 Task: Find a private room in Santa Gertrudes, Brazil, for 2 guests from June 17 to June 21, with a price range of ₹4495 to ₹12000, 1 bedroom, 2 beds, 1 bathroom, and a Spanish-speaking host.
Action: Mouse moved to (414, 116)
Screenshot: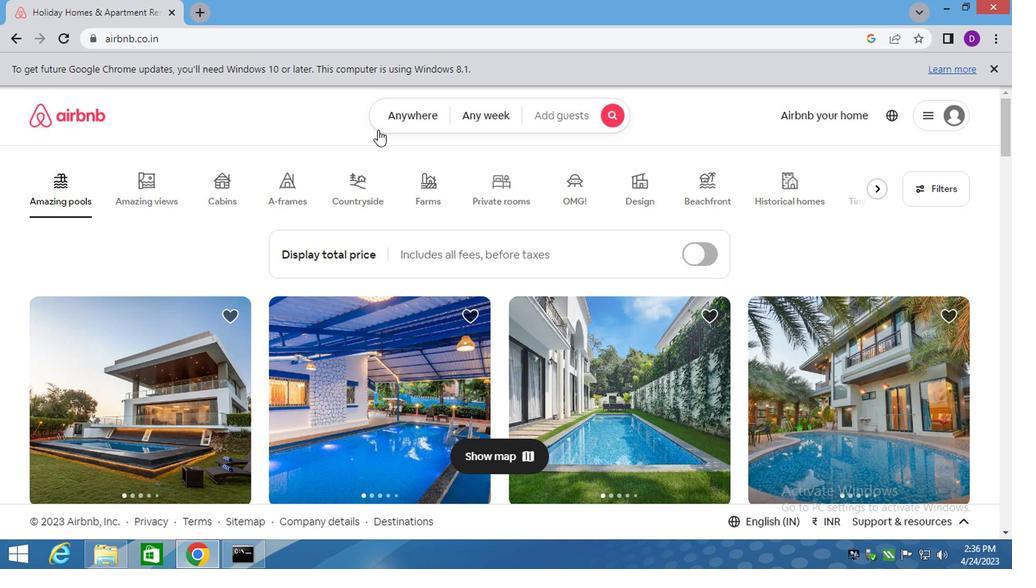 
Action: Mouse pressed left at (414, 116)
Screenshot: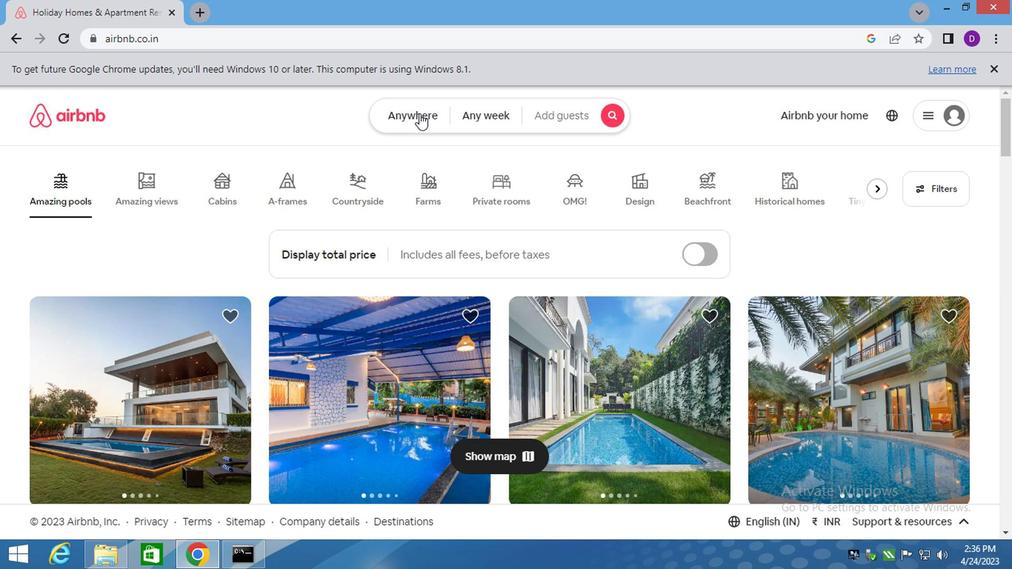 
Action: Mouse moved to (236, 177)
Screenshot: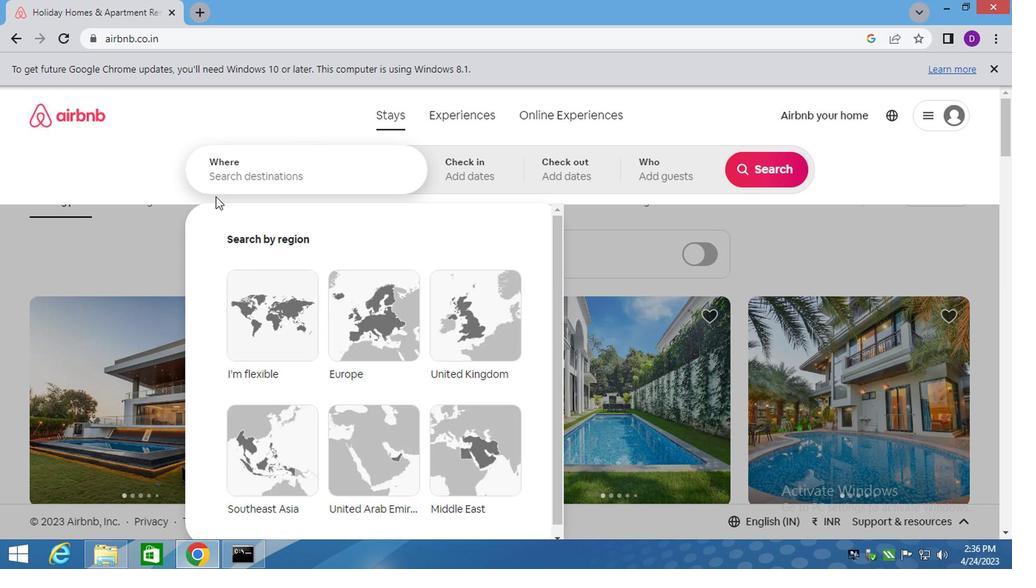 
Action: Mouse pressed left at (236, 177)
Screenshot: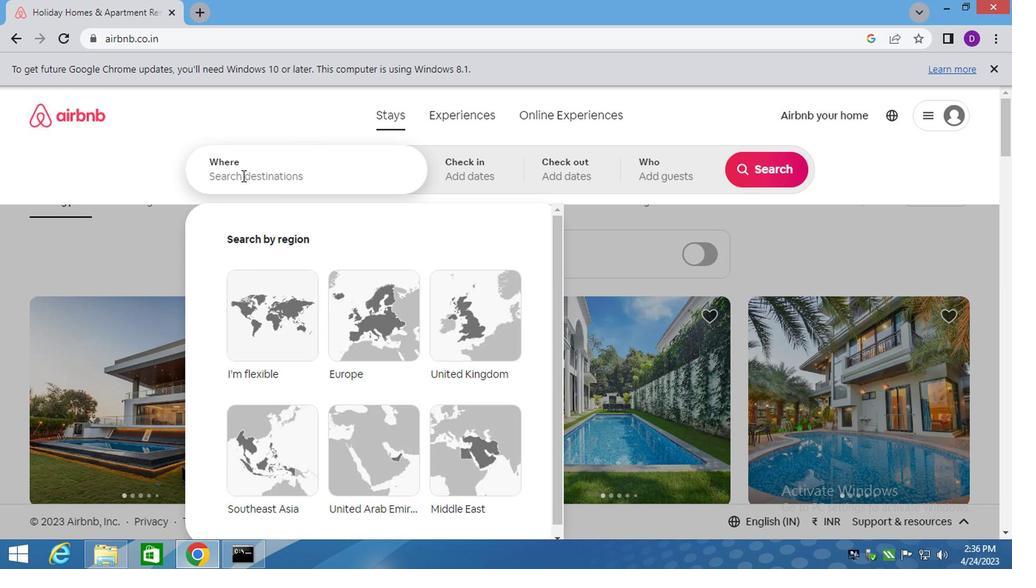 
Action: Mouse moved to (236, 178)
Screenshot: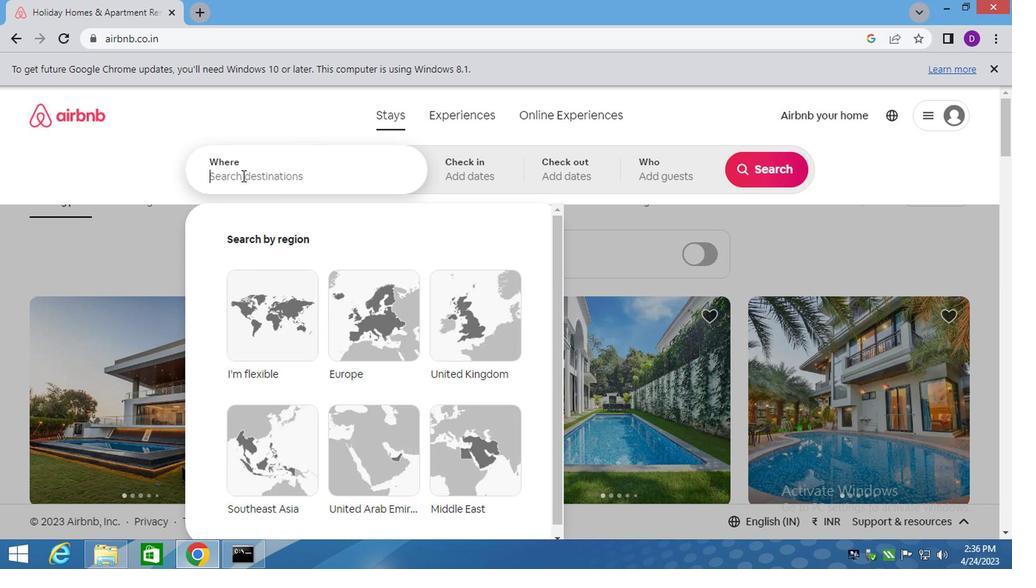 
Action: Key pressed <Key.shift>
Screenshot: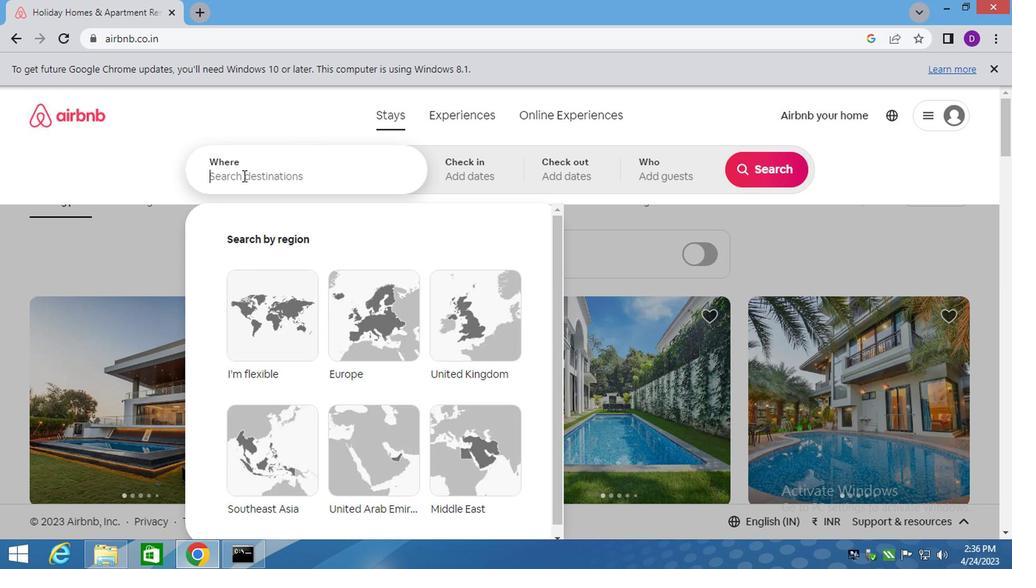 
Action: Mouse moved to (238, 187)
Screenshot: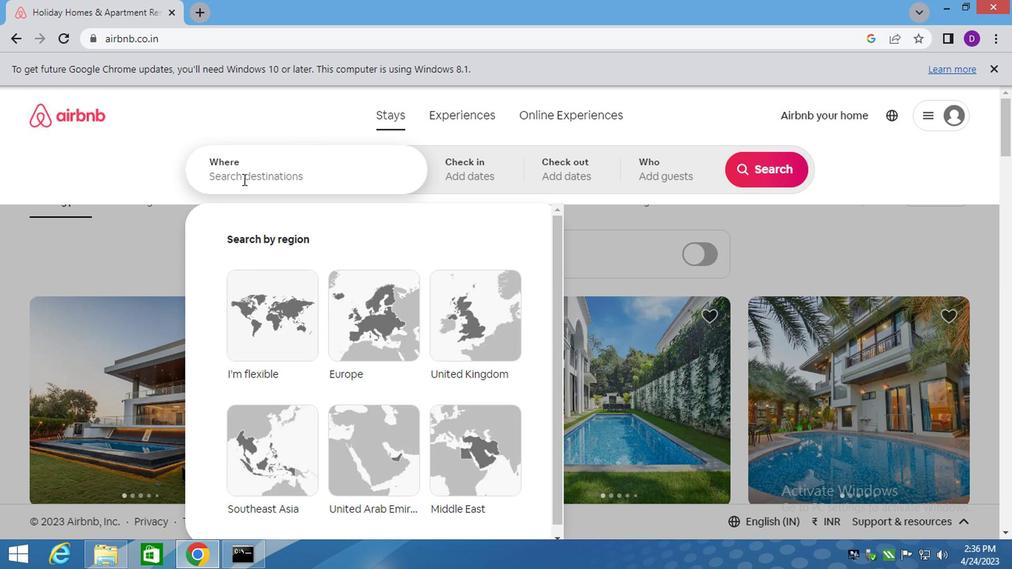 
Action: Key pressed <Key.shift>S
Screenshot: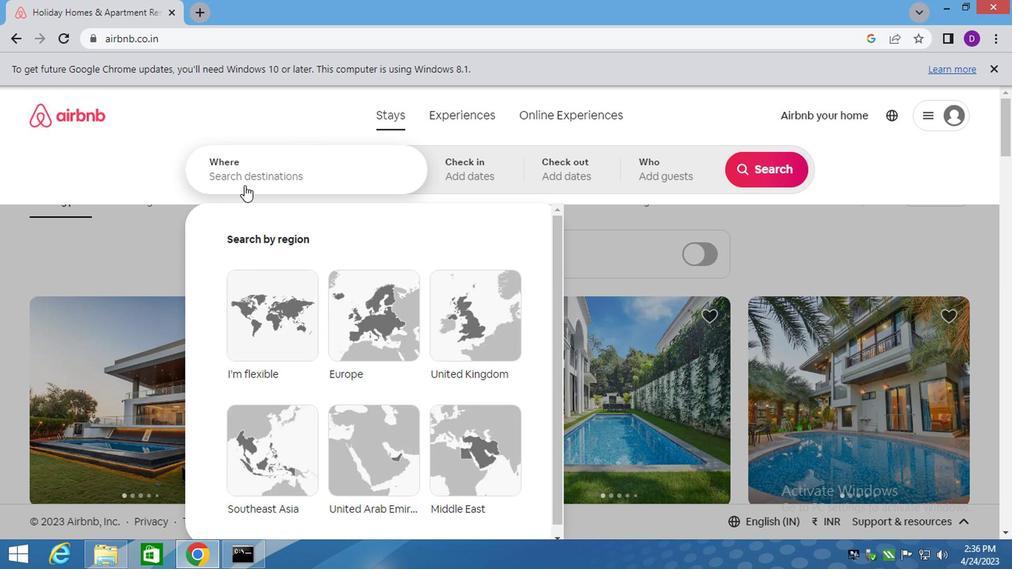 
Action: Mouse moved to (238, 188)
Screenshot: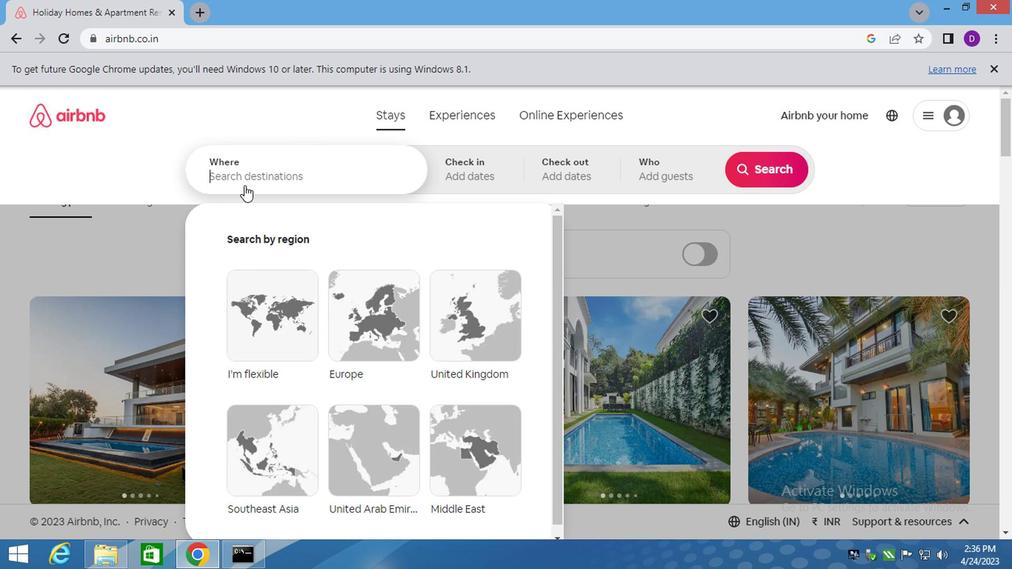 
Action: Key pressed A
Screenshot: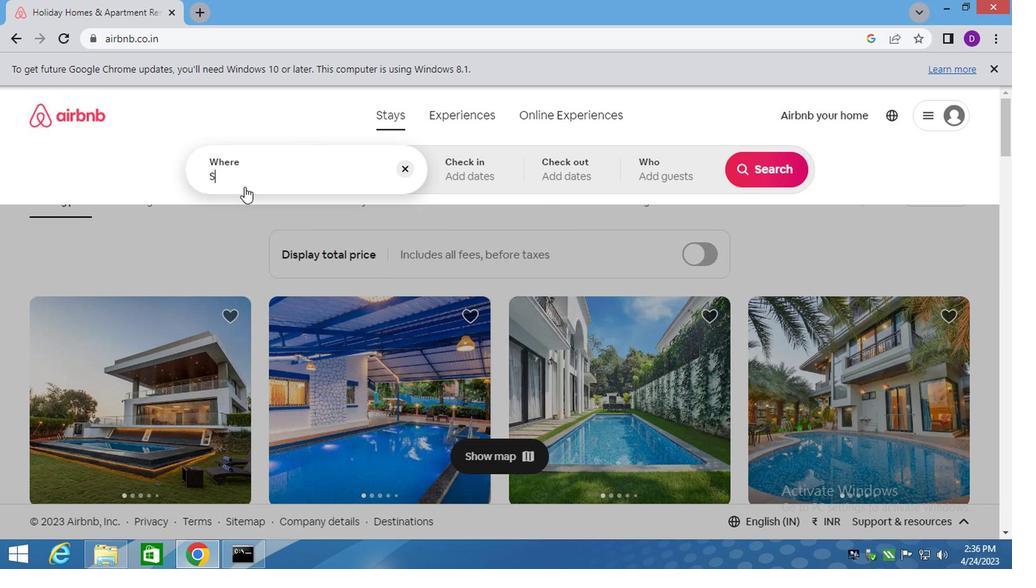 
Action: Mouse moved to (238, 191)
Screenshot: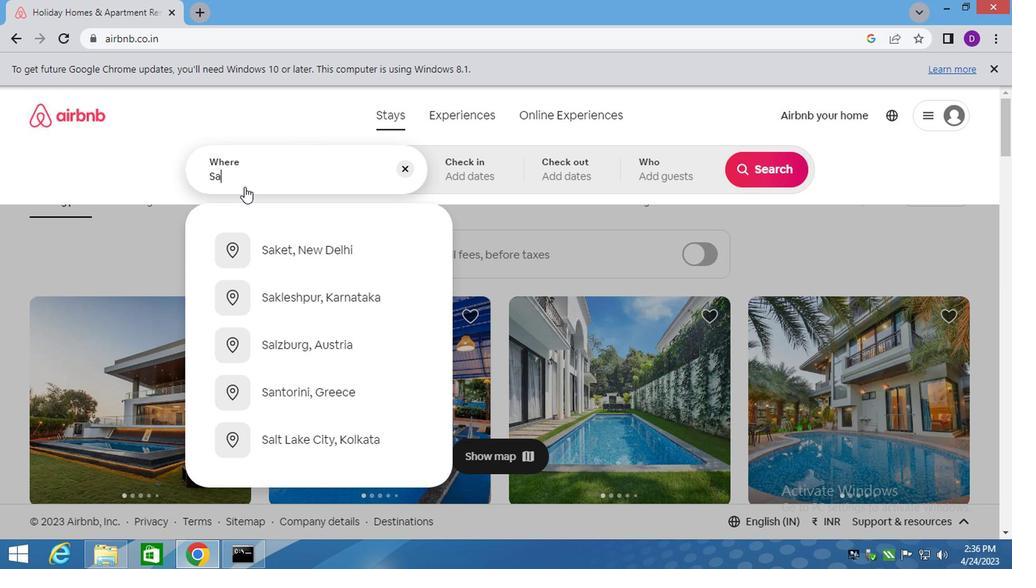 
Action: Key pressed N
Screenshot: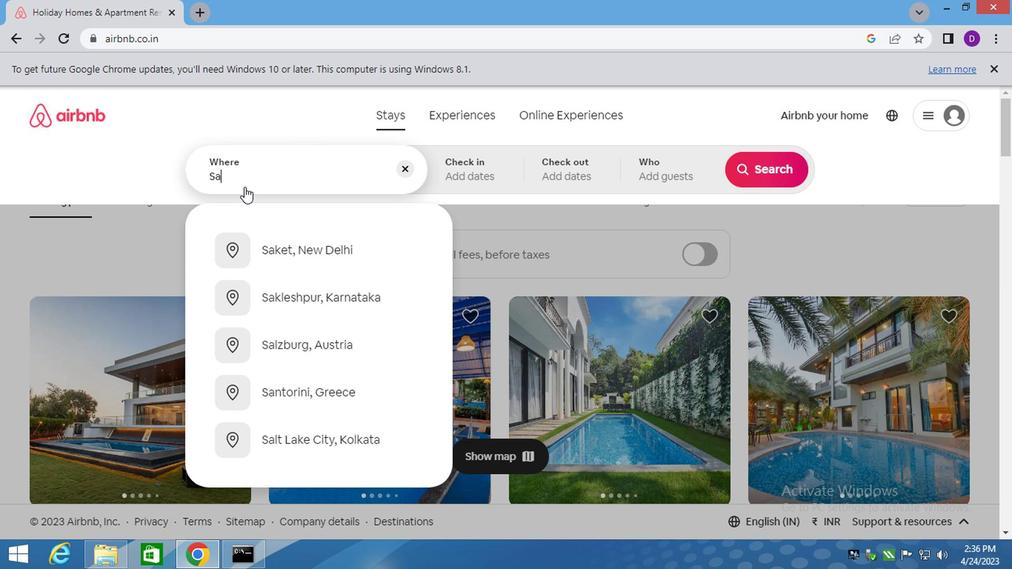 
Action: Mouse moved to (238, 195)
Screenshot: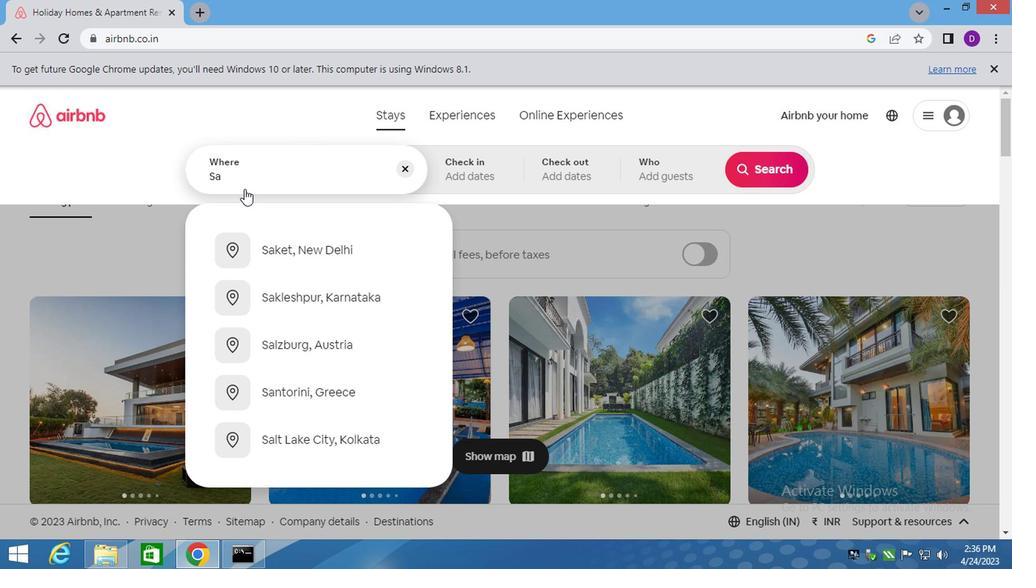 
Action: Key pressed T
Screenshot: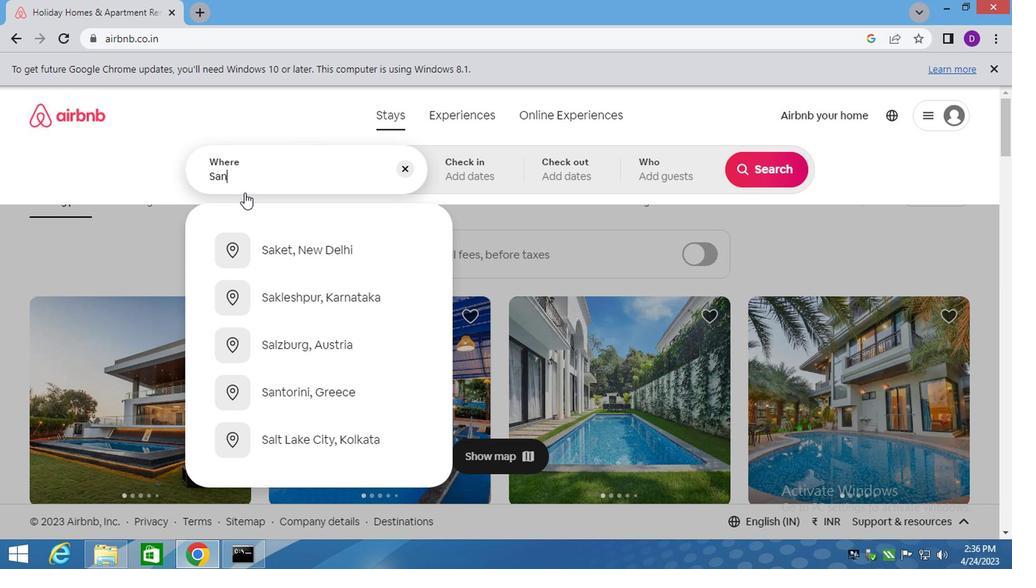 
Action: Mouse moved to (238, 199)
Screenshot: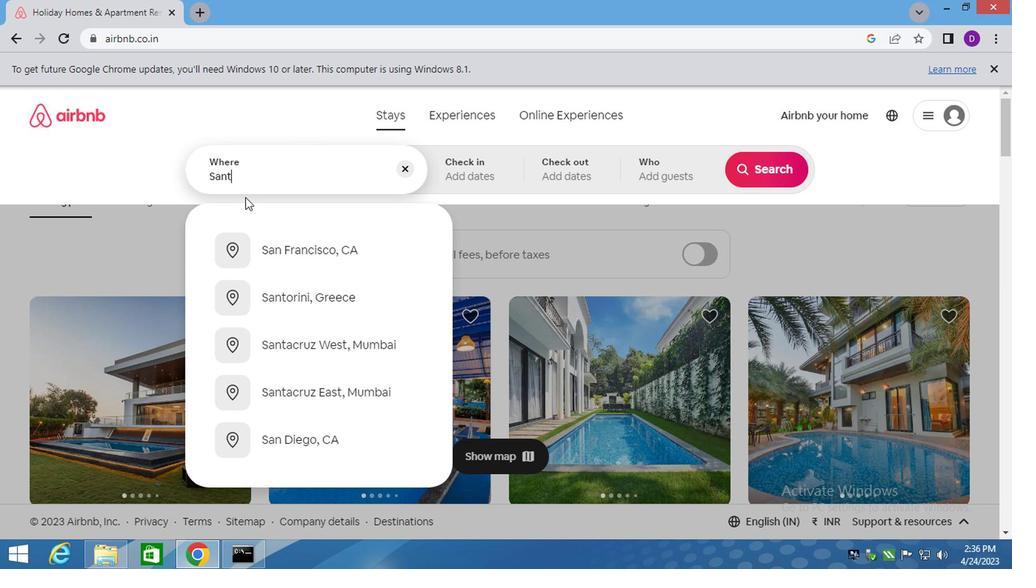 
Action: Key pressed A
Screenshot: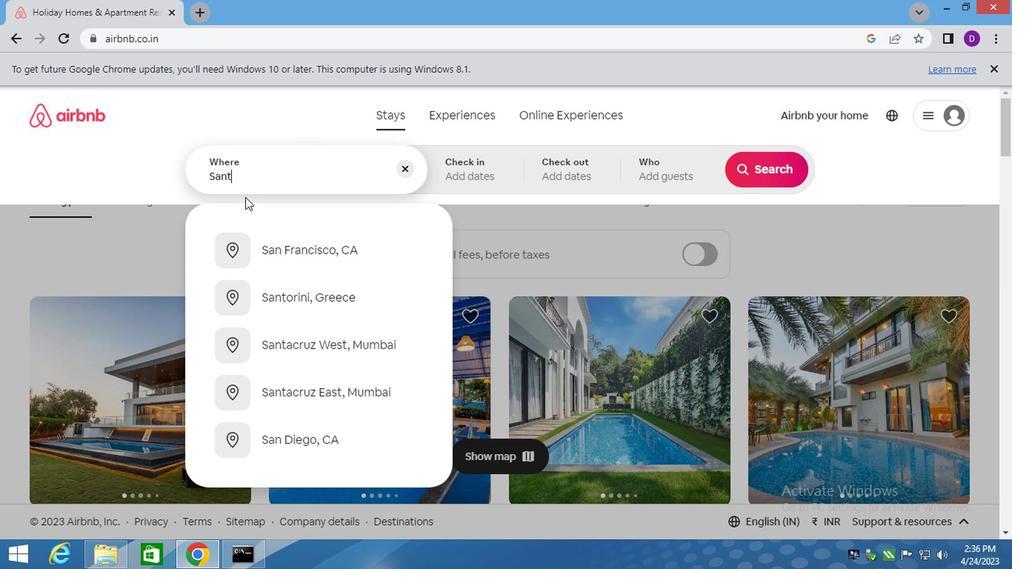
Action: Mouse moved to (241, 199)
Screenshot: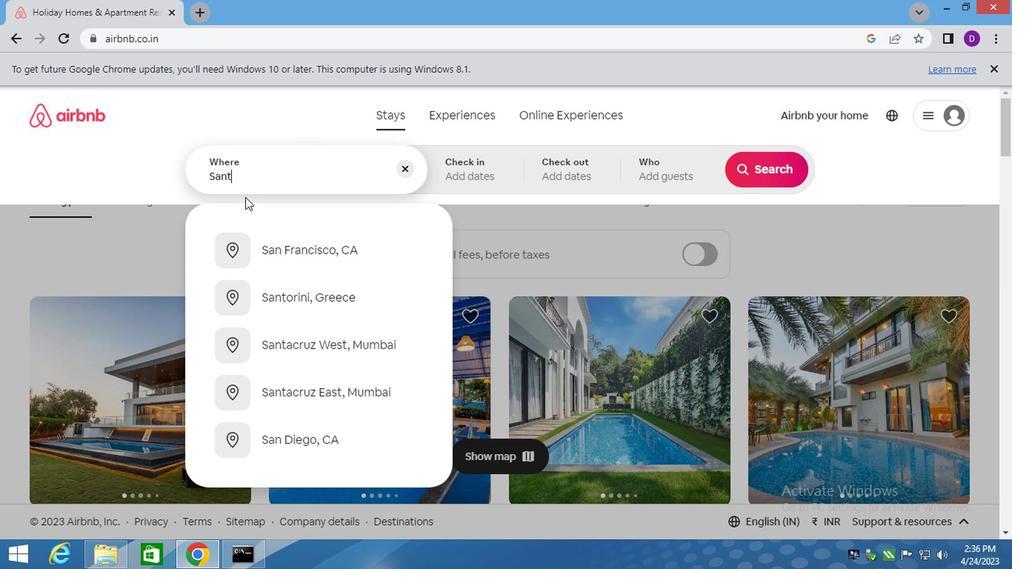 
Action: Key pressed <Key.space>GERTRUDES,<Key.space><Key.shift><Key.shift>BRAZIL<Key.enter>
Screenshot: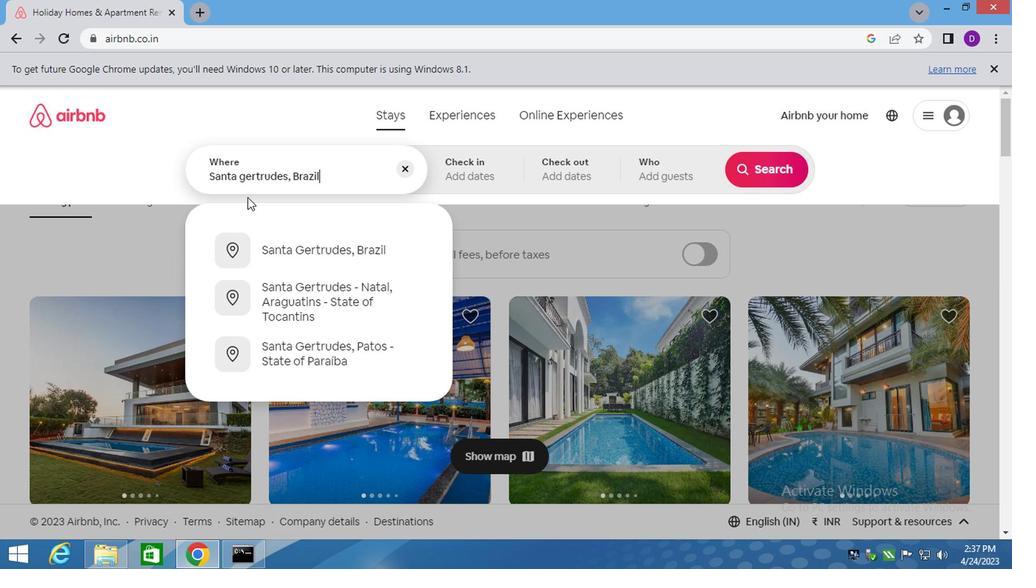 
Action: Mouse moved to (751, 295)
Screenshot: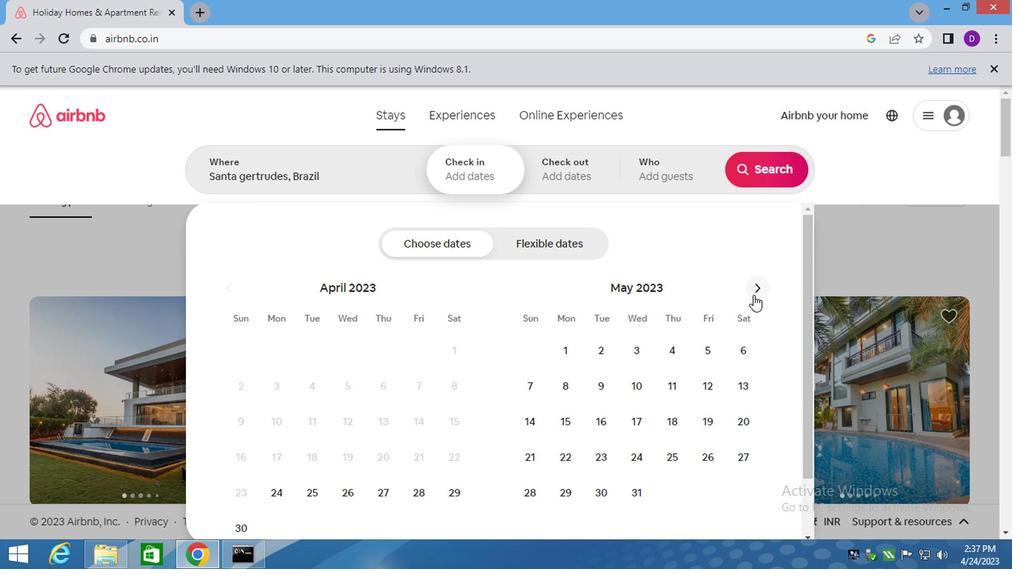 
Action: Mouse pressed left at (751, 295)
Screenshot: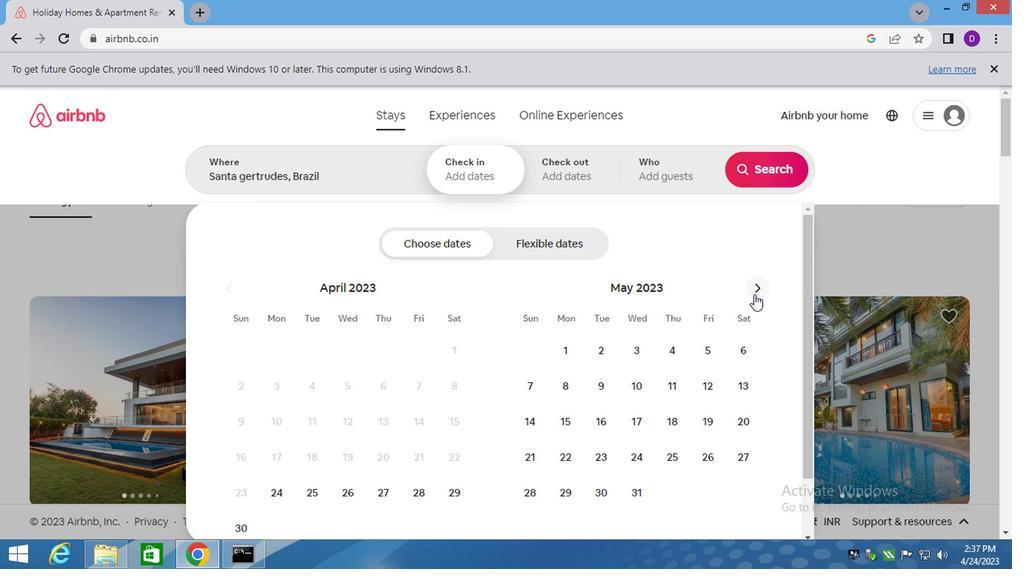 
Action: Mouse pressed left at (751, 295)
Screenshot: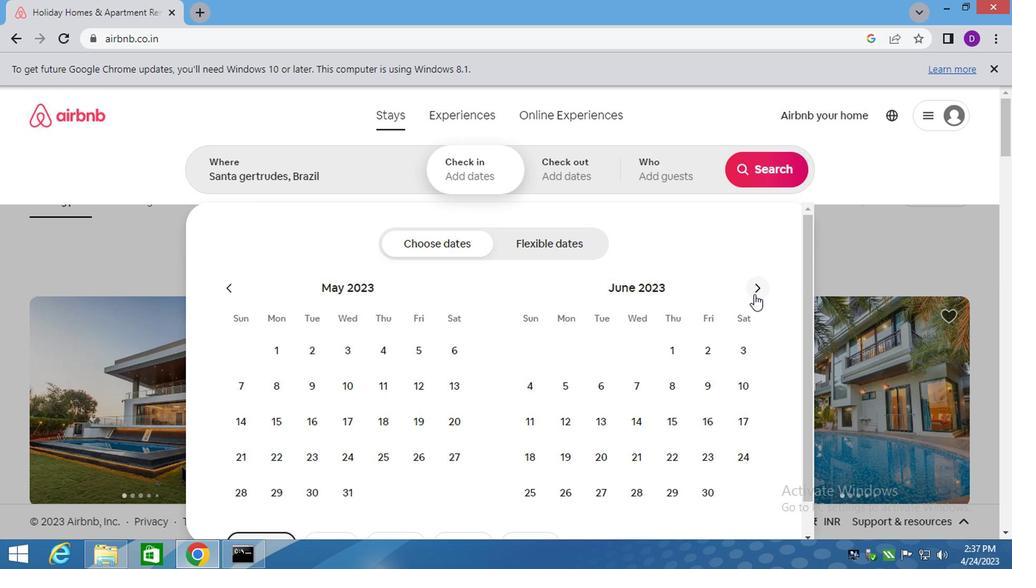 
Action: Mouse moved to (436, 416)
Screenshot: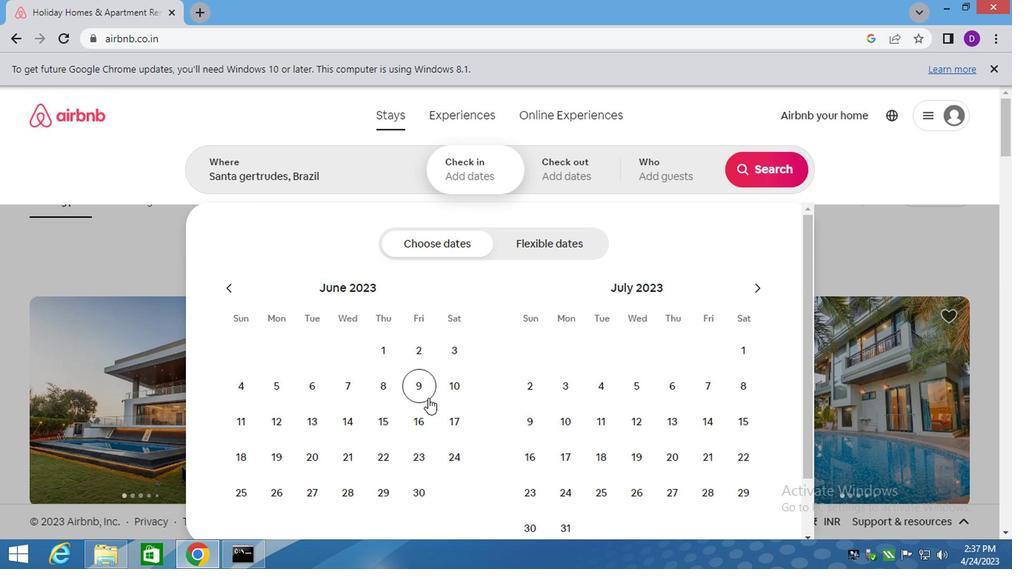 
Action: Mouse pressed left at (436, 416)
Screenshot: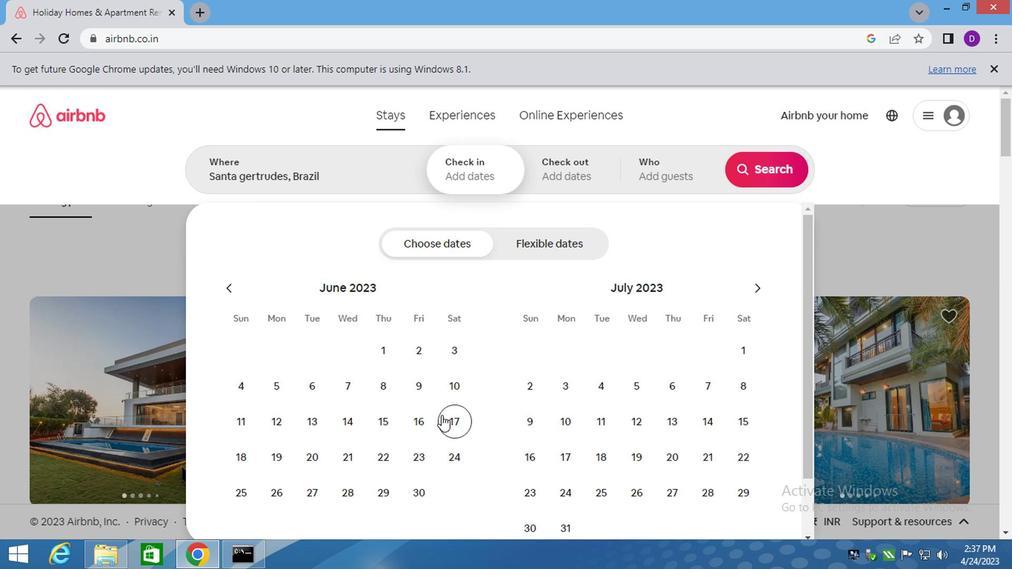 
Action: Mouse moved to (336, 456)
Screenshot: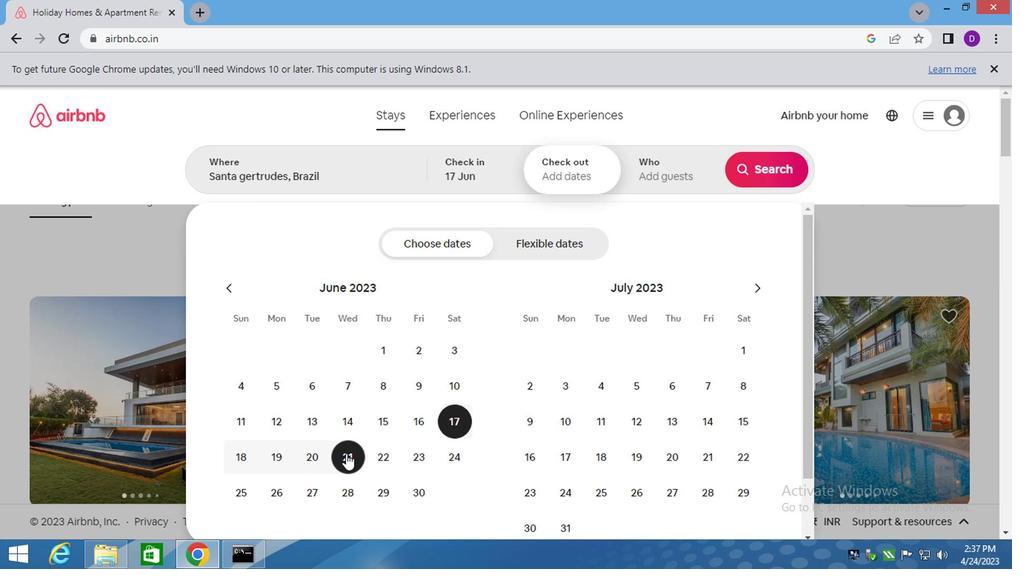 
Action: Mouse pressed left at (336, 456)
Screenshot: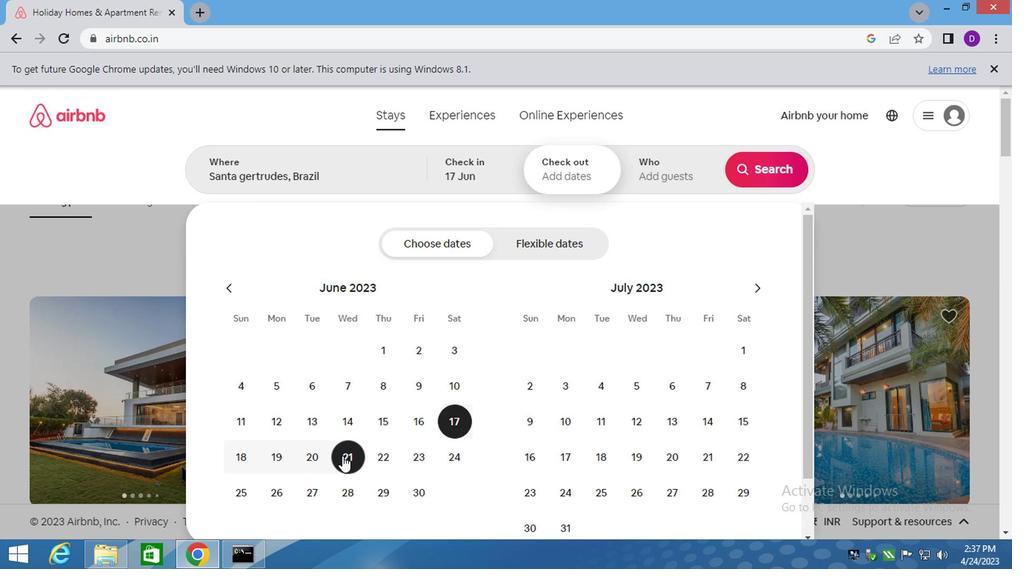 
Action: Mouse moved to (625, 177)
Screenshot: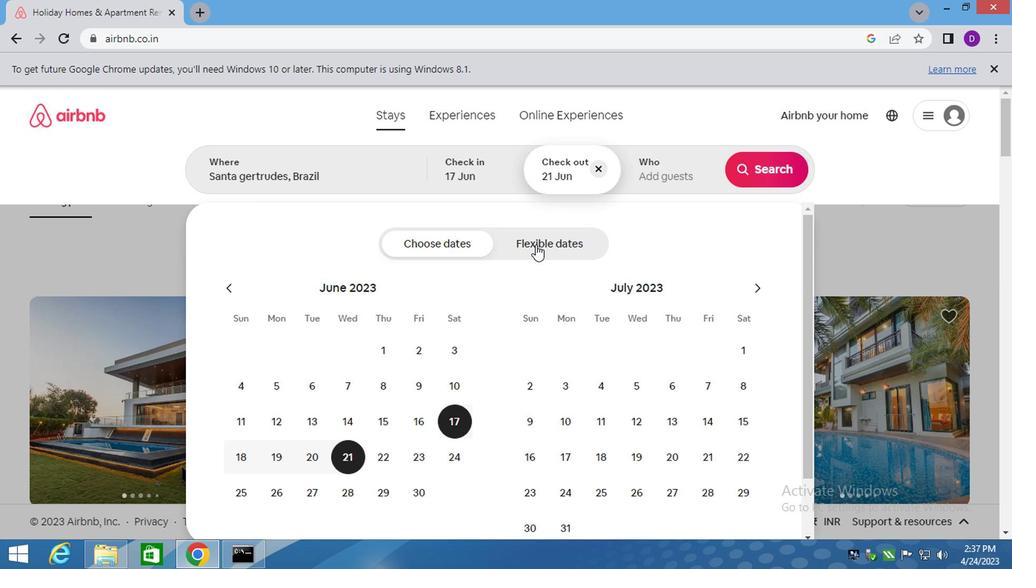 
Action: Mouse pressed left at (625, 177)
Screenshot: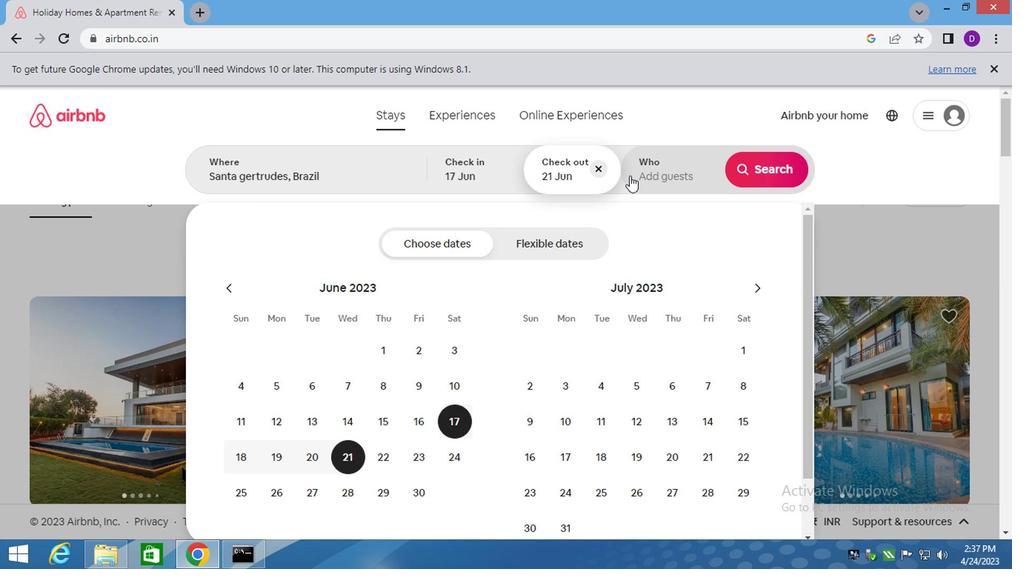 
Action: Mouse moved to (762, 249)
Screenshot: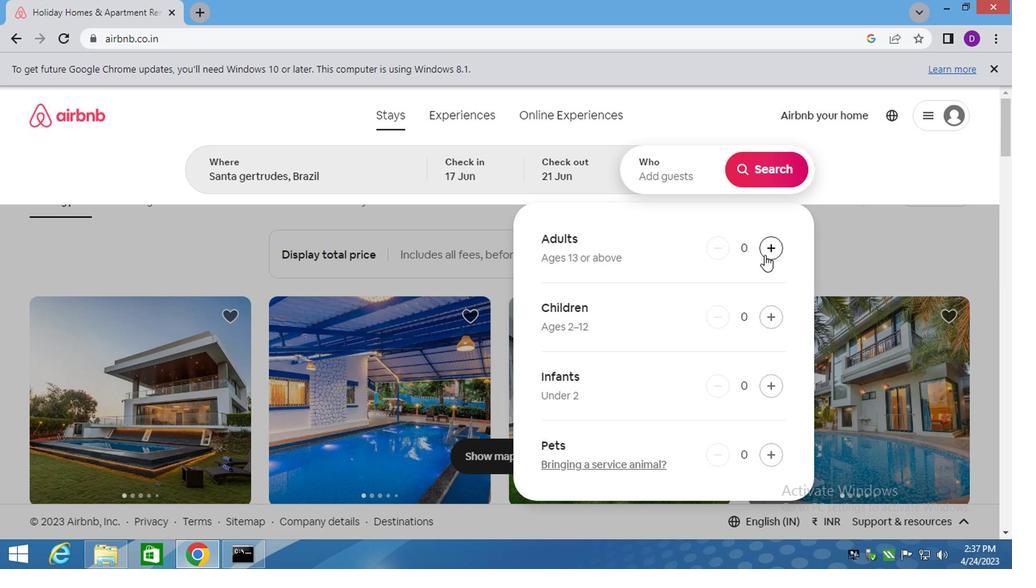
Action: Mouse pressed left at (762, 249)
Screenshot: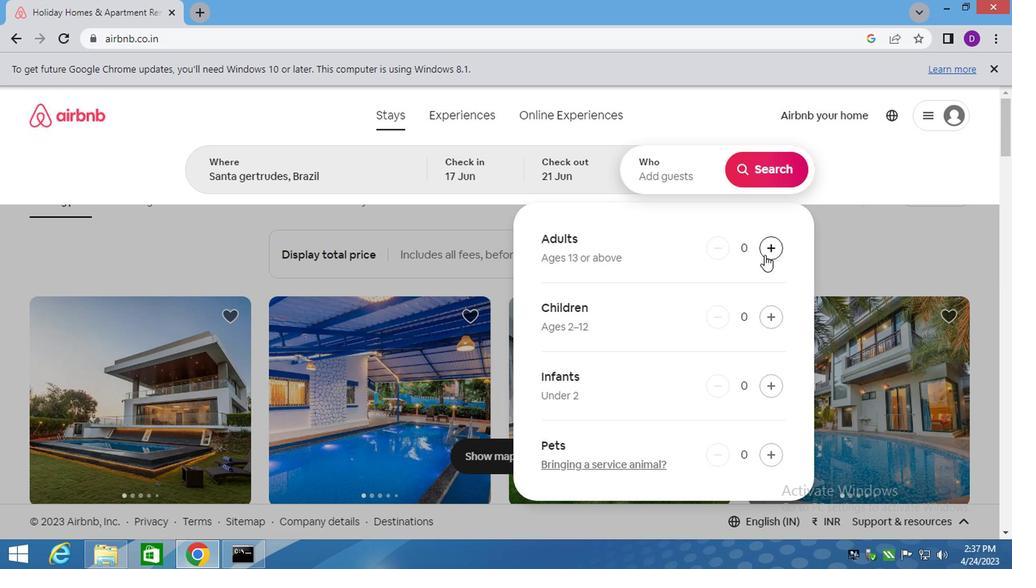 
Action: Mouse pressed left at (762, 249)
Screenshot: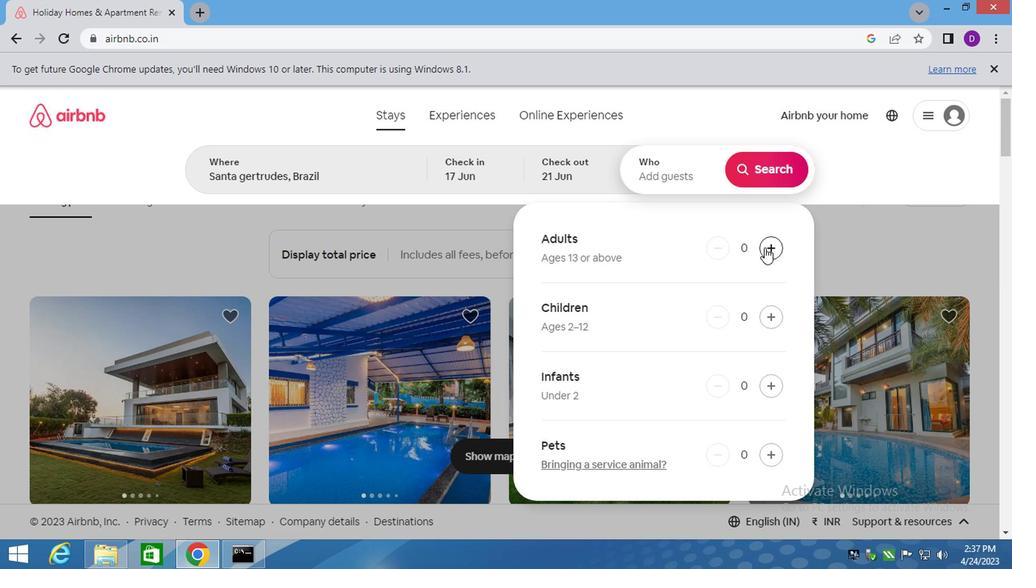 
Action: Mouse moved to (769, 173)
Screenshot: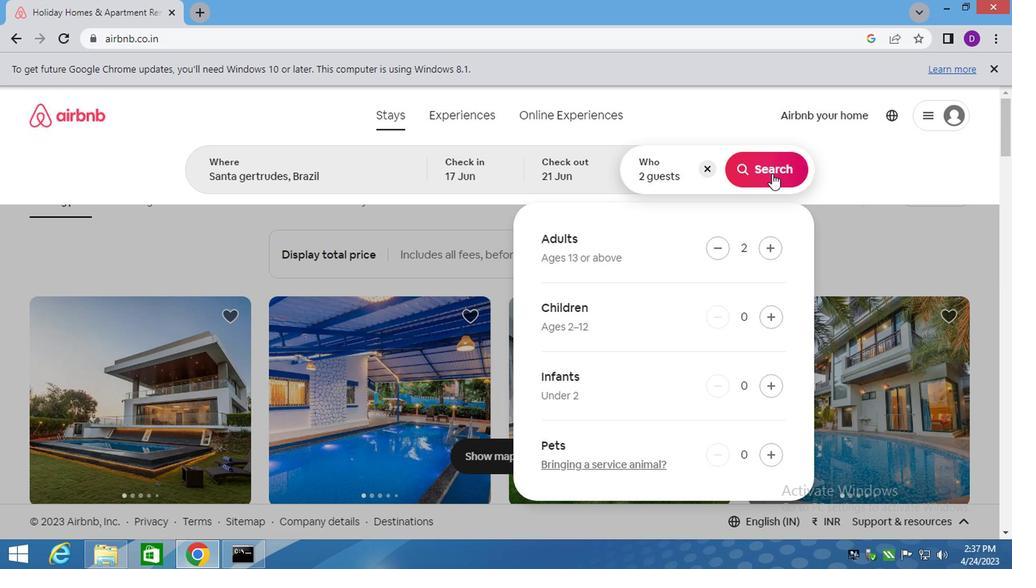 
Action: Mouse pressed left at (769, 173)
Screenshot: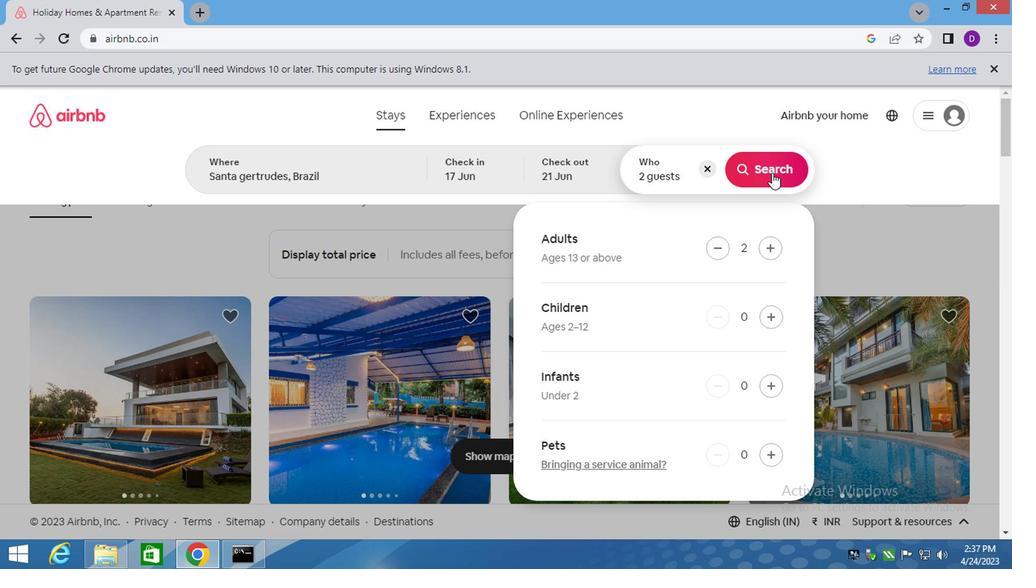 
Action: Mouse moved to (954, 164)
Screenshot: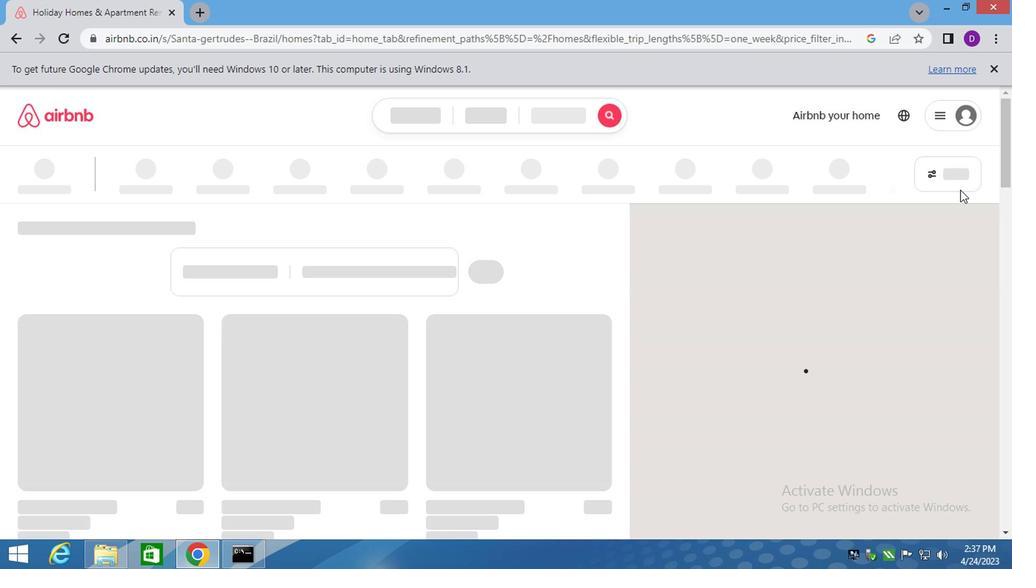 
Action: Mouse pressed left at (954, 164)
Screenshot: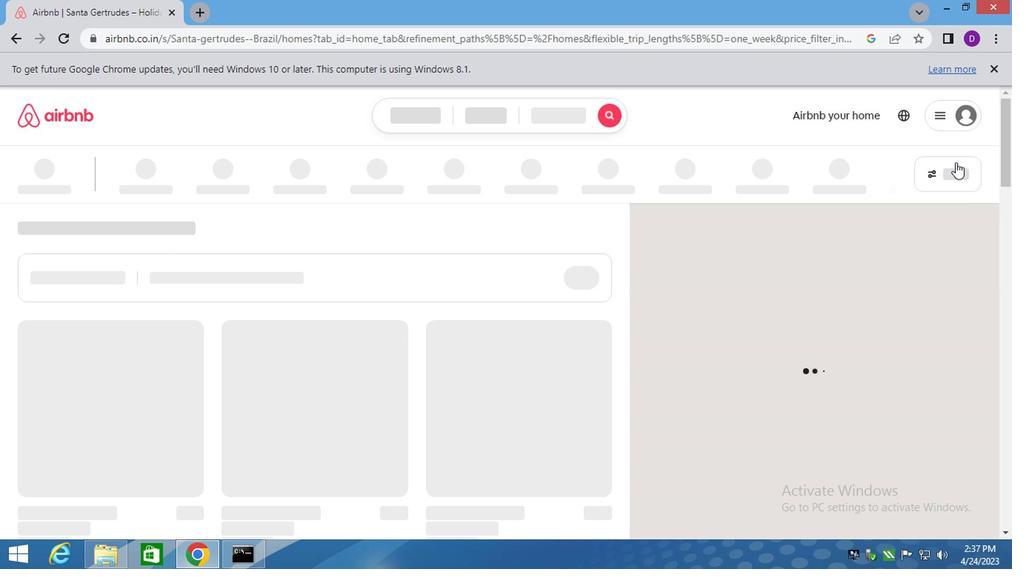 
Action: Mouse moved to (293, 360)
Screenshot: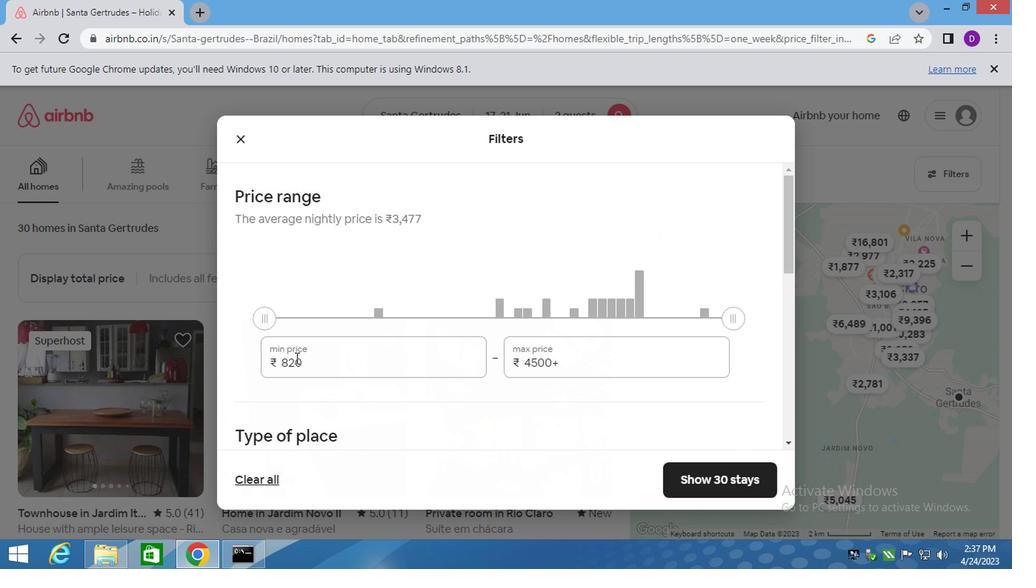 
Action: Mouse pressed left at (293, 360)
Screenshot: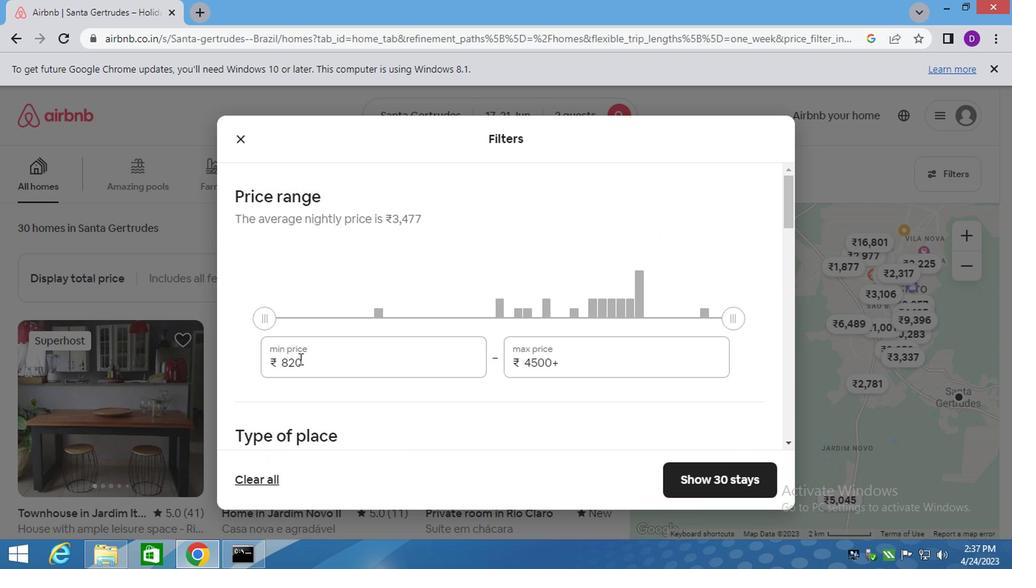 
Action: Mouse pressed left at (293, 360)
Screenshot: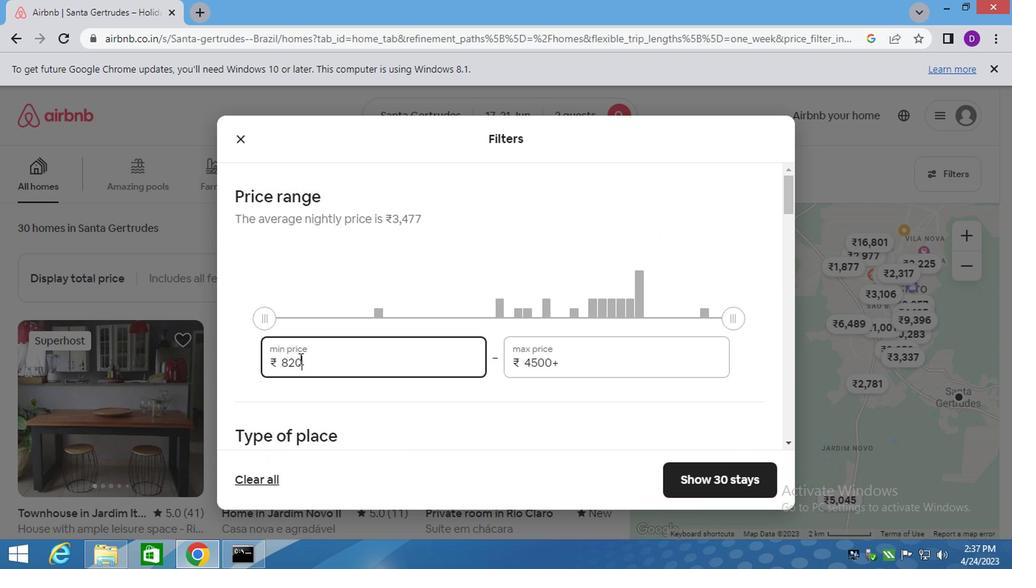 
Action: Mouse pressed left at (293, 360)
Screenshot: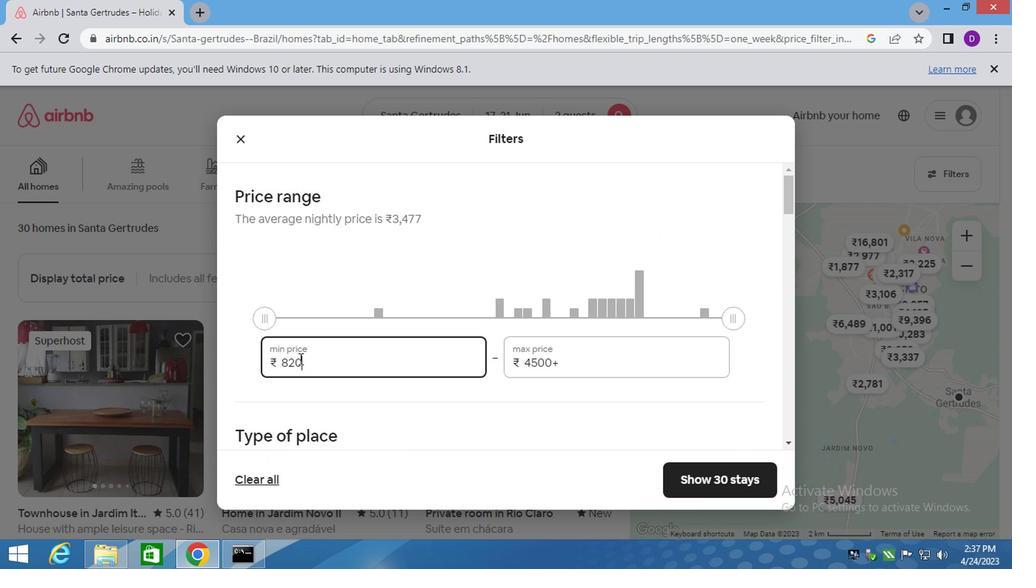 
Action: Key pressed 70
Screenshot: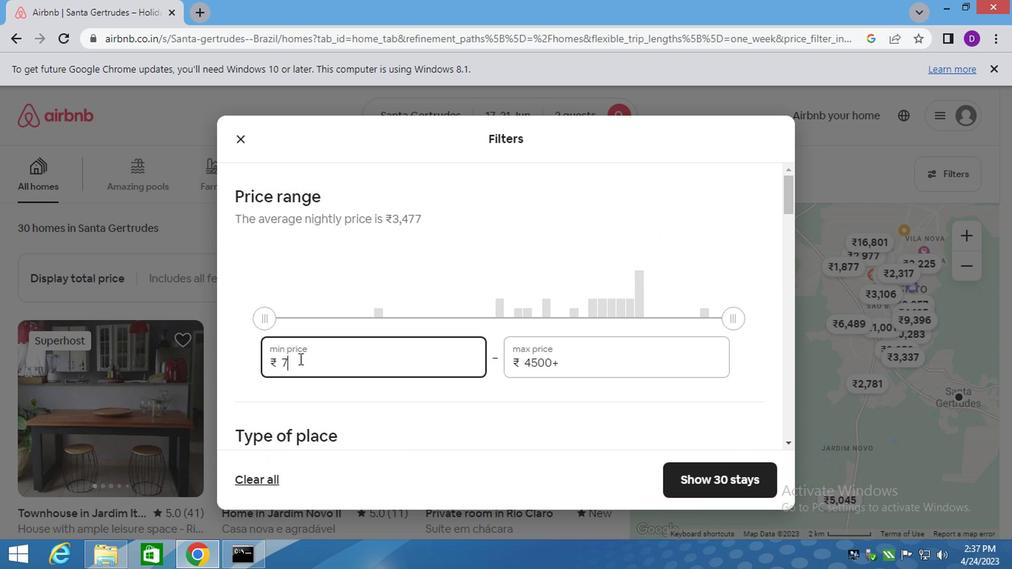 
Action: Mouse moved to (305, 360)
Screenshot: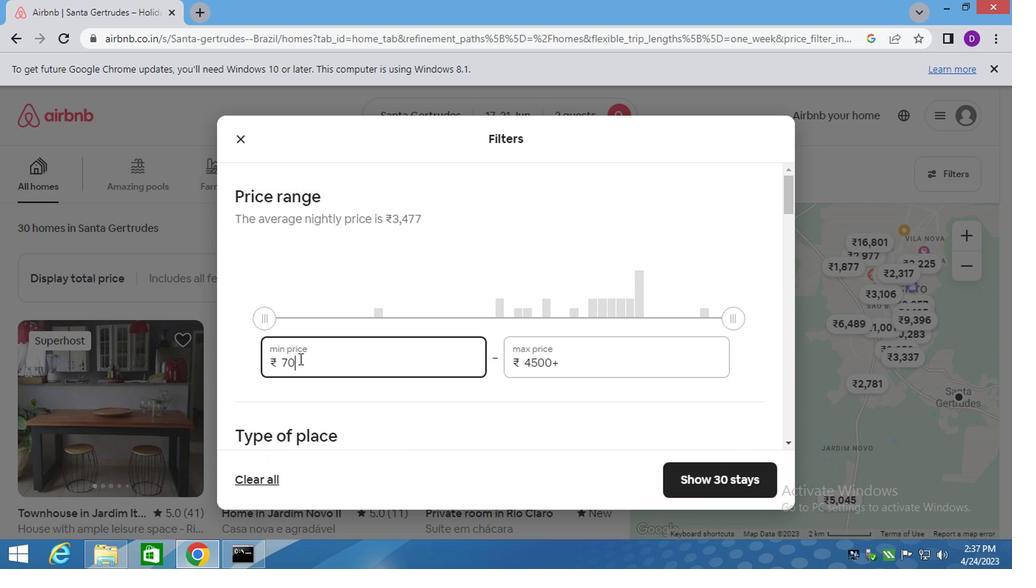 
Action: Key pressed 0
Screenshot: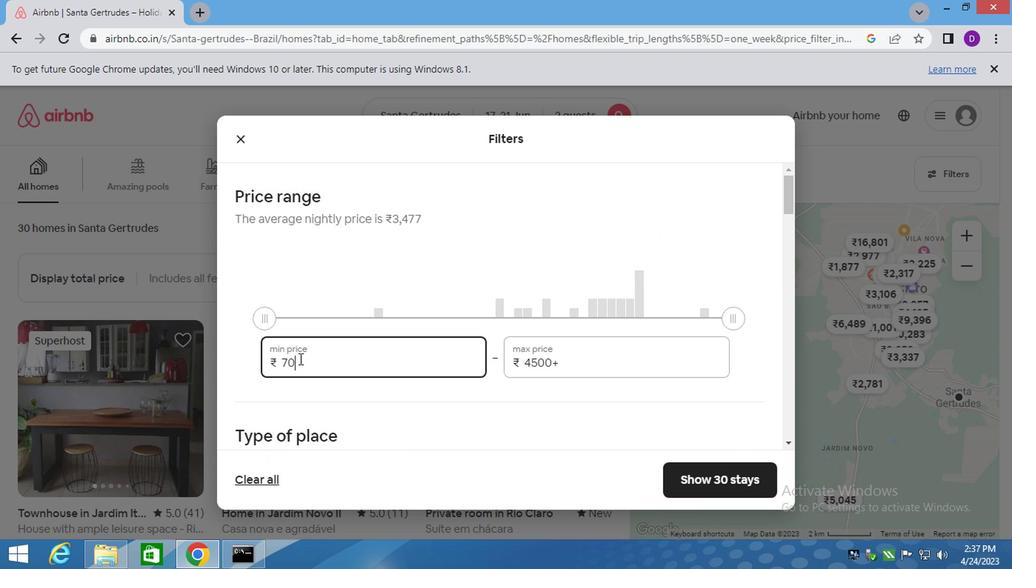 
Action: Mouse moved to (436, 365)
Screenshot: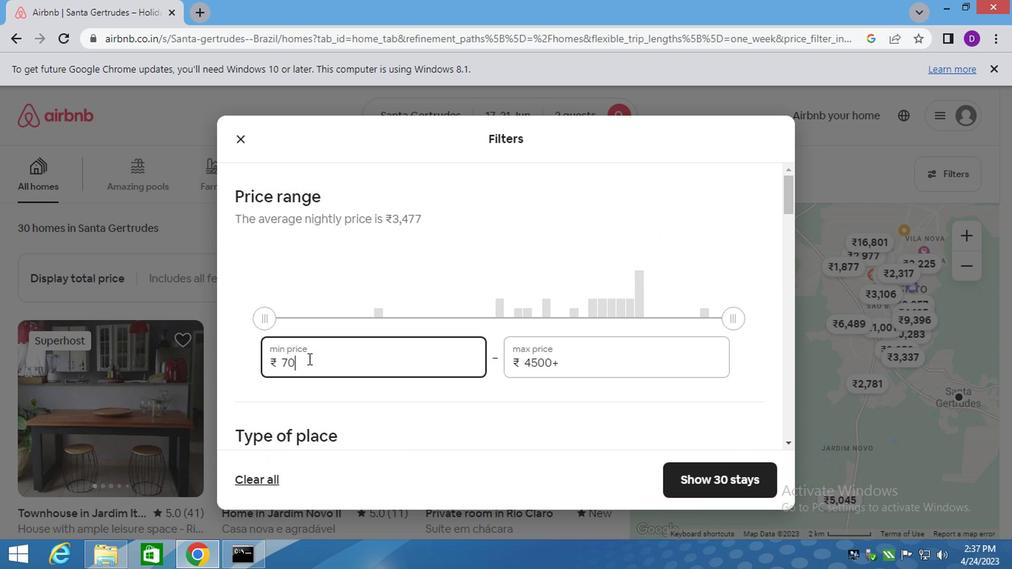 
Action: Key pressed 0
Screenshot: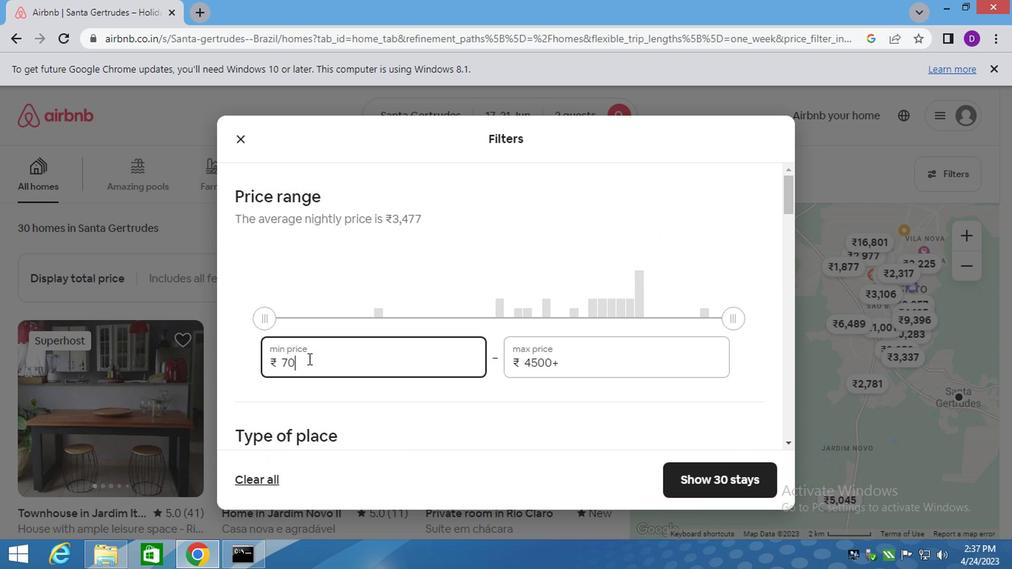
Action: Mouse moved to (524, 357)
Screenshot: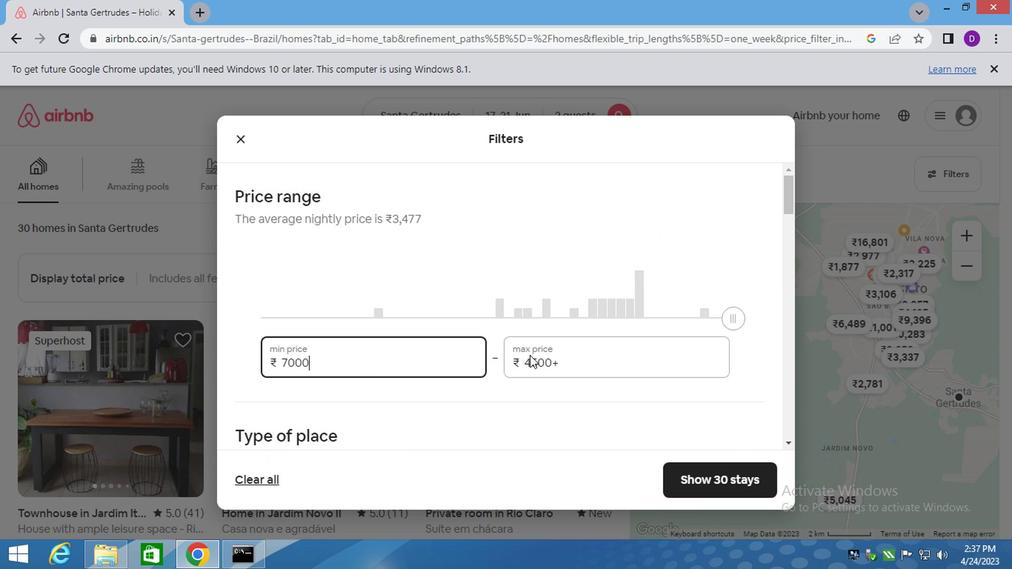 
Action: Mouse pressed left at (524, 357)
Screenshot: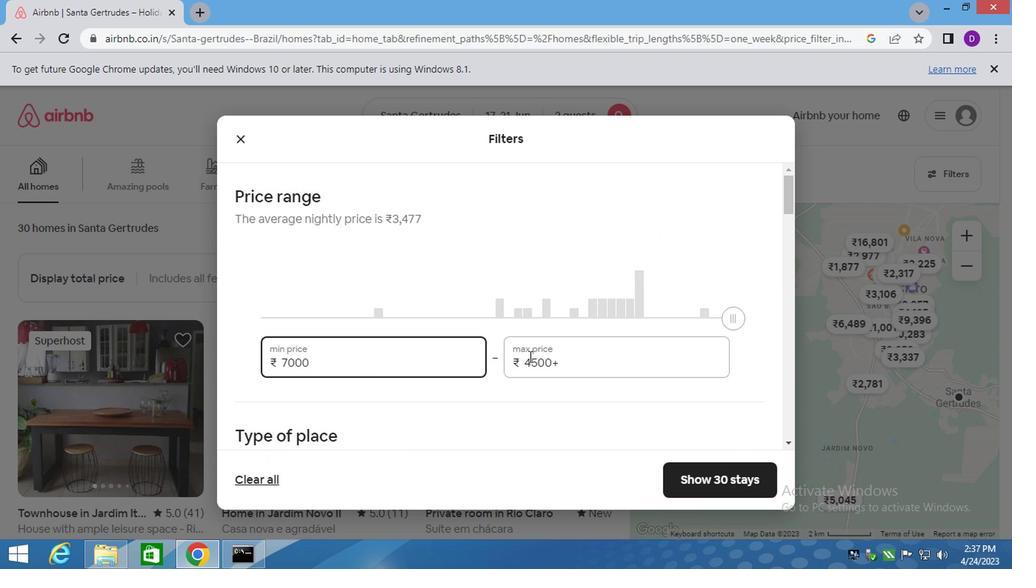 
Action: Mouse pressed left at (524, 357)
Screenshot: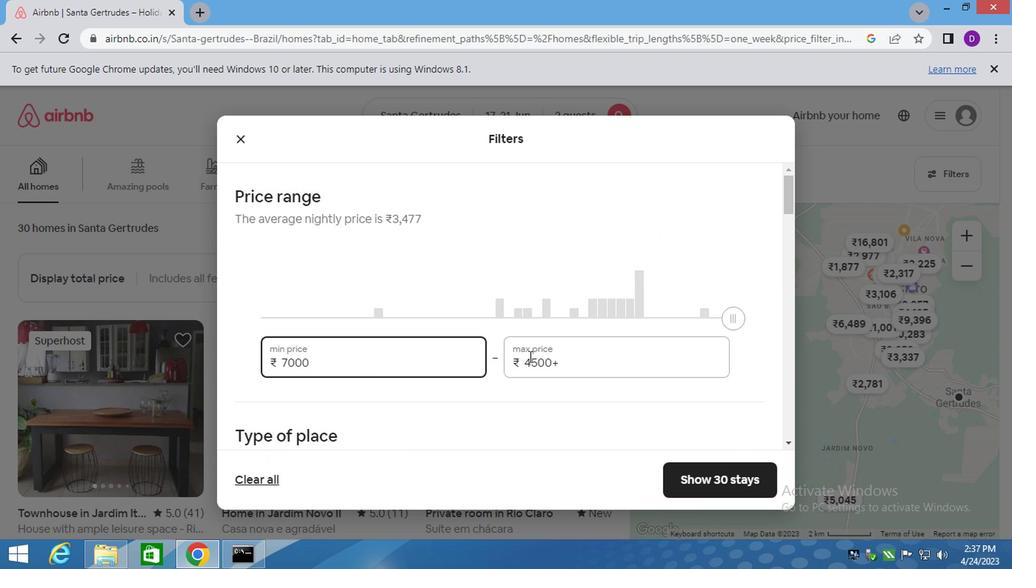 
Action: Mouse pressed left at (524, 357)
Screenshot: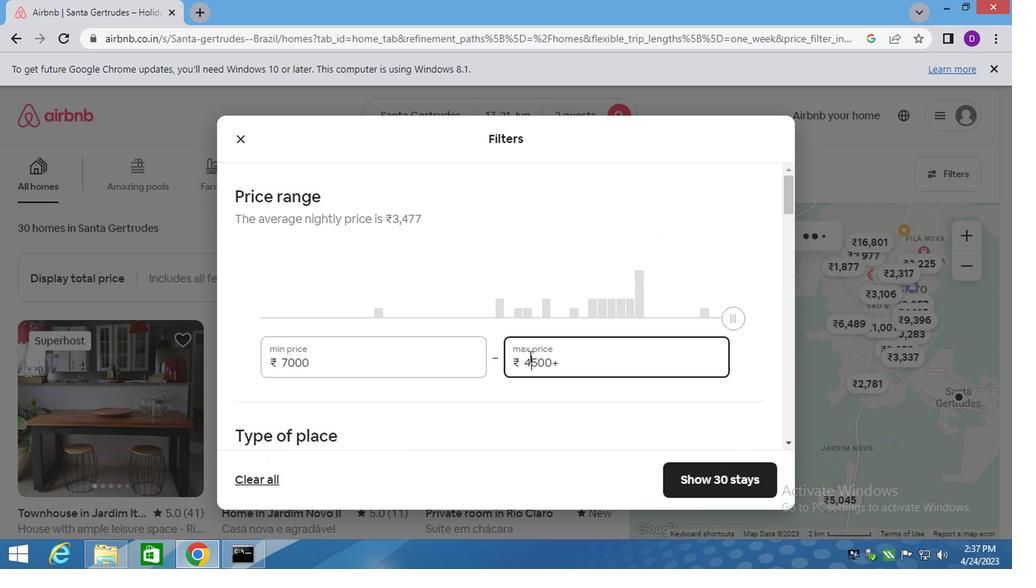 
Action: Key pressed 1200
Screenshot: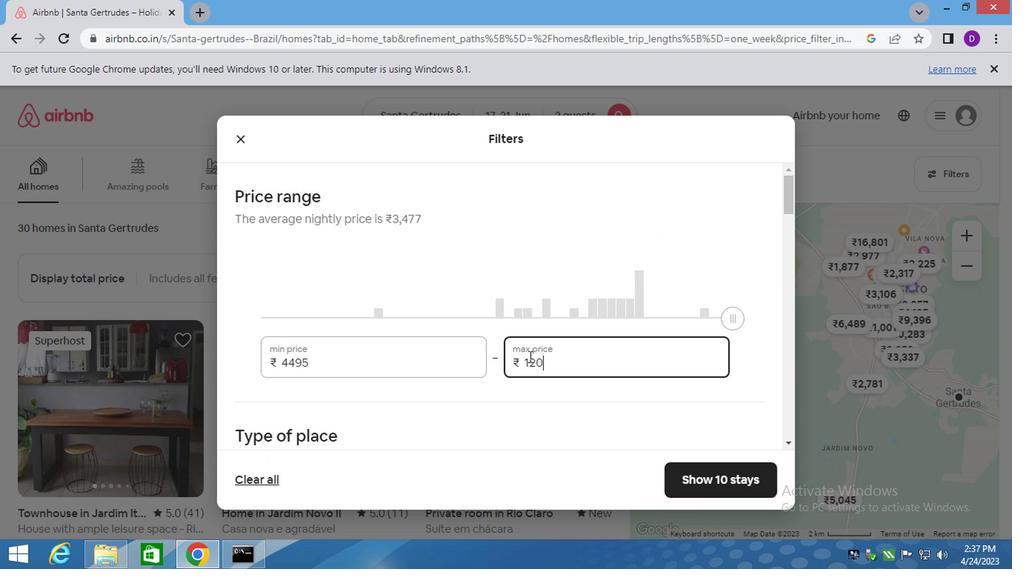 
Action: Mouse moved to (522, 360)
Screenshot: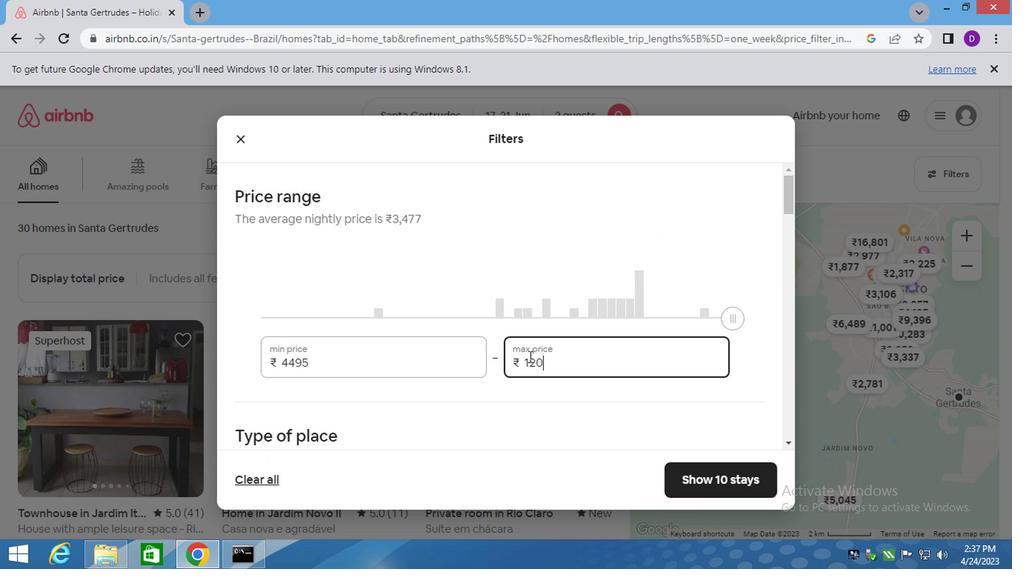 
Action: Key pressed 0
Screenshot: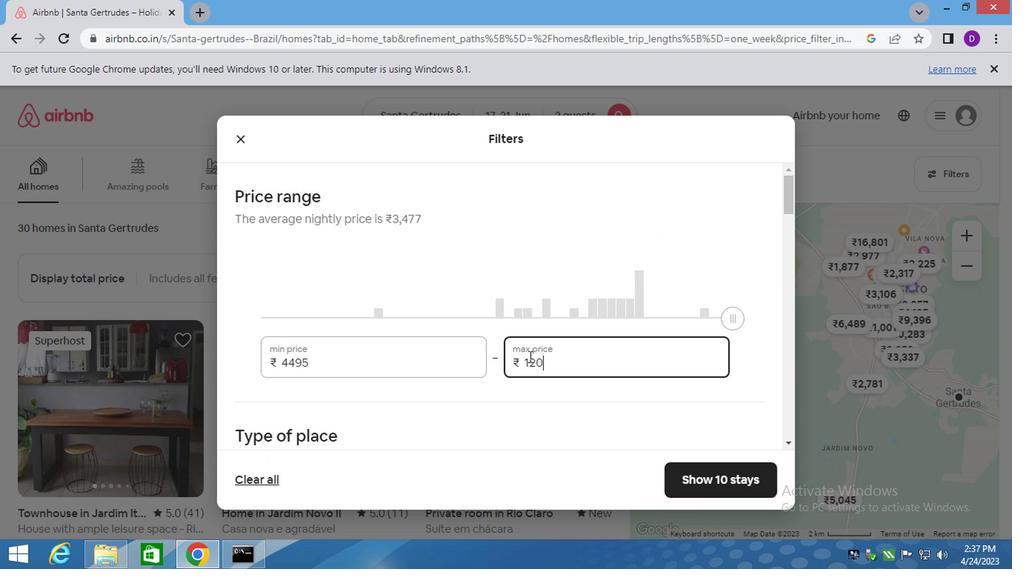 
Action: Mouse moved to (516, 373)
Screenshot: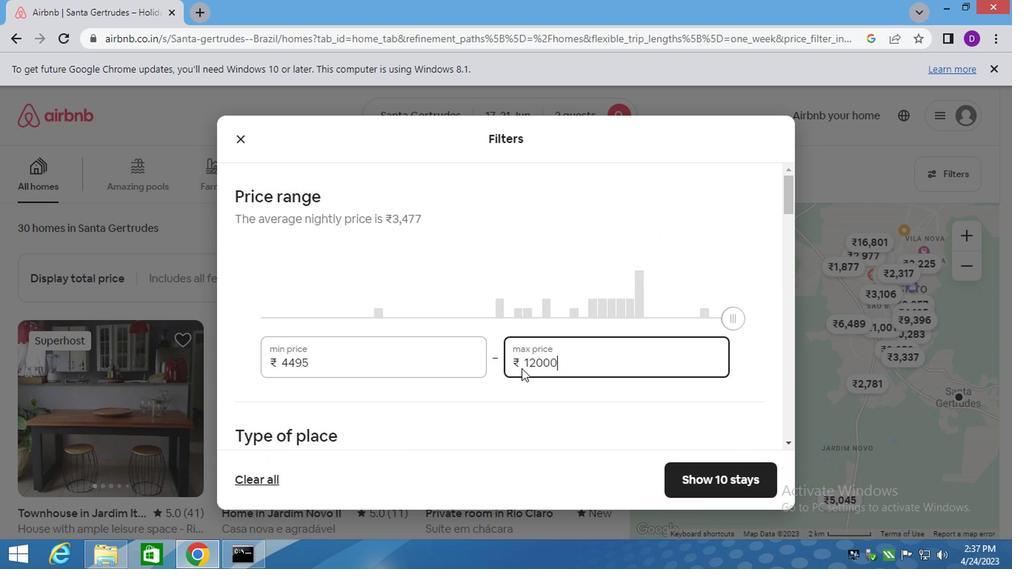
Action: Mouse scrolled (516, 372) with delta (0, -1)
Screenshot: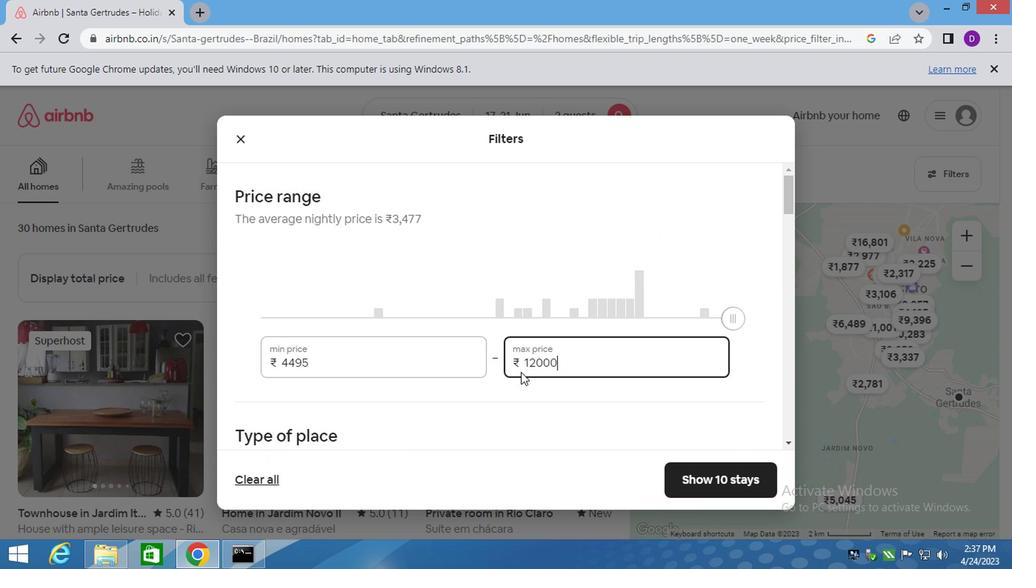 
Action: Mouse moved to (305, 409)
Screenshot: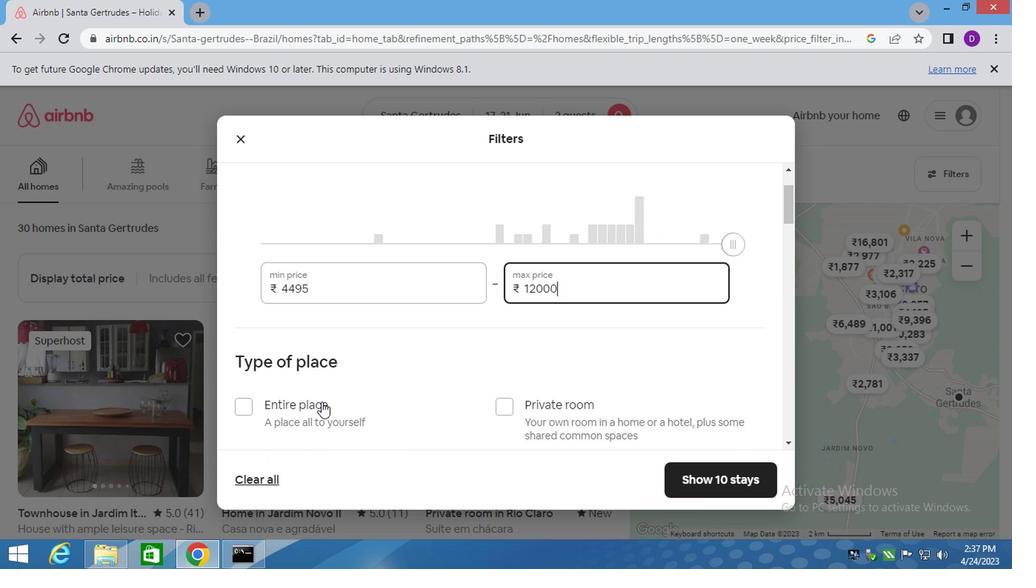 
Action: Mouse pressed left at (305, 409)
Screenshot: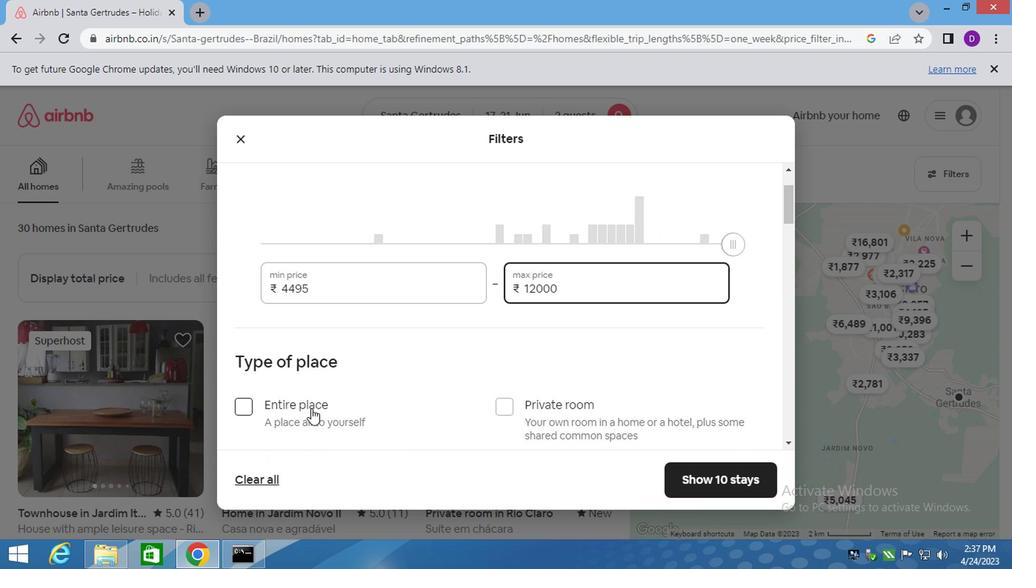 
Action: Mouse moved to (567, 407)
Screenshot: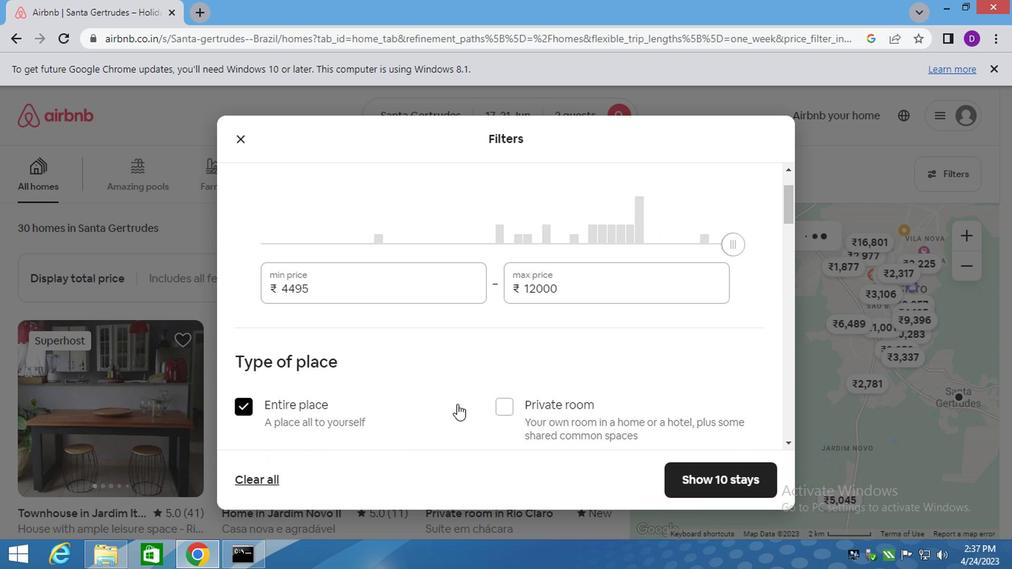 
Action: Mouse pressed left at (567, 407)
Screenshot: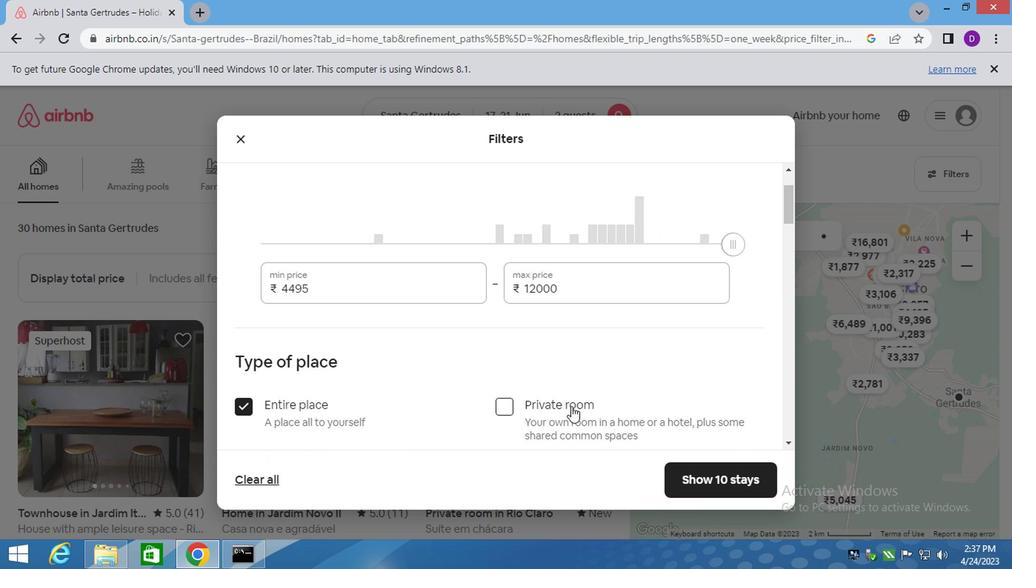 
Action: Mouse moved to (297, 408)
Screenshot: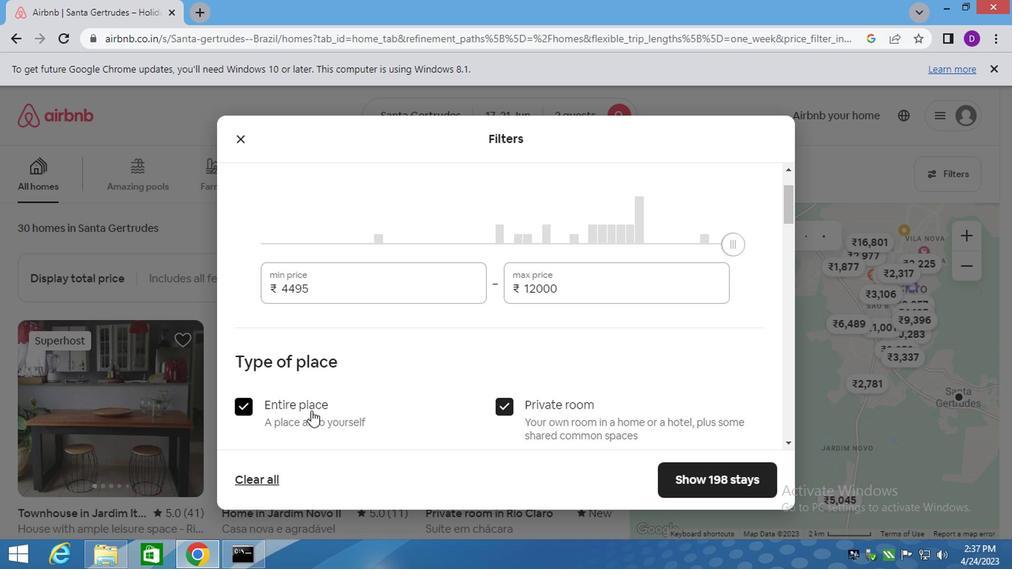 
Action: Mouse pressed left at (297, 408)
Screenshot: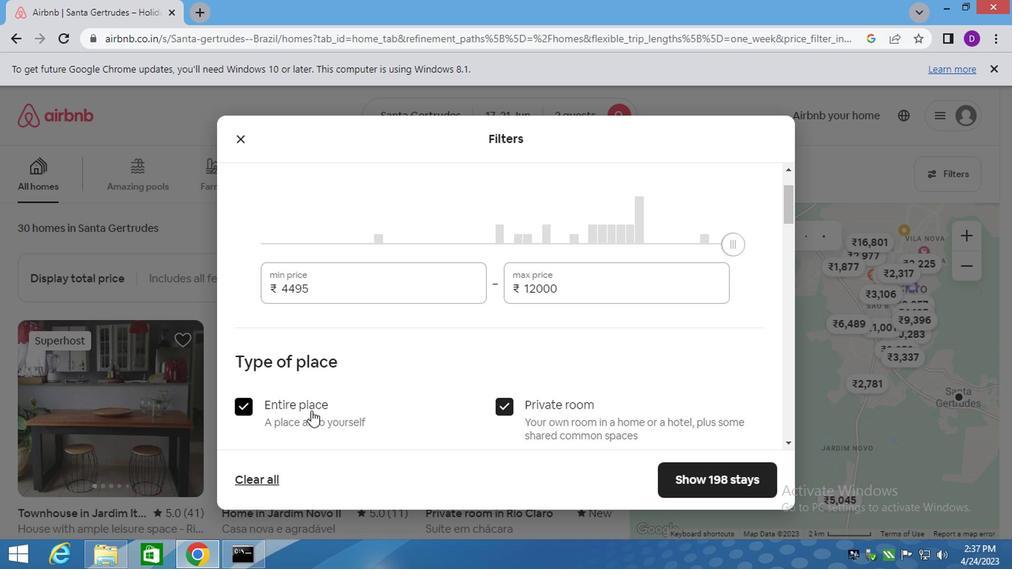 
Action: Mouse moved to (365, 354)
Screenshot: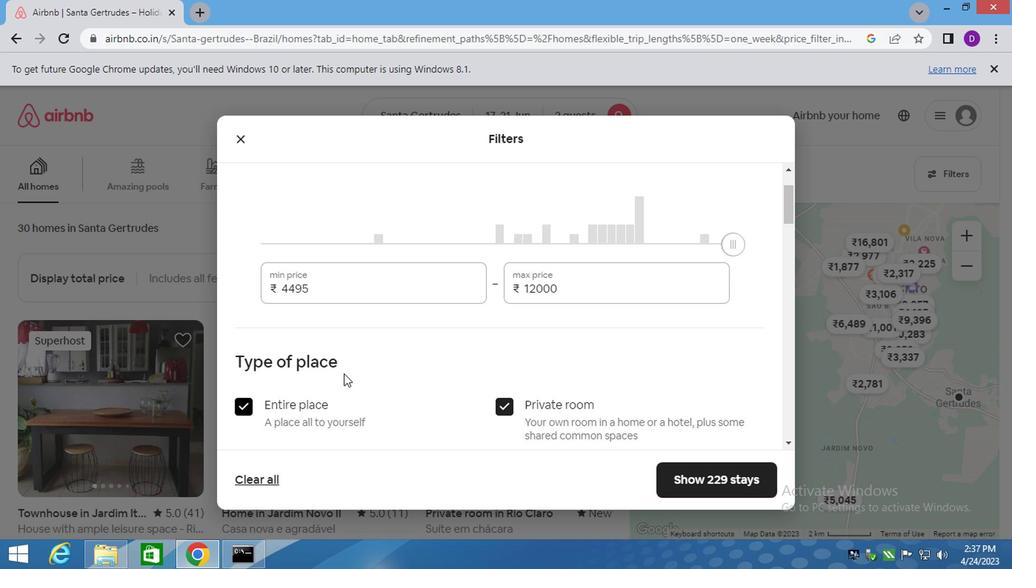 
Action: Mouse scrolled (363, 355) with delta (0, -1)
Screenshot: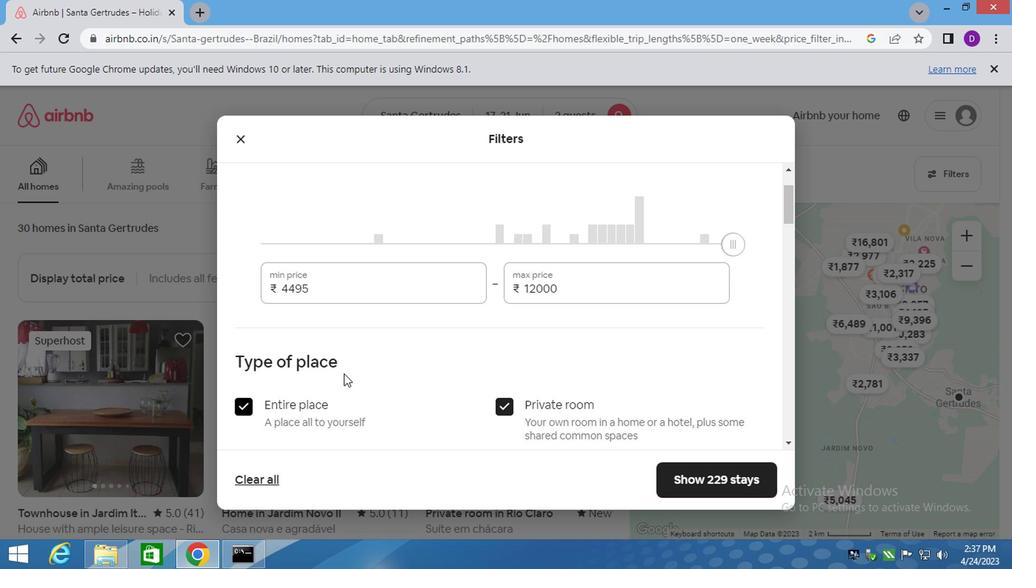 
Action: Mouse moved to (368, 352)
Screenshot: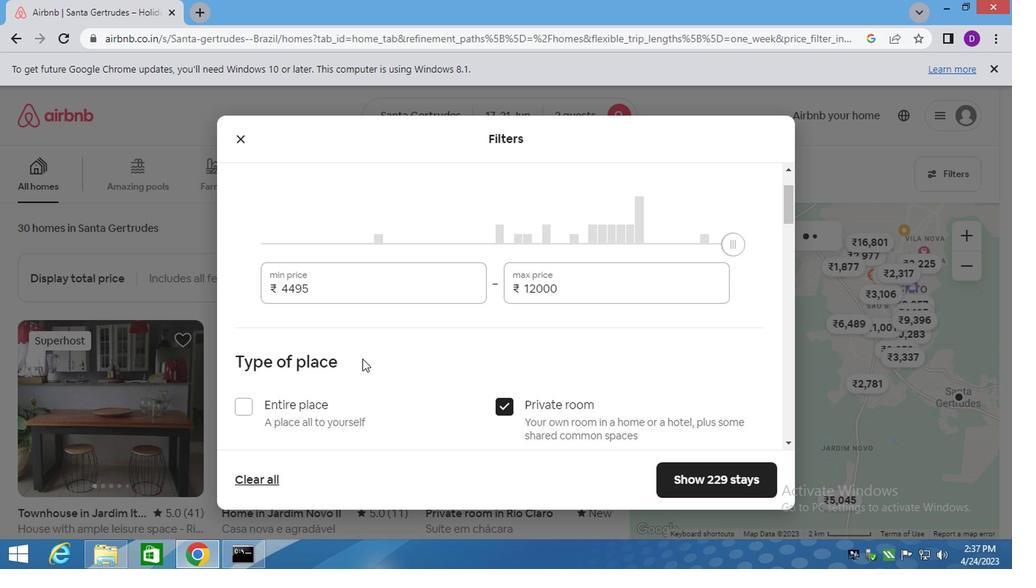 
Action: Mouse scrolled (368, 351) with delta (0, -1)
Screenshot: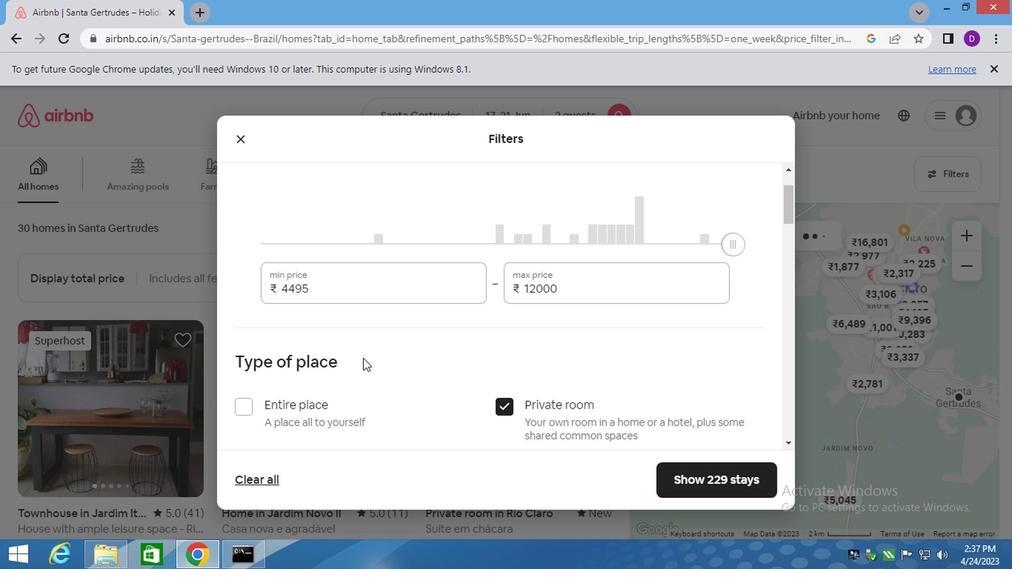 
Action: Mouse moved to (369, 352)
Screenshot: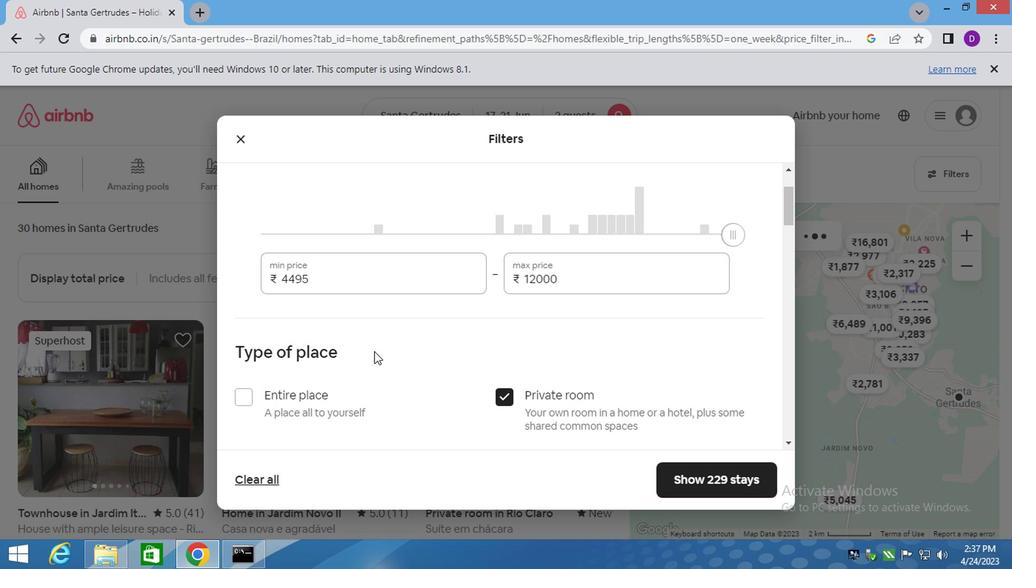 
Action: Mouse scrolled (369, 351) with delta (0, -1)
Screenshot: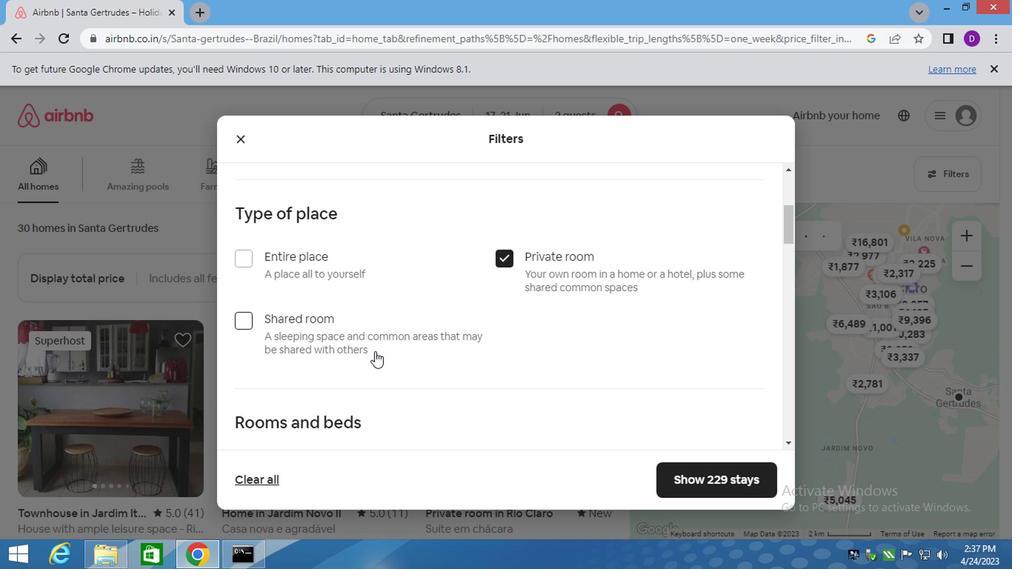
Action: Mouse scrolled (369, 351) with delta (0, -1)
Screenshot: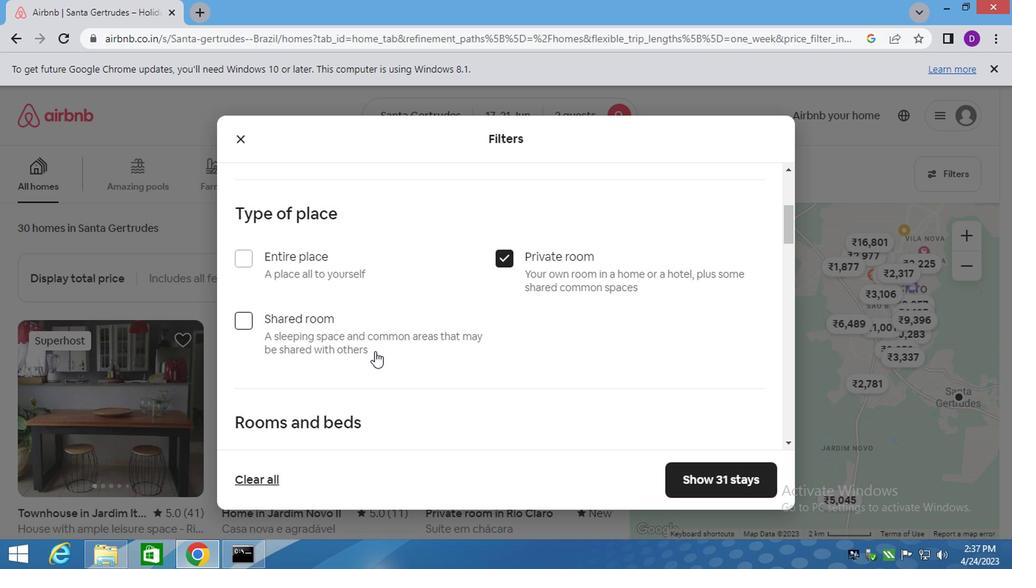 
Action: Mouse moved to (420, 354)
Screenshot: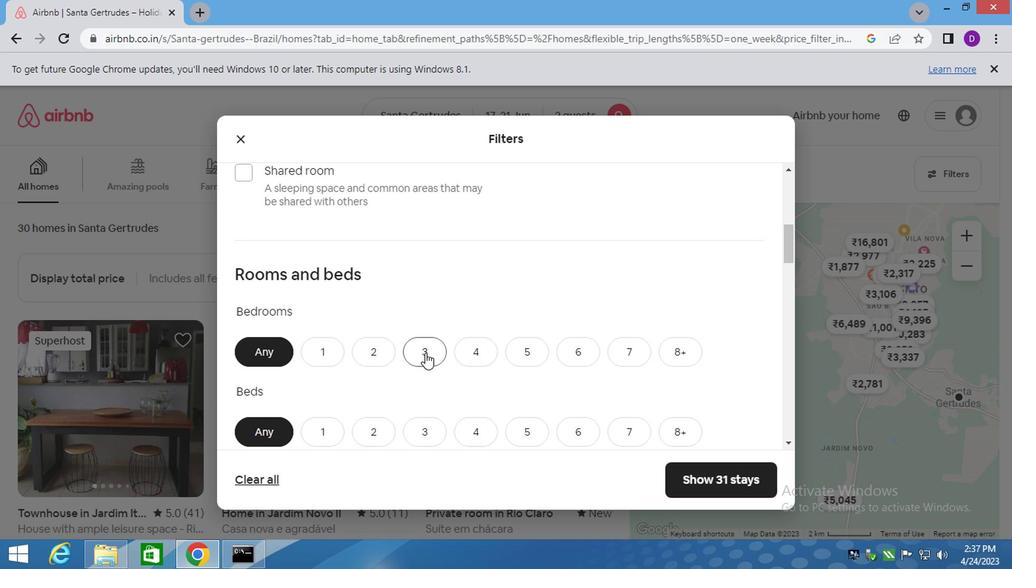 
Action: Mouse scrolled (420, 353) with delta (0, -1)
Screenshot: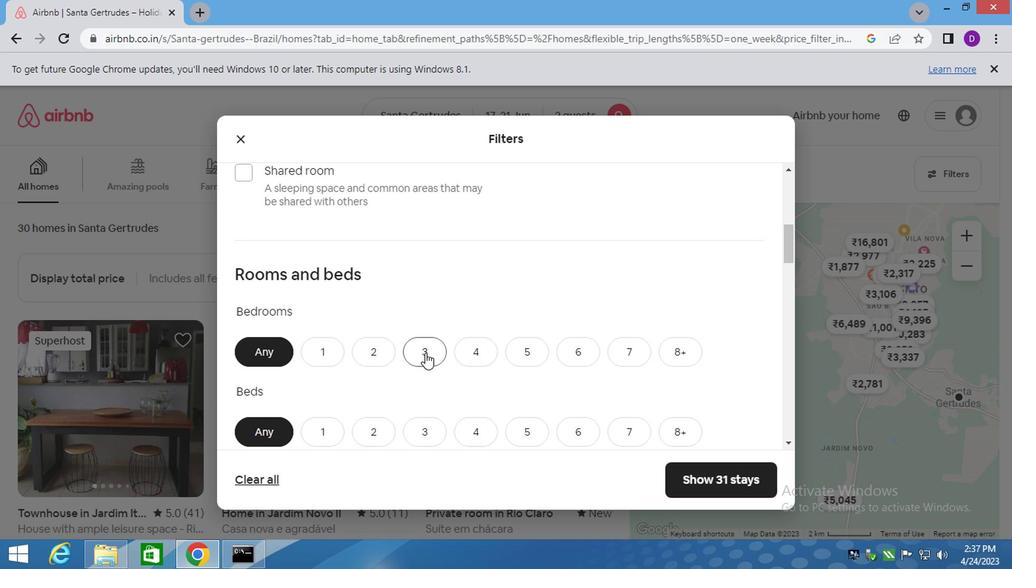 
Action: Mouse moved to (324, 281)
Screenshot: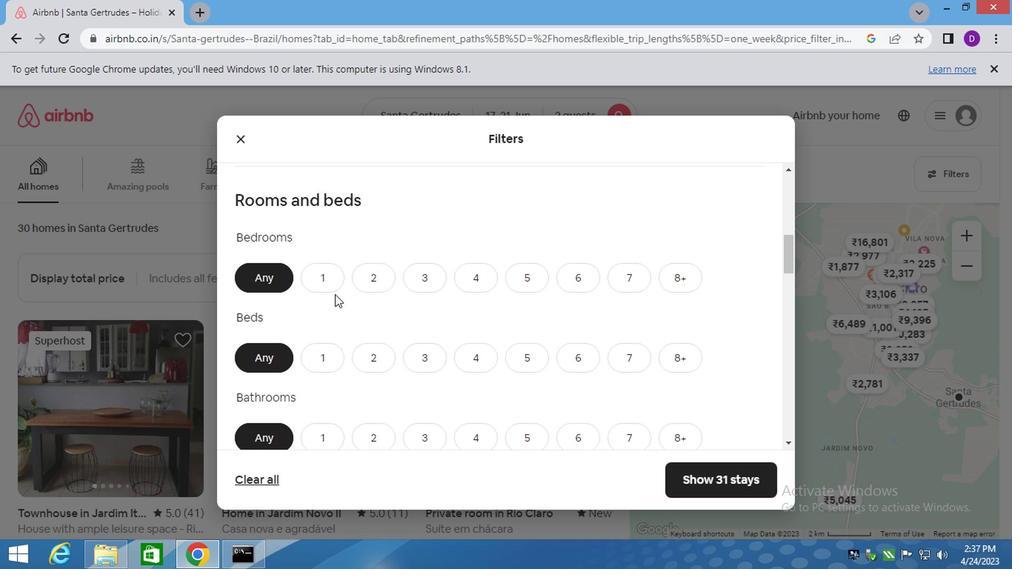 
Action: Mouse pressed left at (324, 281)
Screenshot: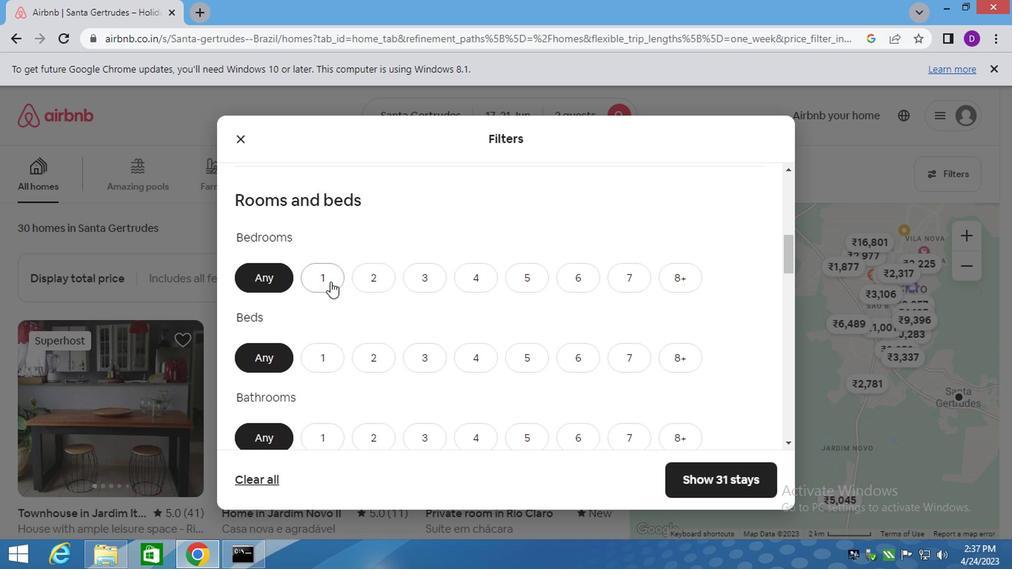 
Action: Mouse moved to (342, 325)
Screenshot: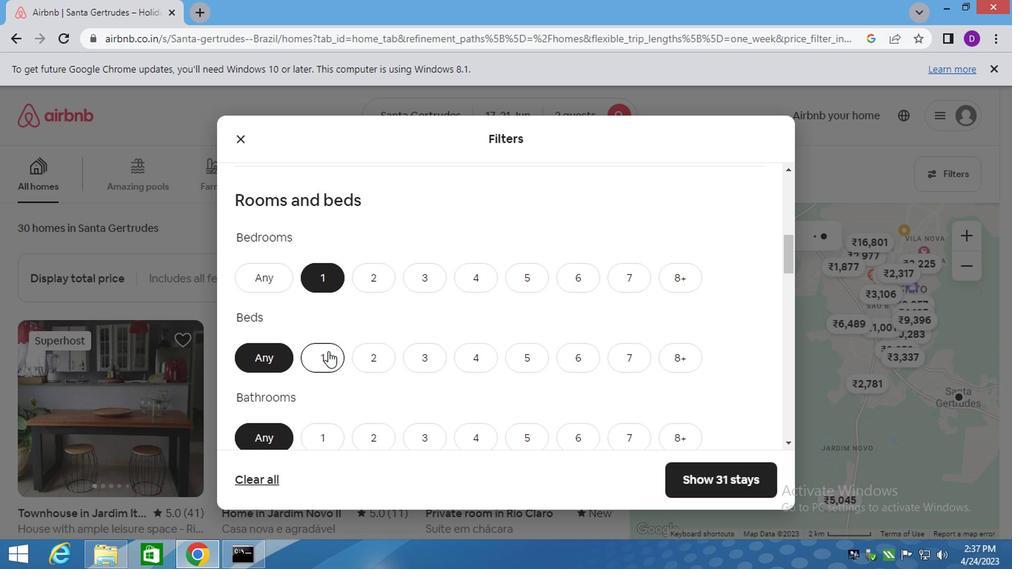 
Action: Mouse scrolled (342, 325) with delta (0, 0)
Screenshot: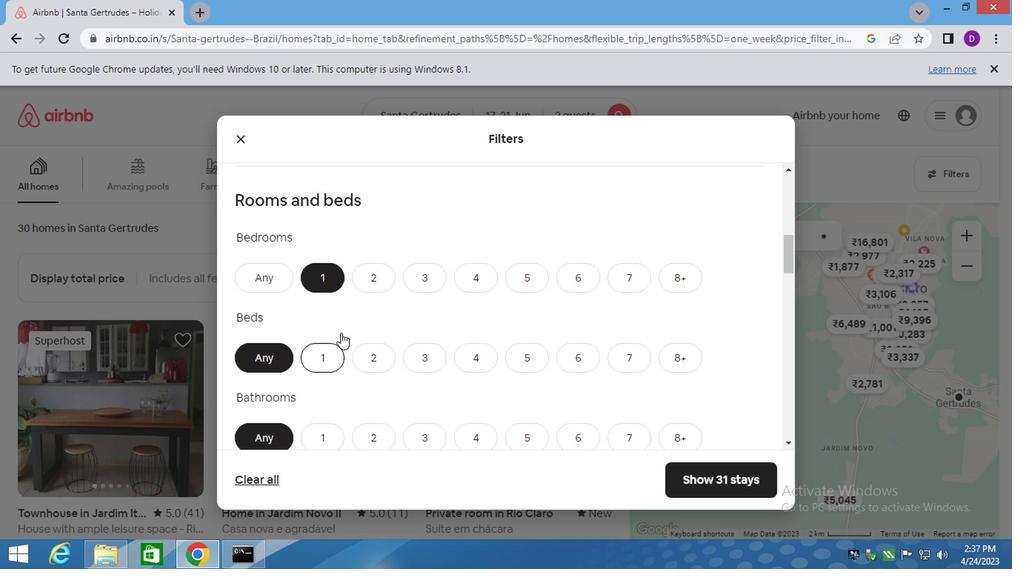 
Action: Mouse moved to (365, 283)
Screenshot: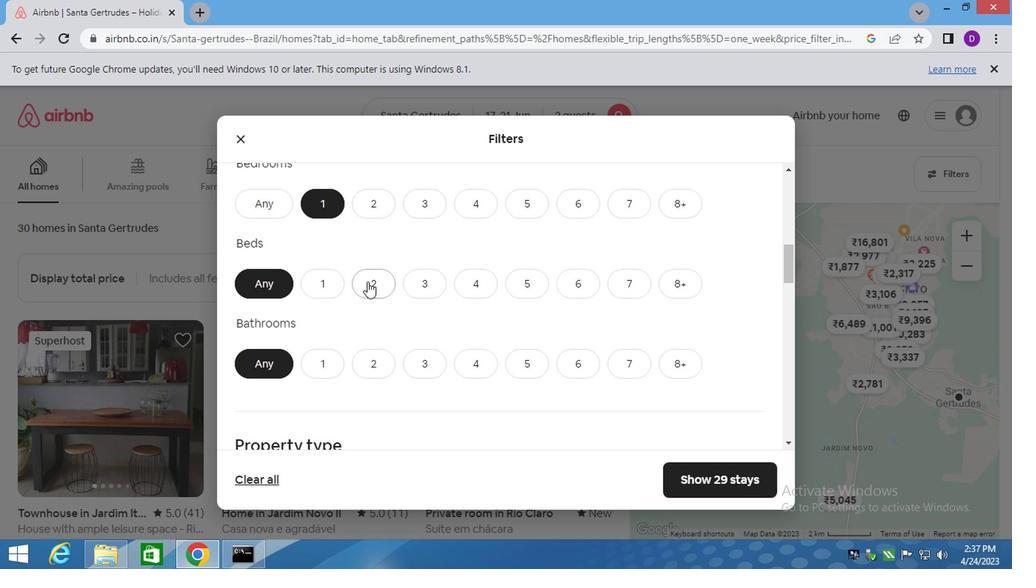 
Action: Mouse pressed left at (365, 283)
Screenshot: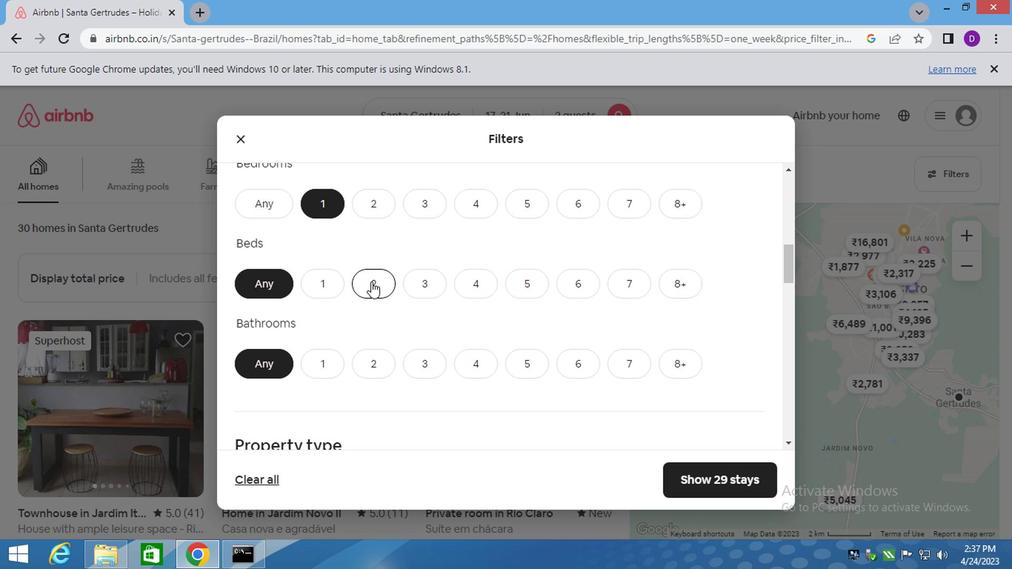 
Action: Mouse moved to (324, 368)
Screenshot: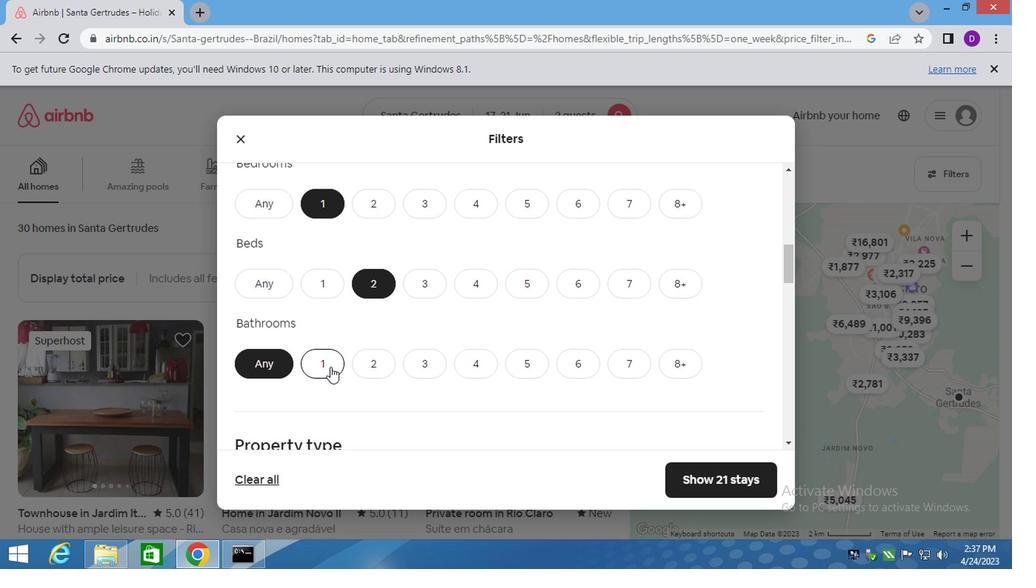 
Action: Mouse pressed left at (324, 368)
Screenshot: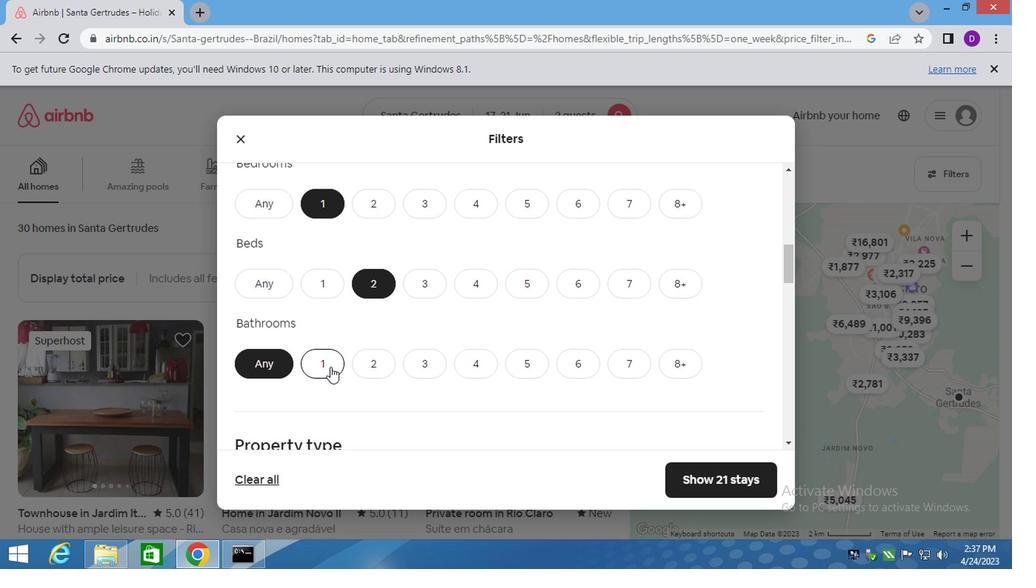 
Action: Mouse moved to (445, 381)
Screenshot: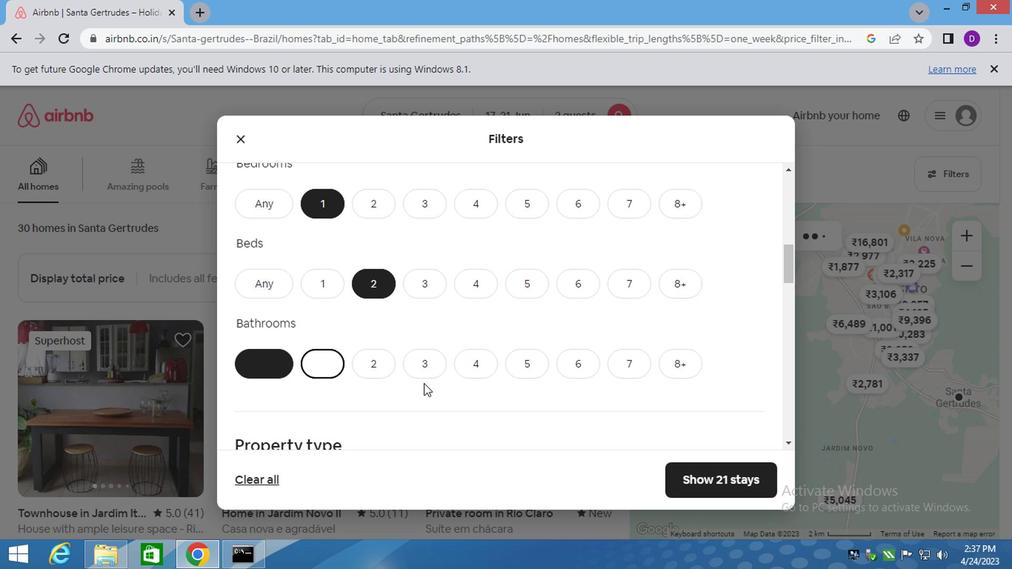 
Action: Mouse scrolled (445, 381) with delta (0, 0)
Screenshot: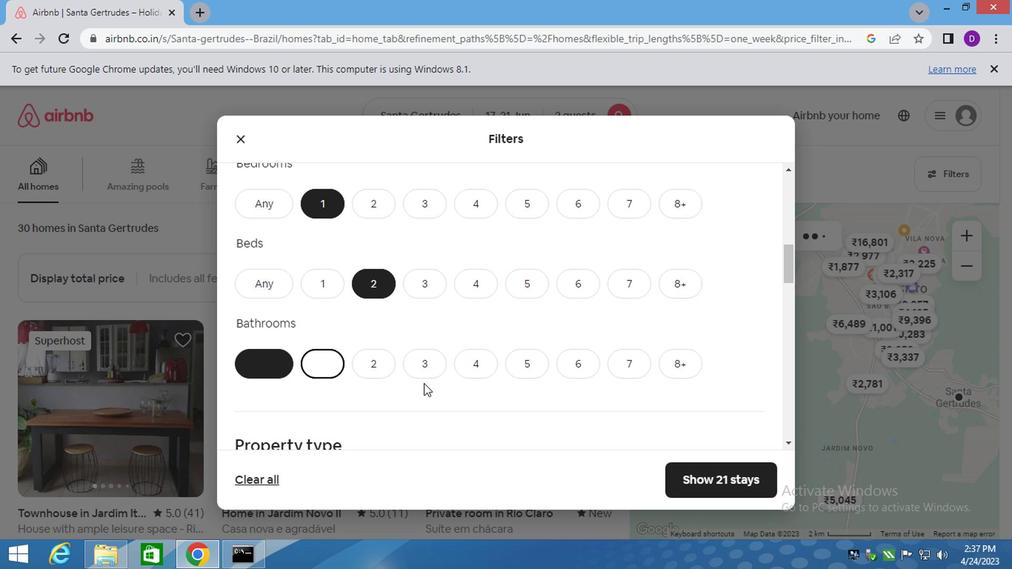 
Action: Mouse moved to (454, 377)
Screenshot: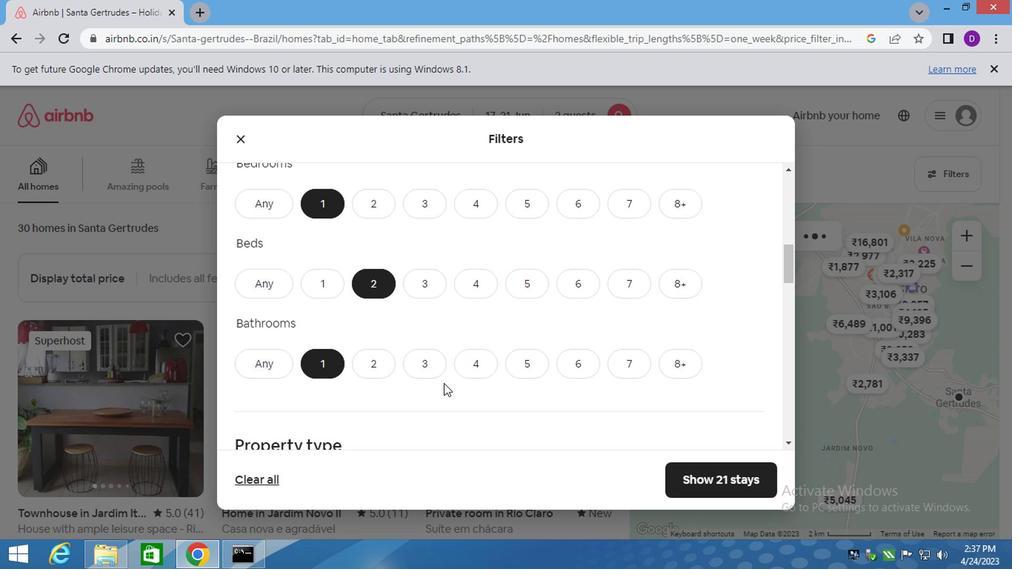 
Action: Mouse scrolled (454, 375) with delta (0, -1)
Screenshot: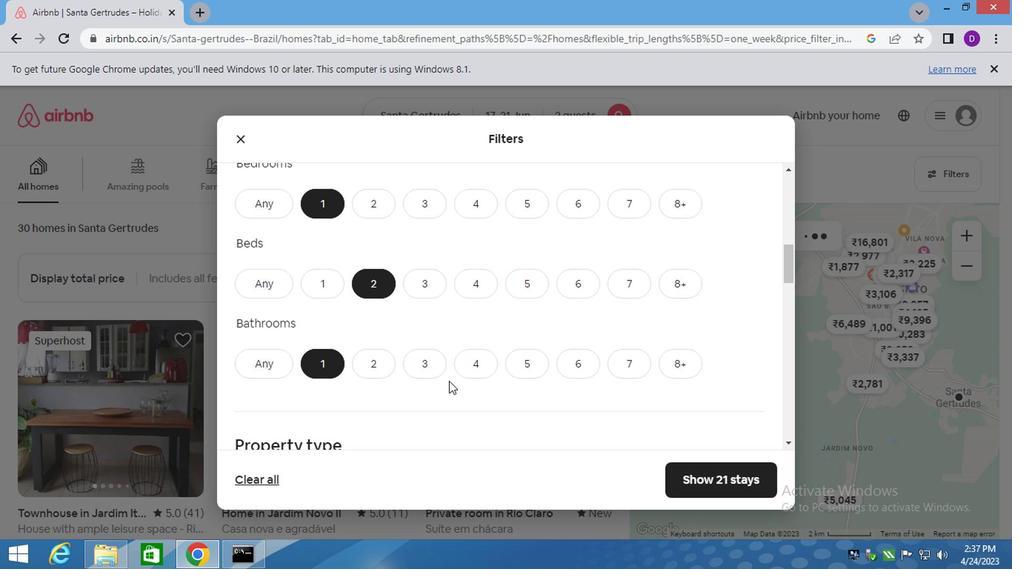 
Action: Mouse moved to (301, 372)
Screenshot: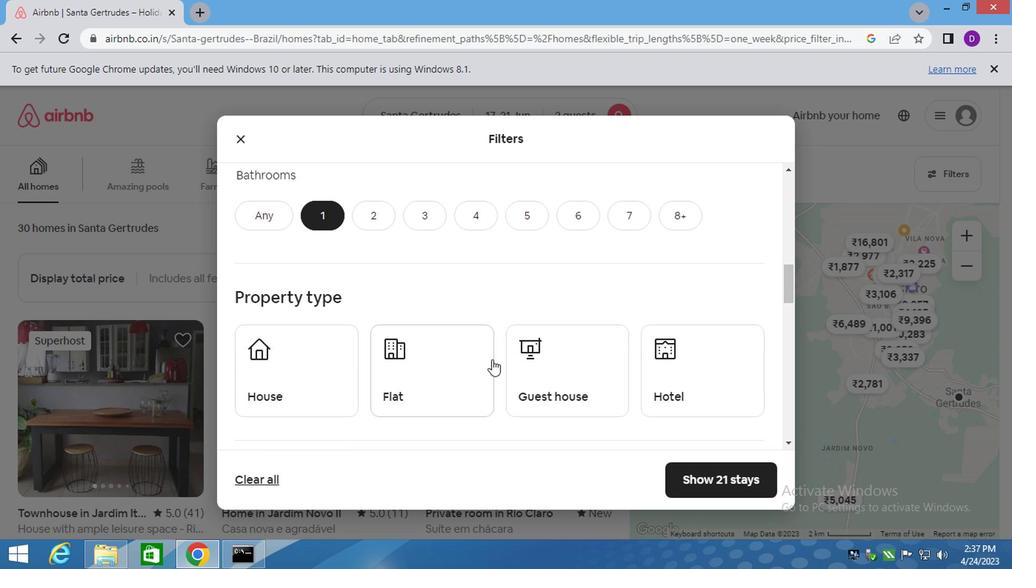 
Action: Mouse pressed left at (301, 372)
Screenshot: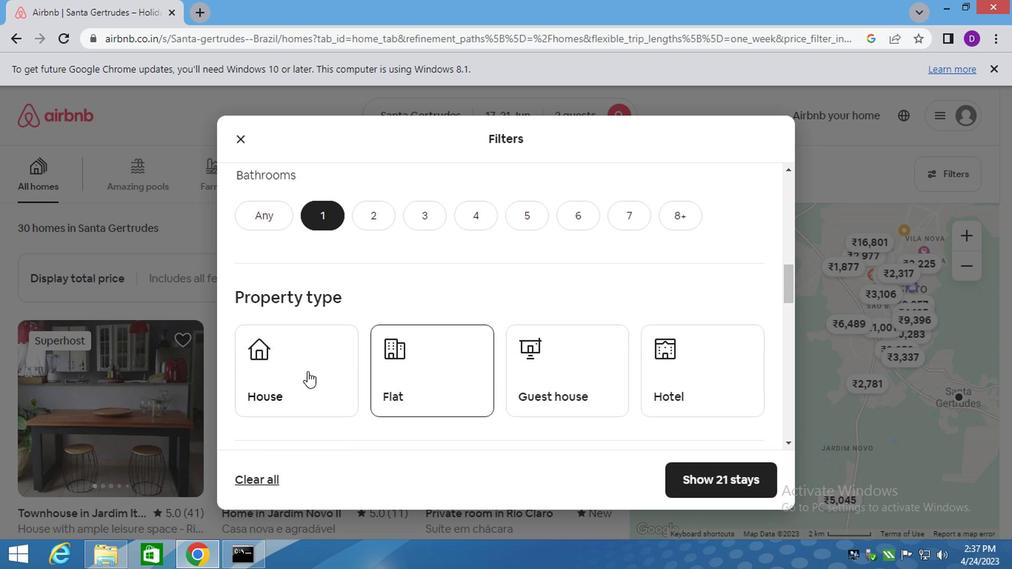 
Action: Mouse moved to (432, 372)
Screenshot: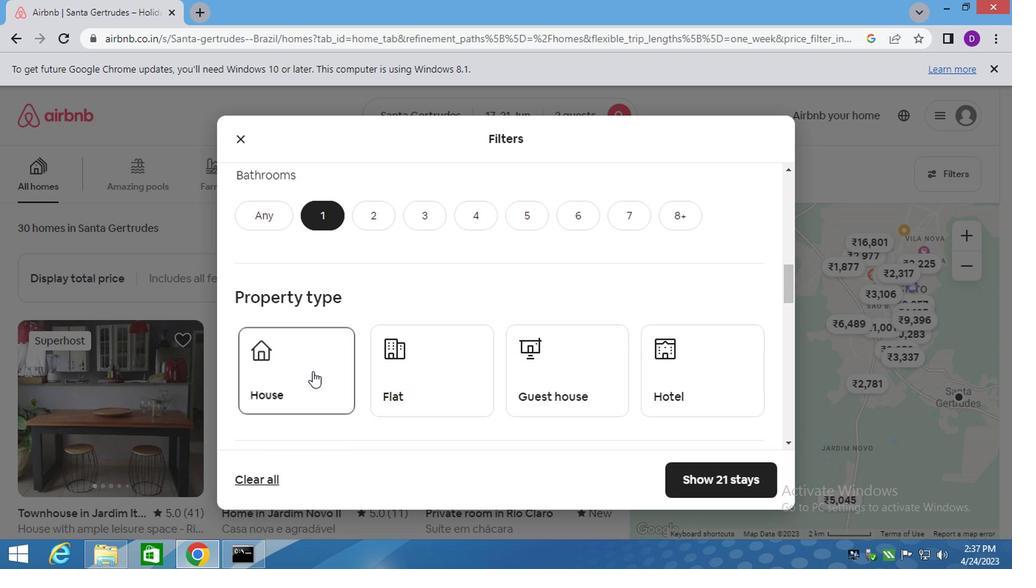 
Action: Mouse pressed left at (432, 372)
Screenshot: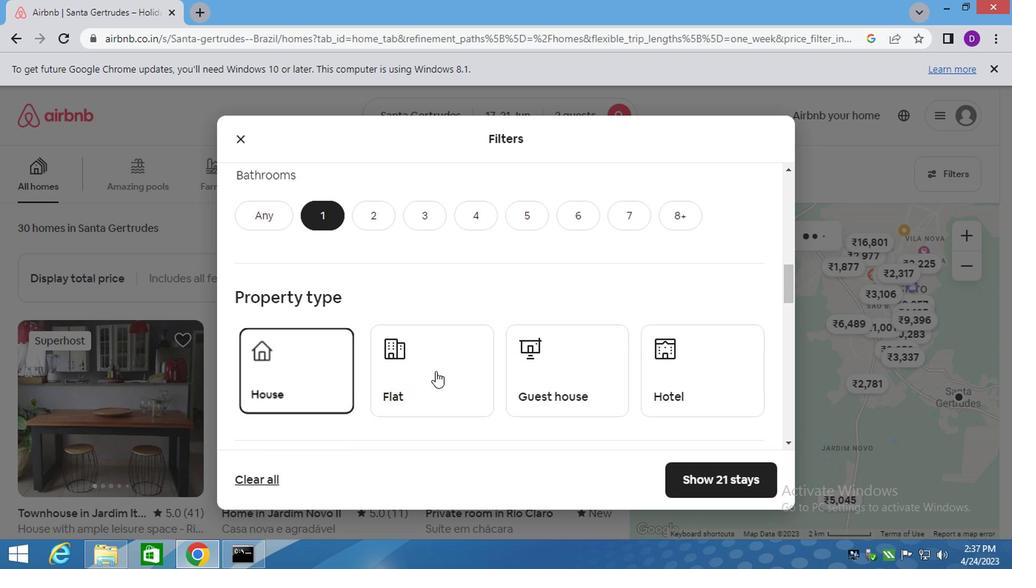 
Action: Mouse moved to (531, 375)
Screenshot: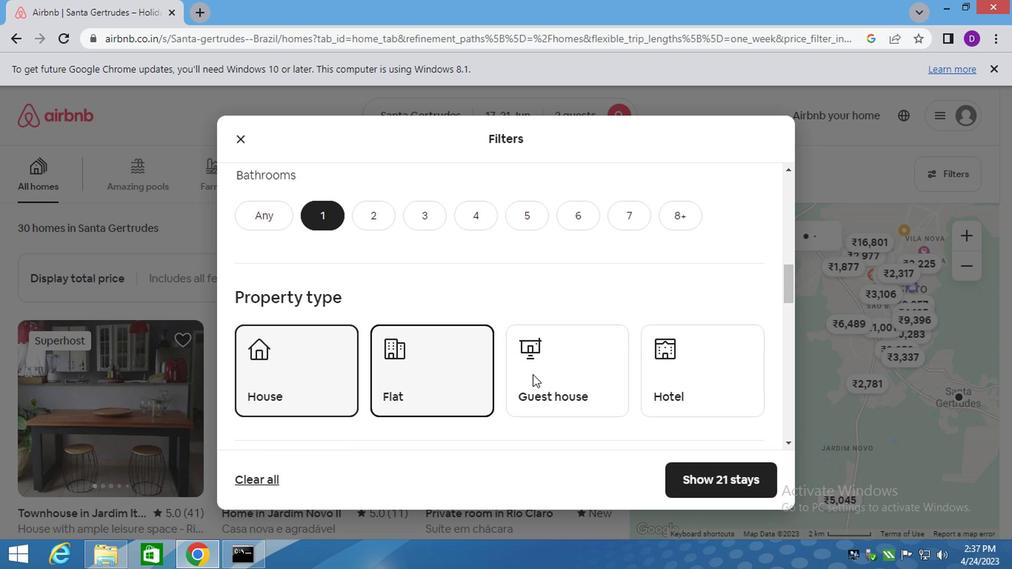 
Action: Mouse pressed left at (531, 375)
Screenshot: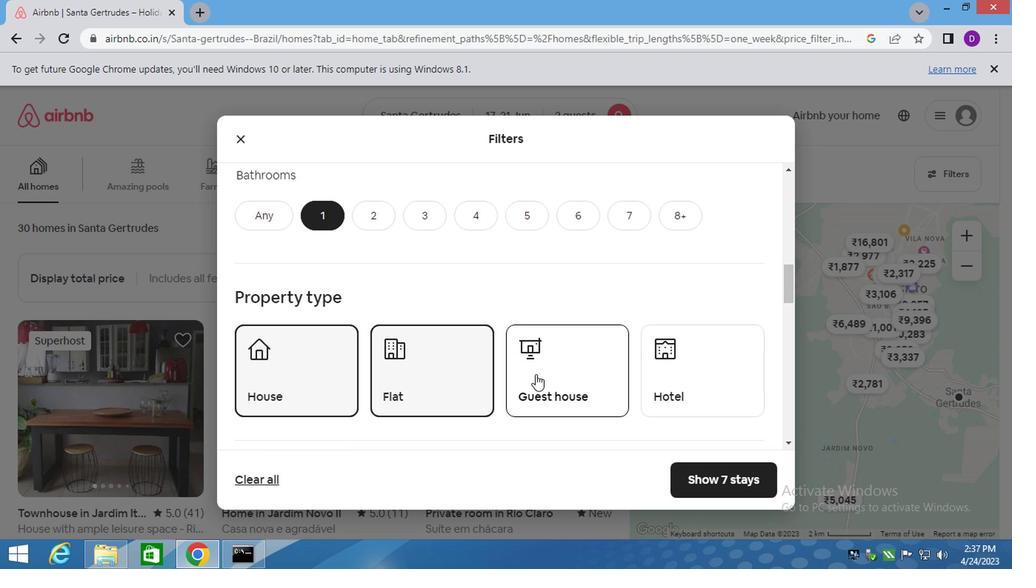 
Action: Mouse scrolled (531, 374) with delta (0, -1)
Screenshot: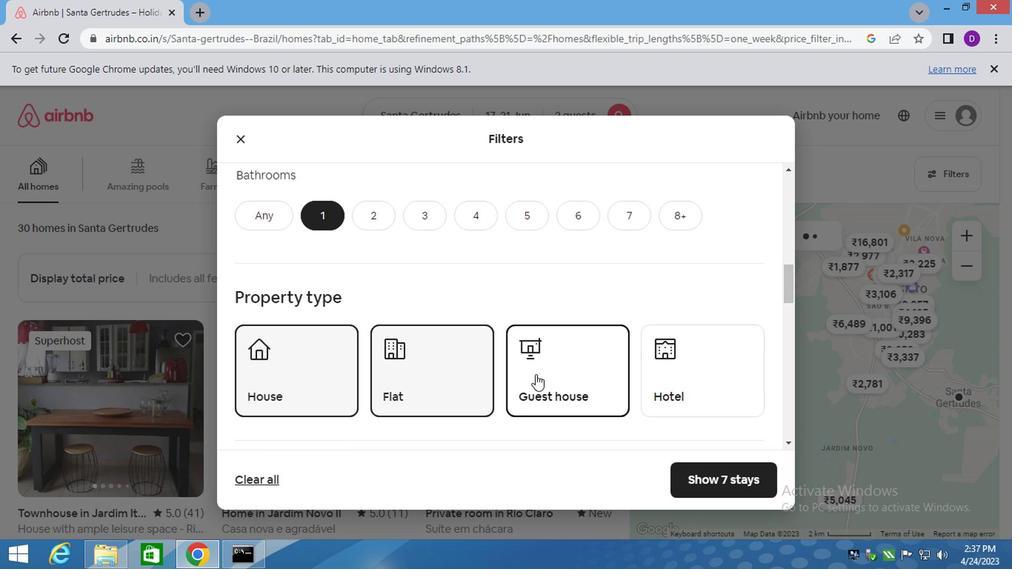 
Action: Mouse moved to (538, 374)
Screenshot: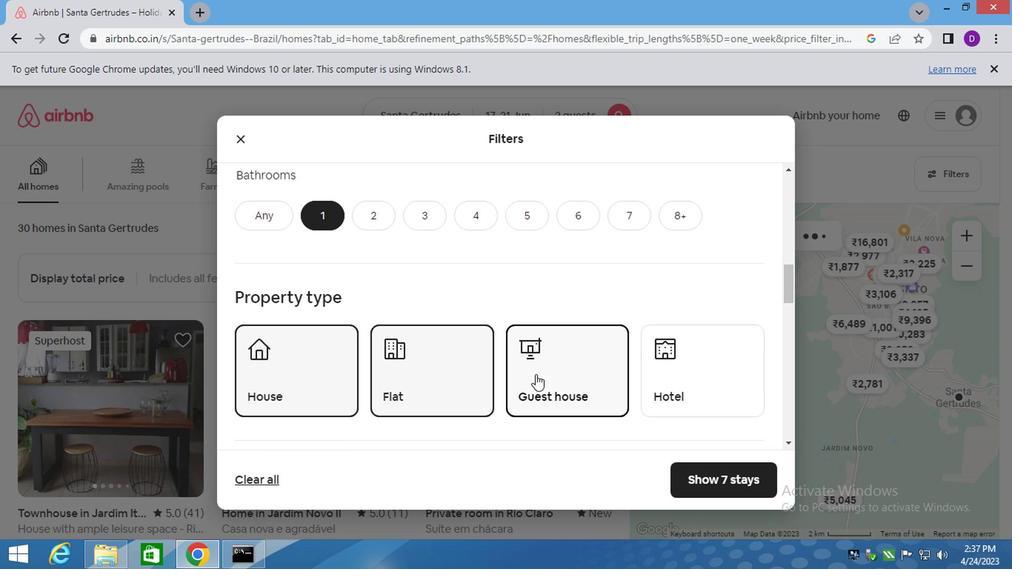 
Action: Mouse scrolled (534, 373) with delta (0, 0)
Screenshot: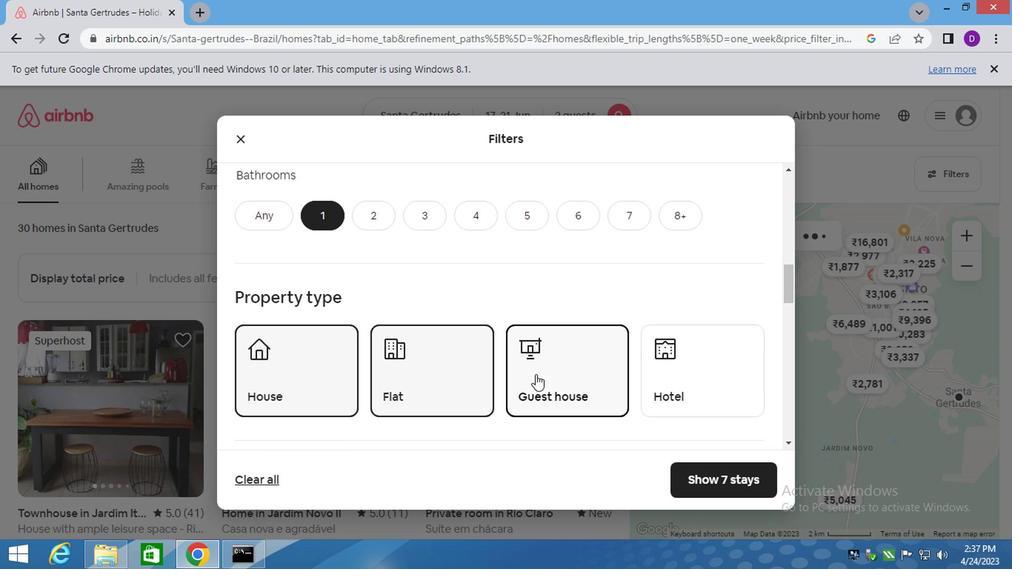 
Action: Mouse moved to (544, 372)
Screenshot: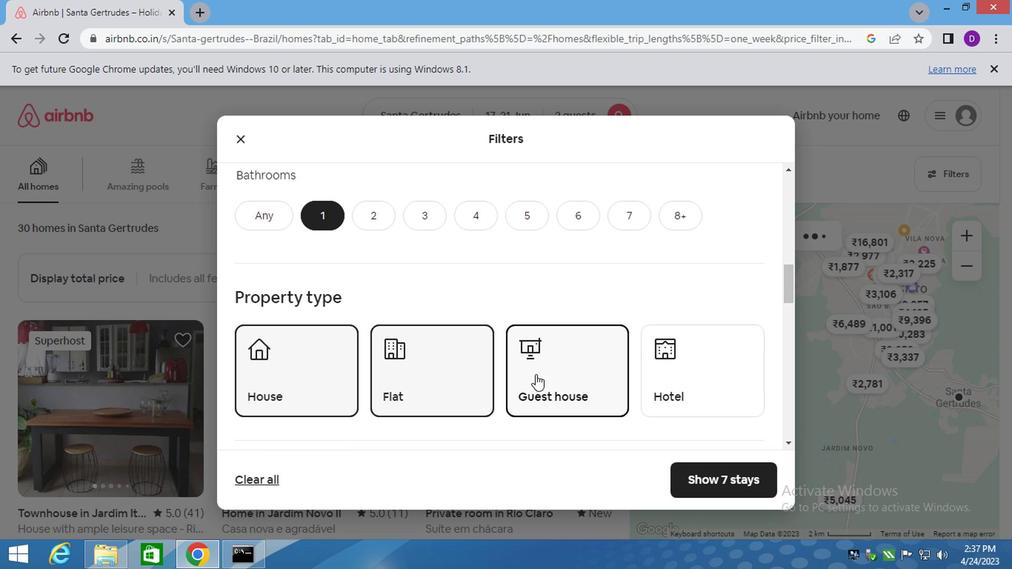 
Action: Mouse scrolled (544, 371) with delta (0, 0)
Screenshot: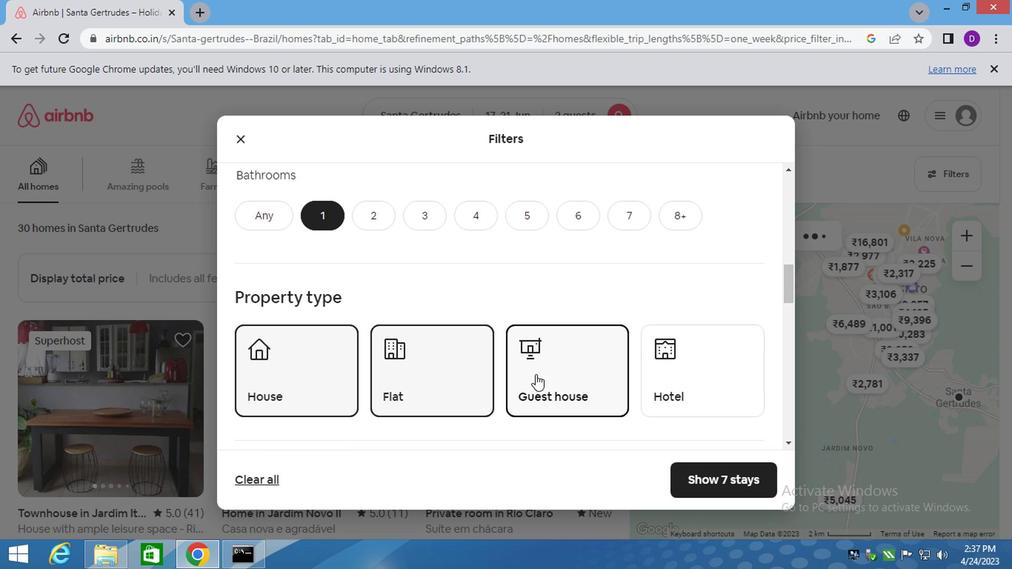 
Action: Mouse moved to (696, 384)
Screenshot: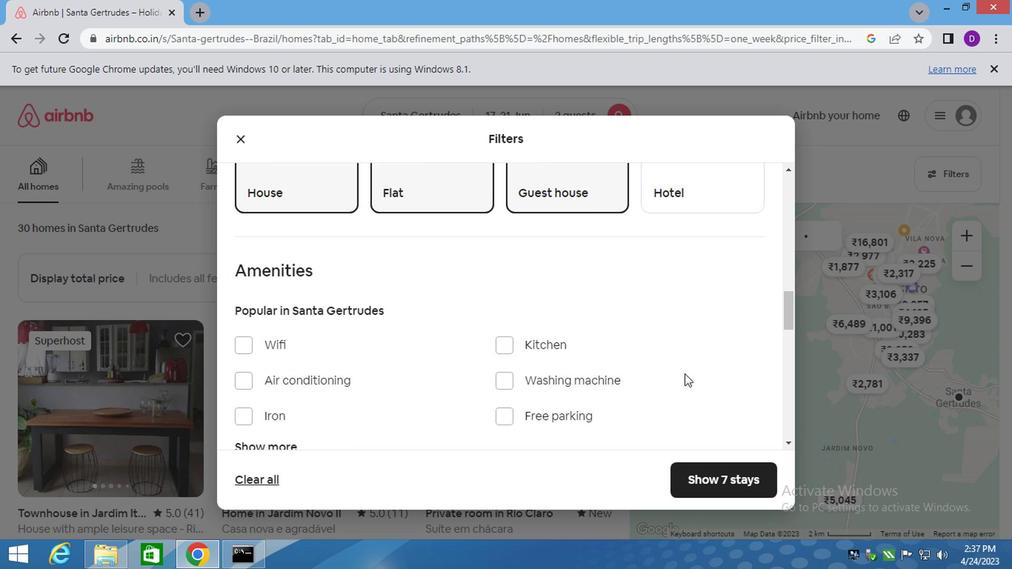 
Action: Mouse scrolled (696, 383) with delta (0, -1)
Screenshot: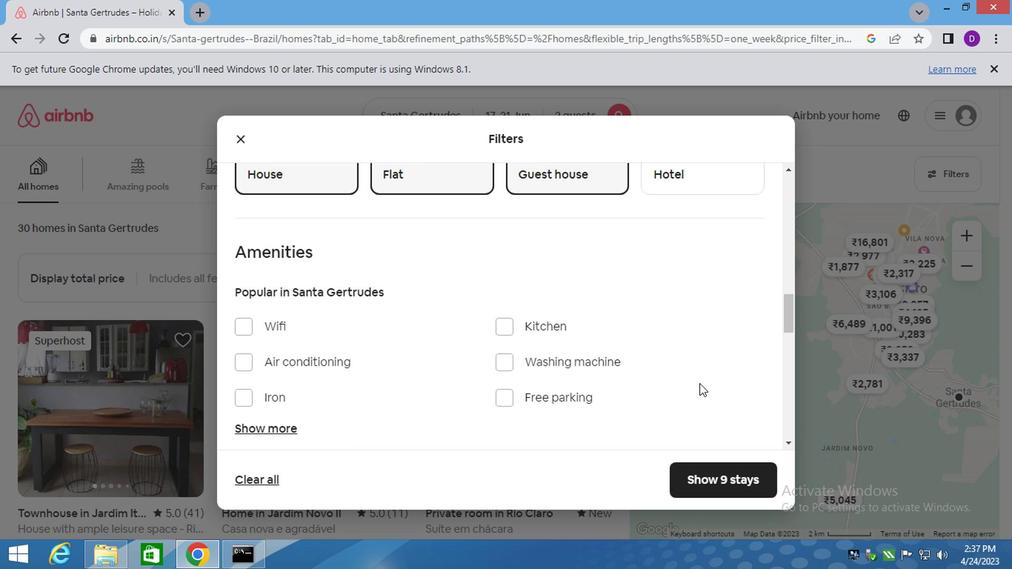
Action: Mouse moved to (685, 380)
Screenshot: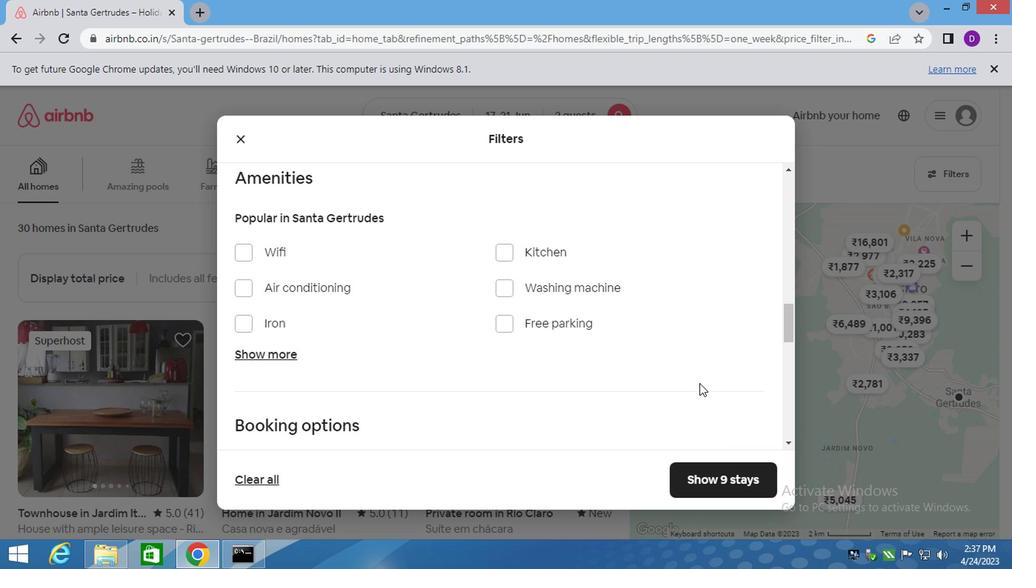 
Action: Mouse scrolled (685, 379) with delta (0, -1)
Screenshot: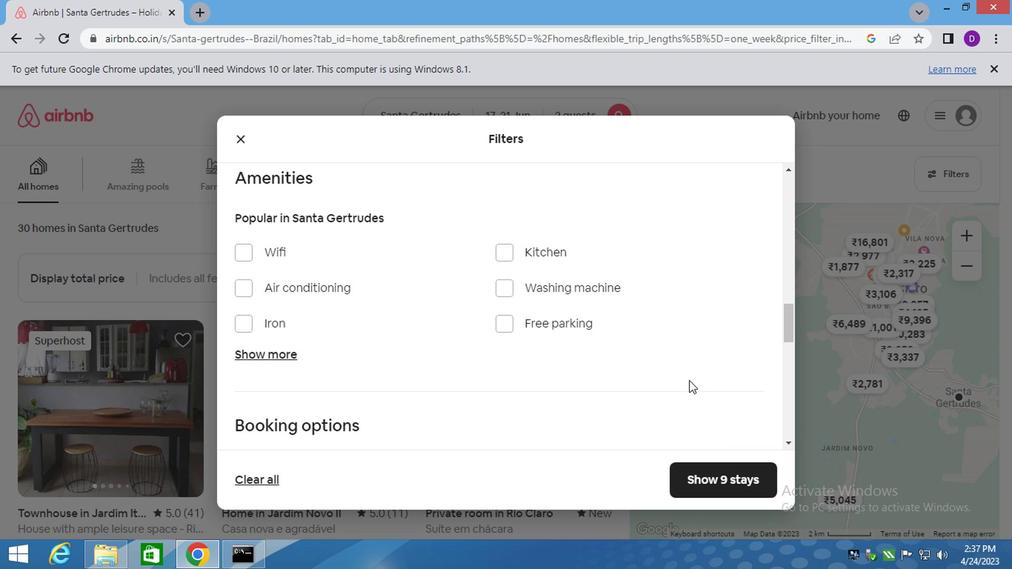 
Action: Mouse scrolled (685, 379) with delta (0, -1)
Screenshot: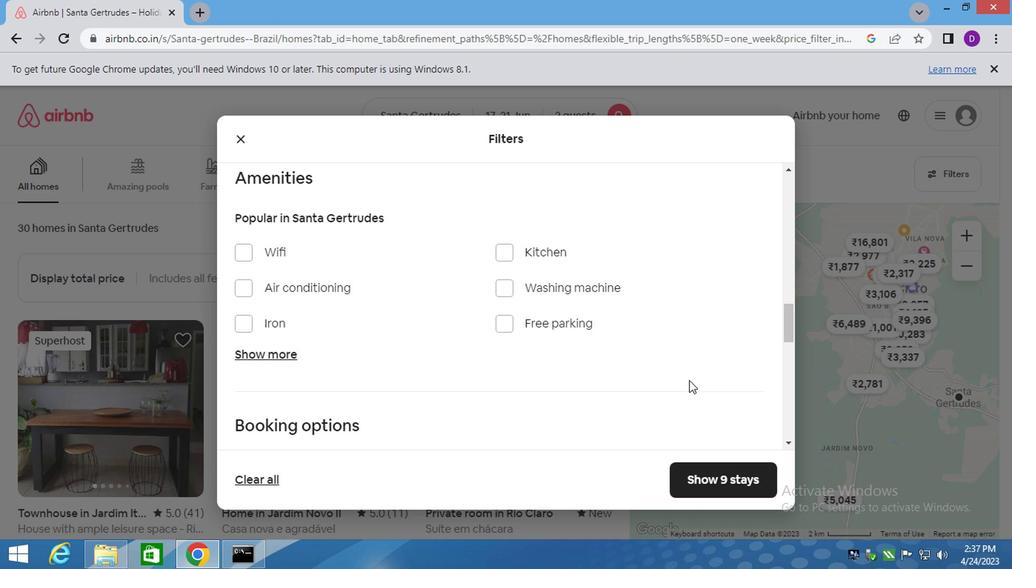 
Action: Mouse scrolled (685, 379) with delta (0, -1)
Screenshot: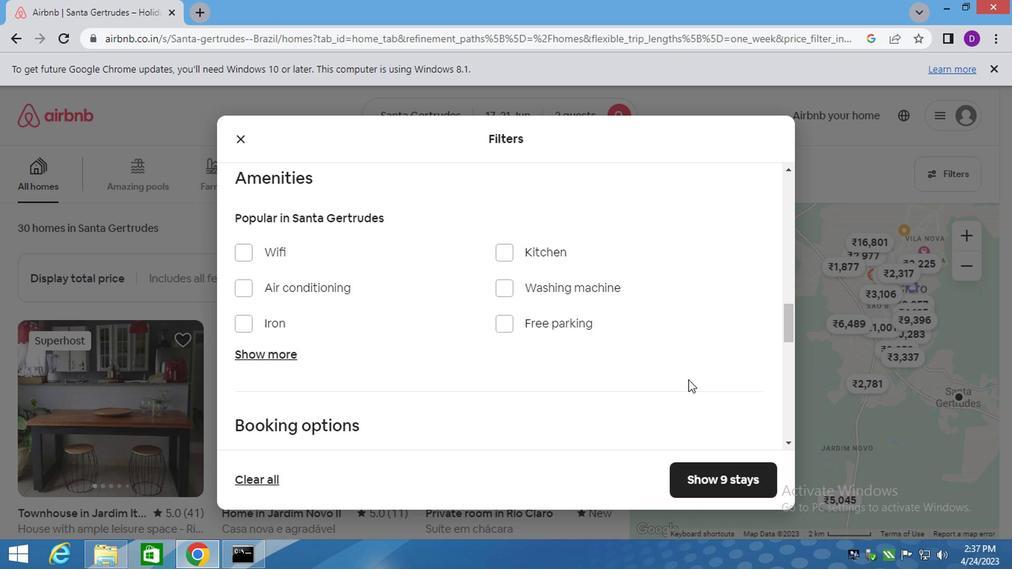 
Action: Mouse moved to (717, 306)
Screenshot: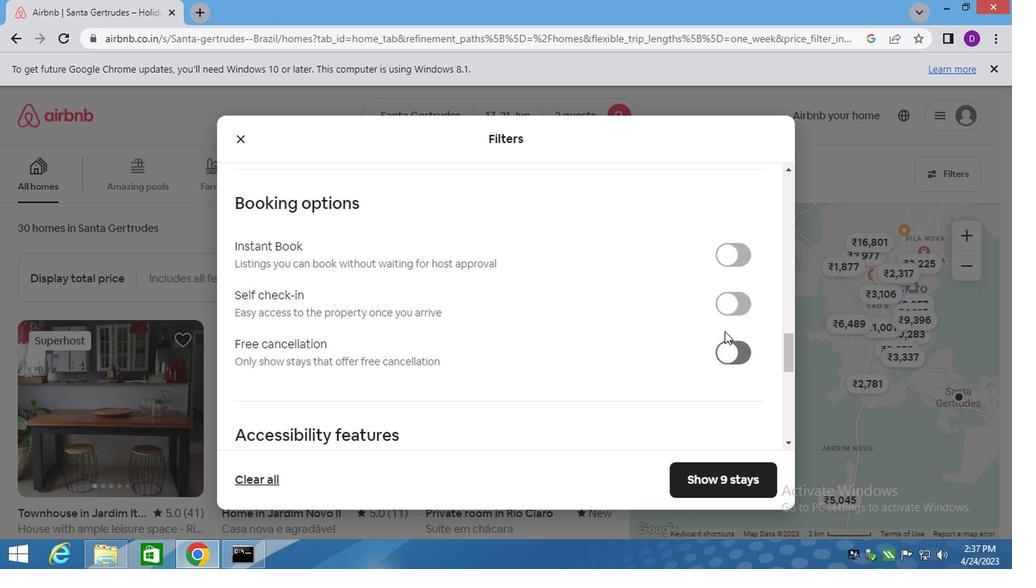 
Action: Mouse pressed left at (717, 306)
Screenshot: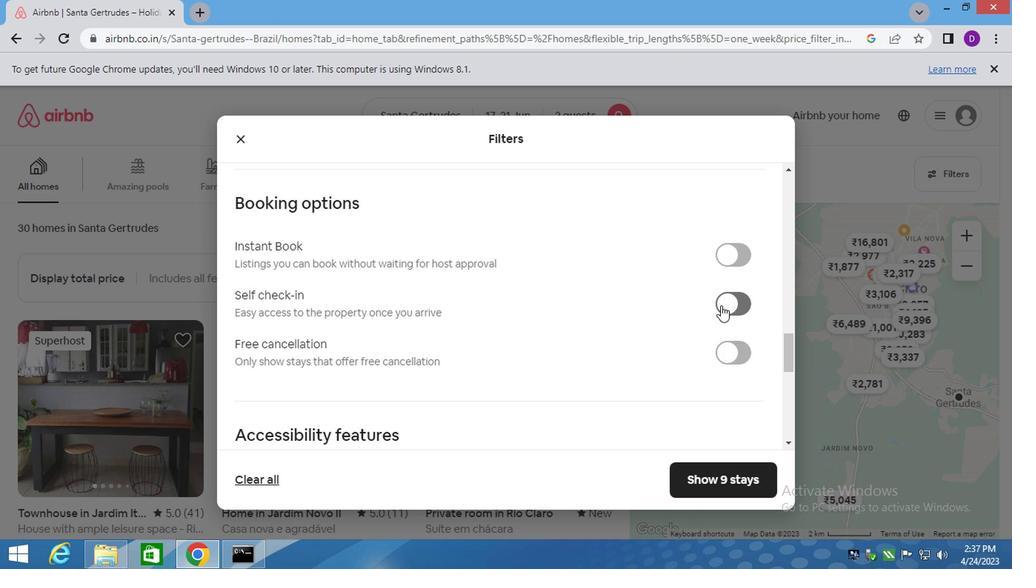 
Action: Mouse moved to (483, 359)
Screenshot: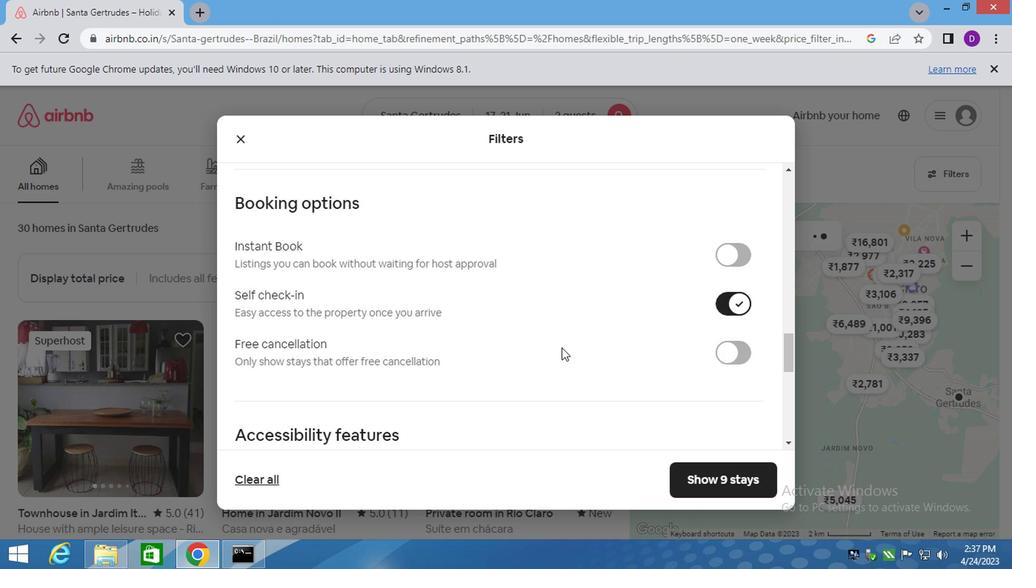 
Action: Mouse scrolled (483, 358) with delta (0, 0)
Screenshot: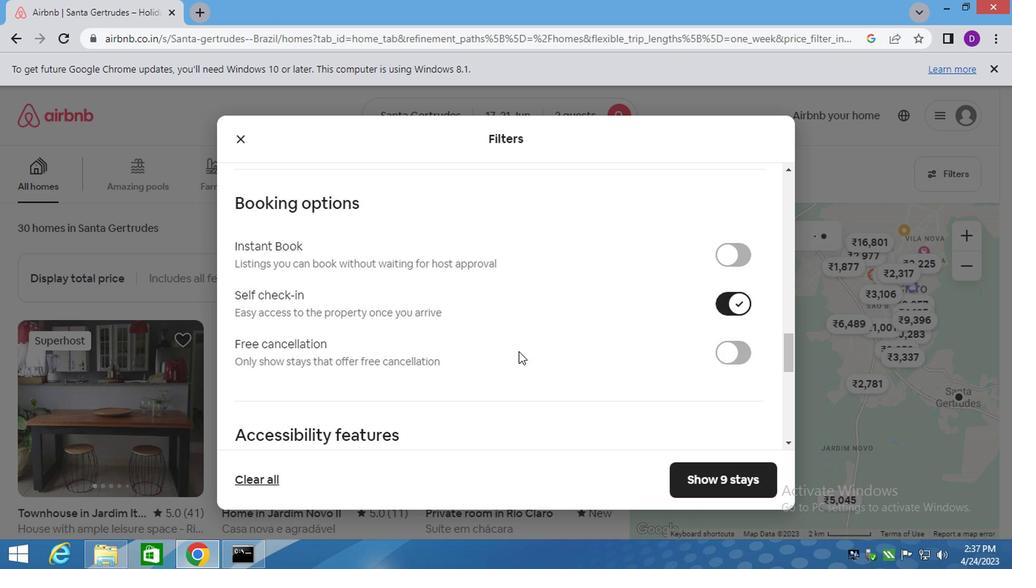 
Action: Mouse moved to (474, 364)
Screenshot: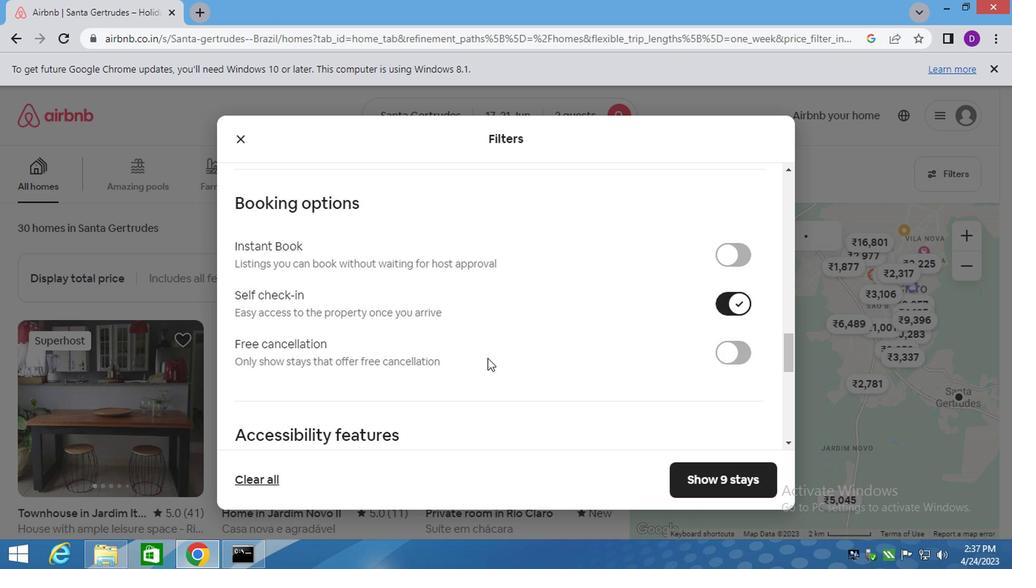 
Action: Mouse scrolled (480, 359) with delta (0, -1)
Screenshot: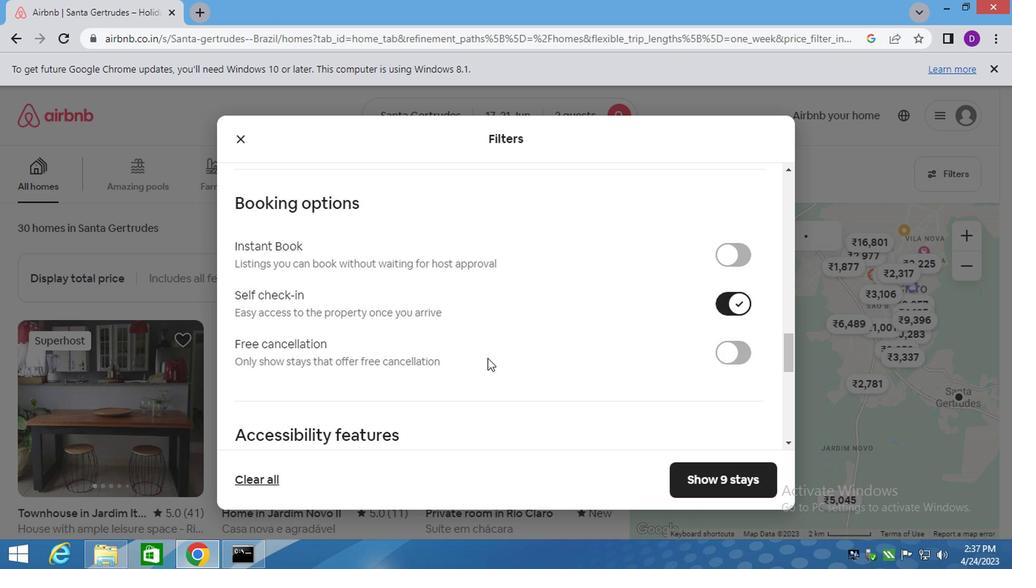 
Action: Mouse moved to (454, 373)
Screenshot: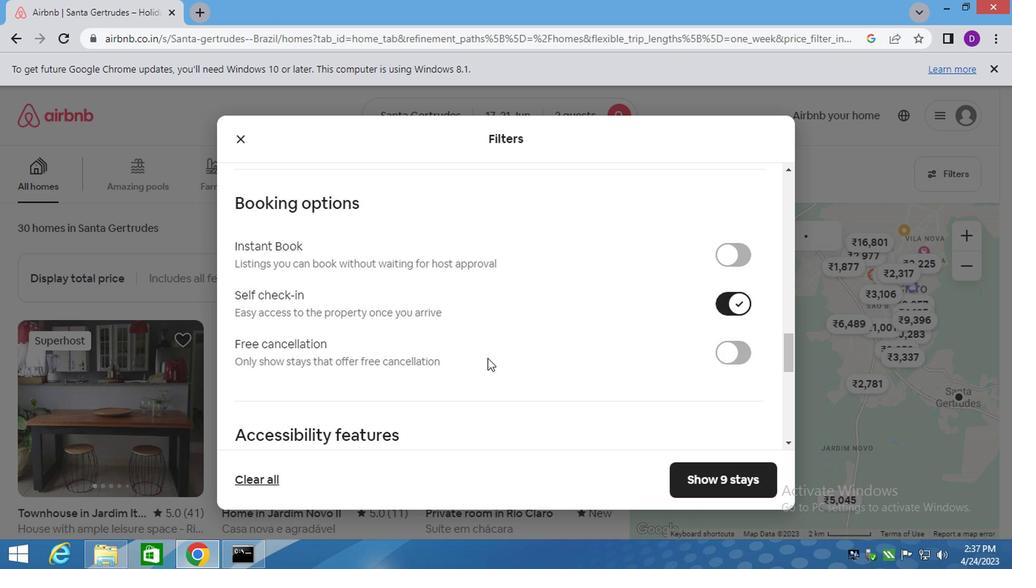 
Action: Mouse scrolled (480, 359) with delta (0, -1)
Screenshot: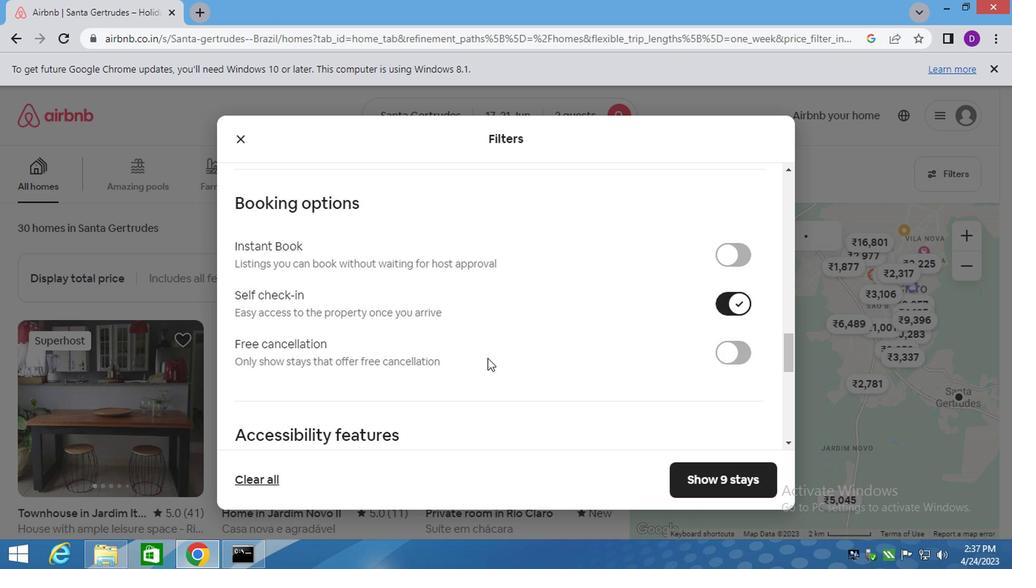 
Action: Mouse moved to (297, 420)
Screenshot: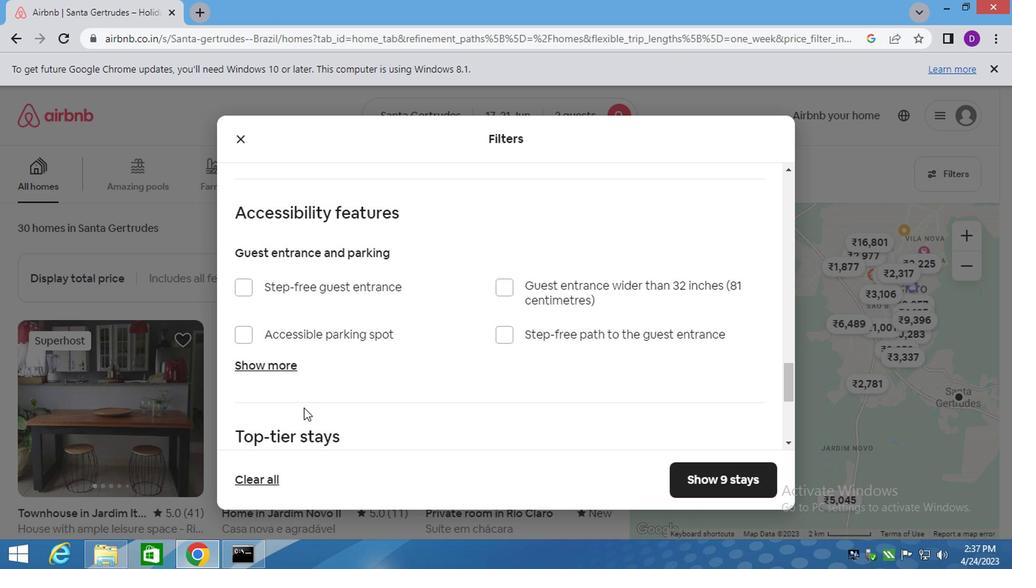
Action: Mouse scrolled (297, 419) with delta (0, 0)
Screenshot: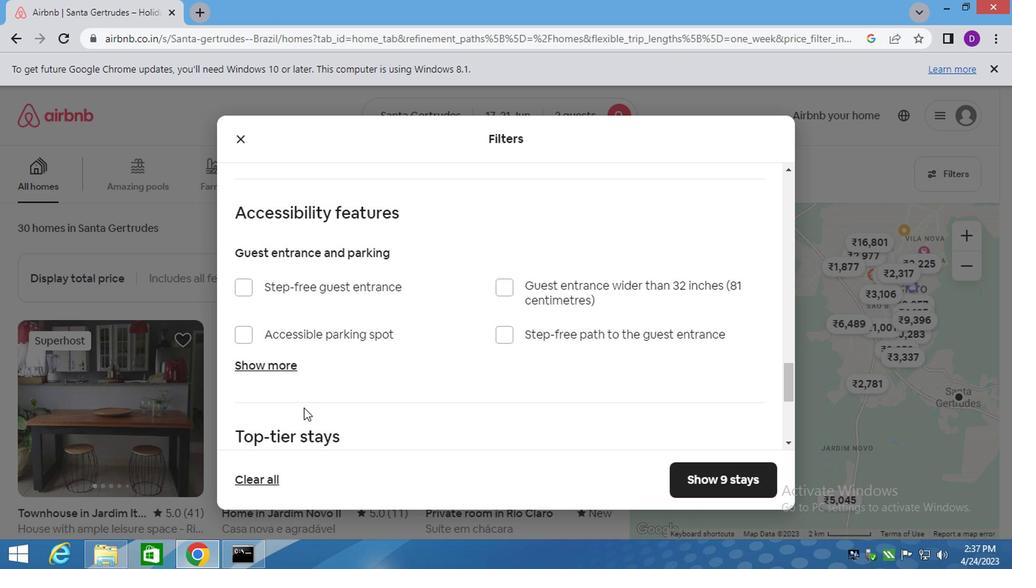
Action: Mouse scrolled (297, 419) with delta (0, 0)
Screenshot: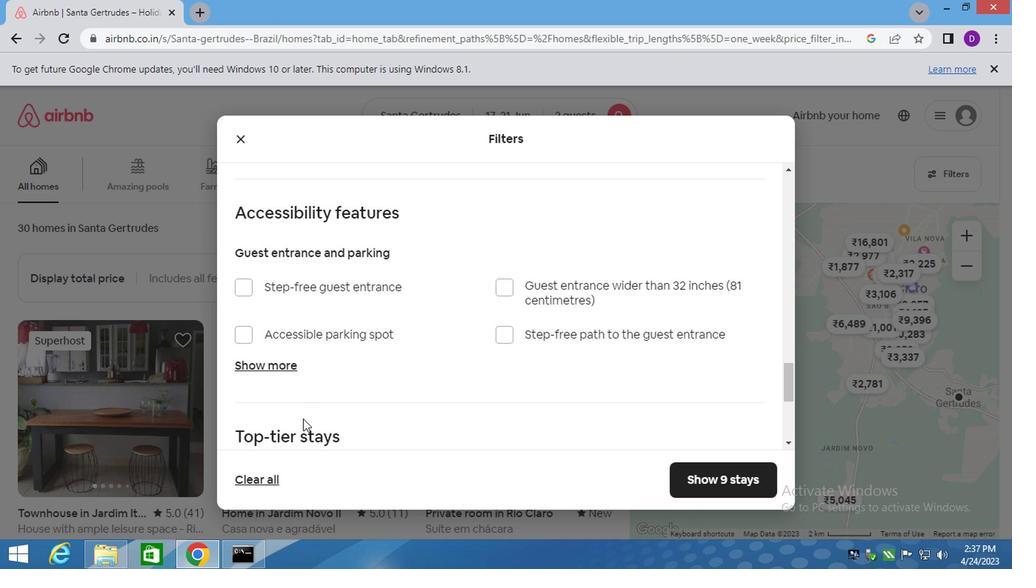 
Action: Mouse scrolled (297, 419) with delta (0, 0)
Screenshot: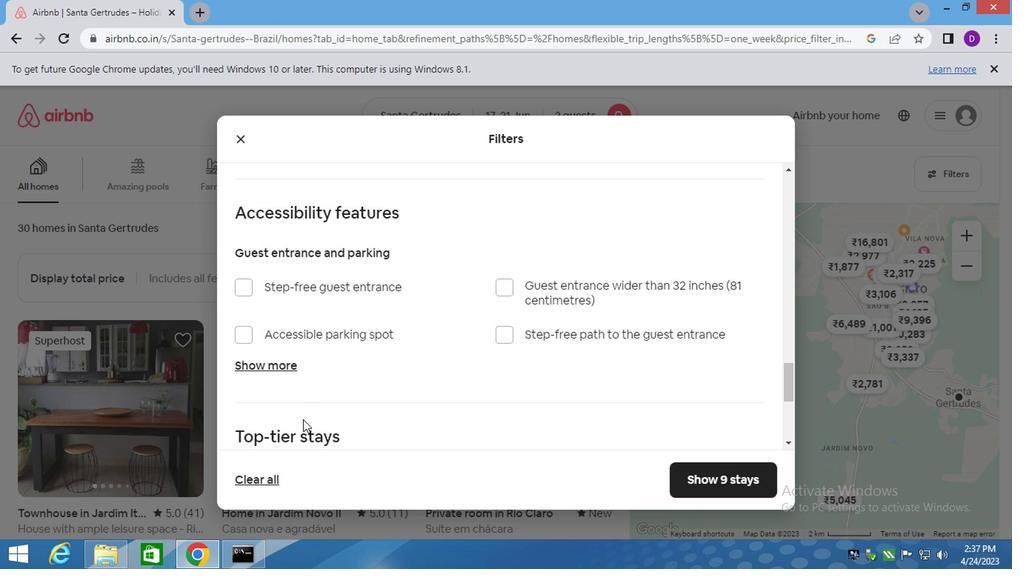 
Action: Mouse moved to (294, 405)
Screenshot: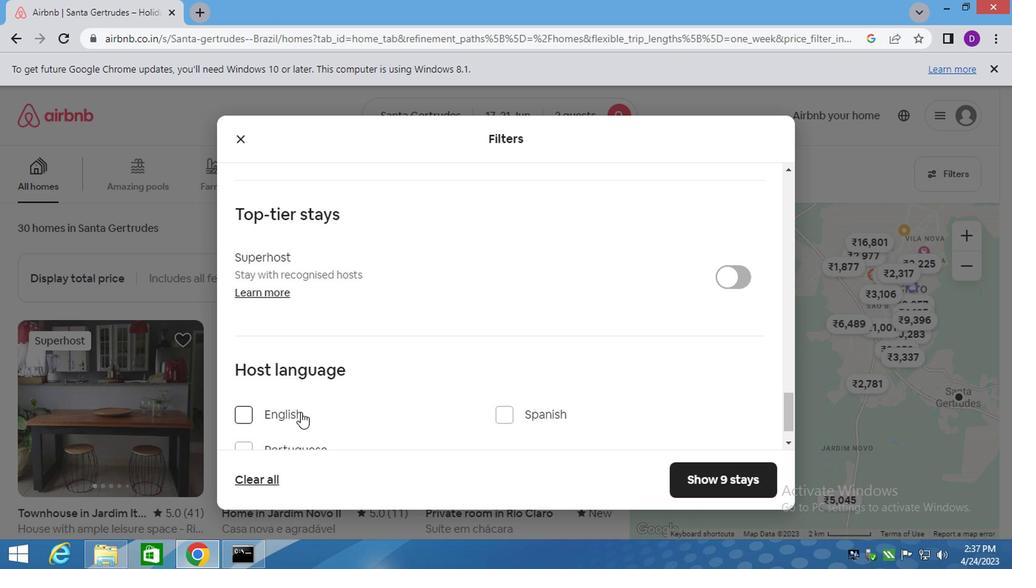 
Action: Mouse scrolled (294, 405) with delta (0, 0)
Screenshot: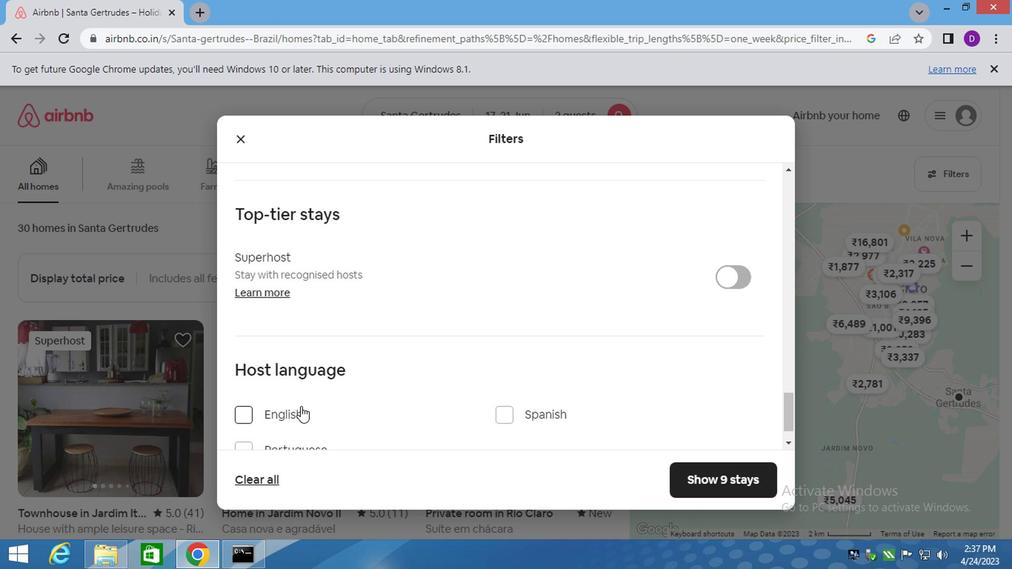 
Action: Mouse scrolled (294, 405) with delta (0, 0)
Screenshot: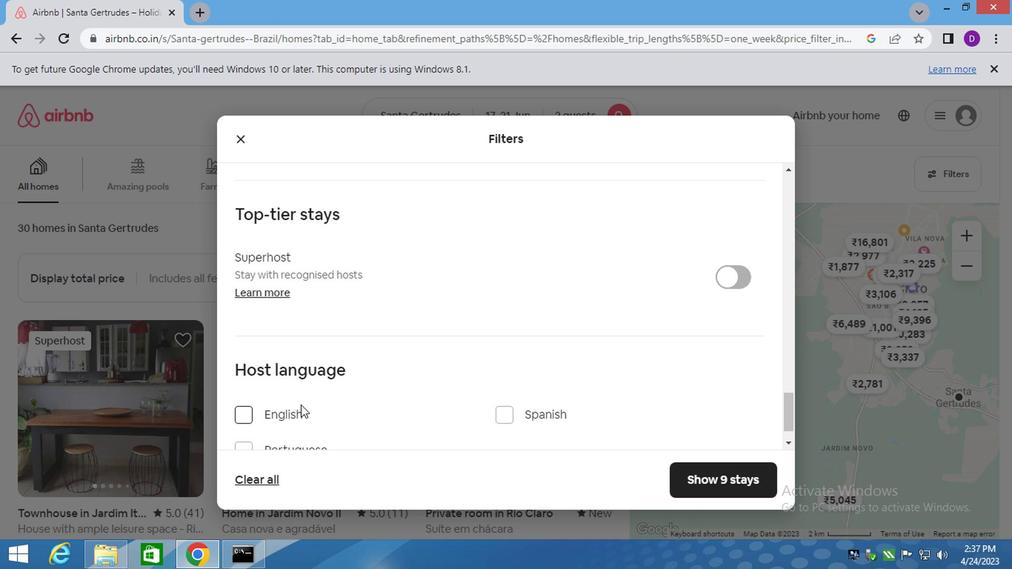 
Action: Mouse moved to (557, 370)
Screenshot: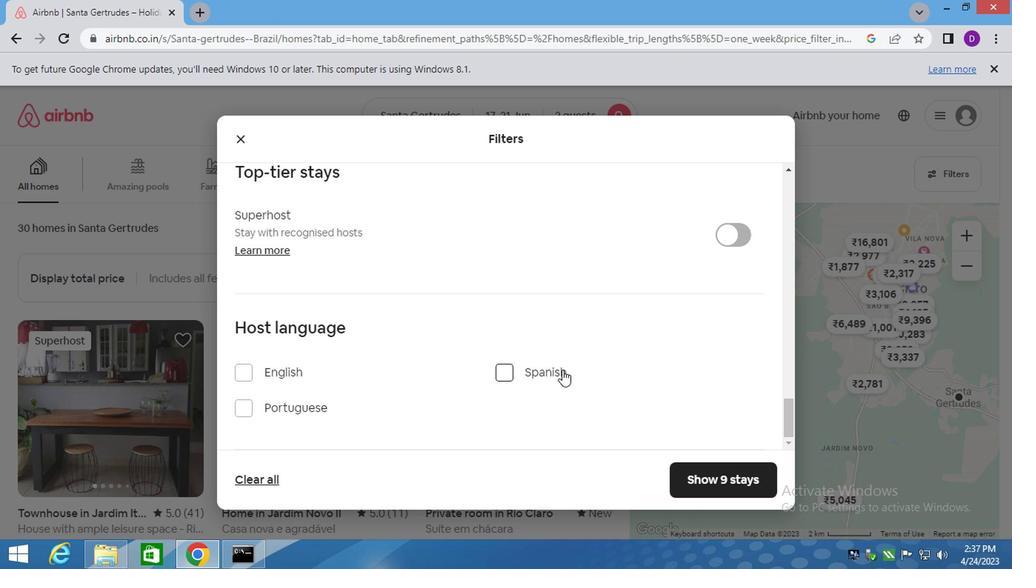 
Action: Mouse pressed left at (557, 370)
Screenshot: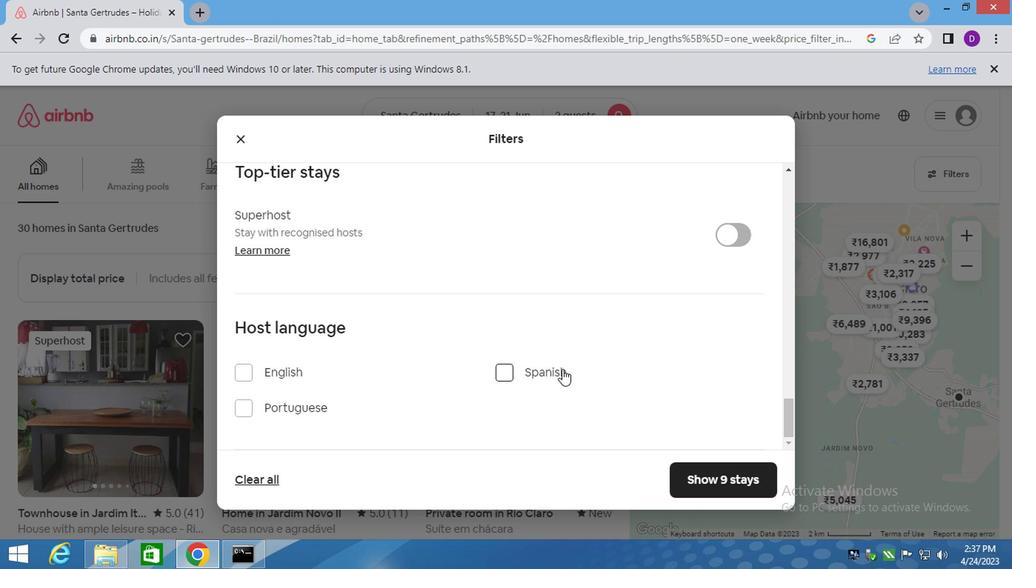 
Action: Mouse moved to (731, 481)
Screenshot: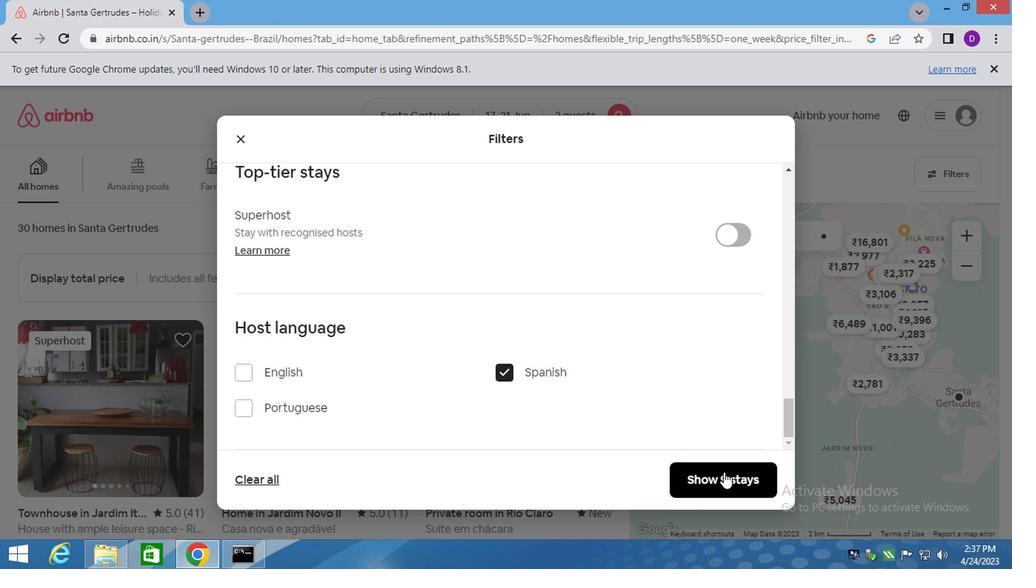 
Action: Mouse pressed left at (731, 481)
Screenshot: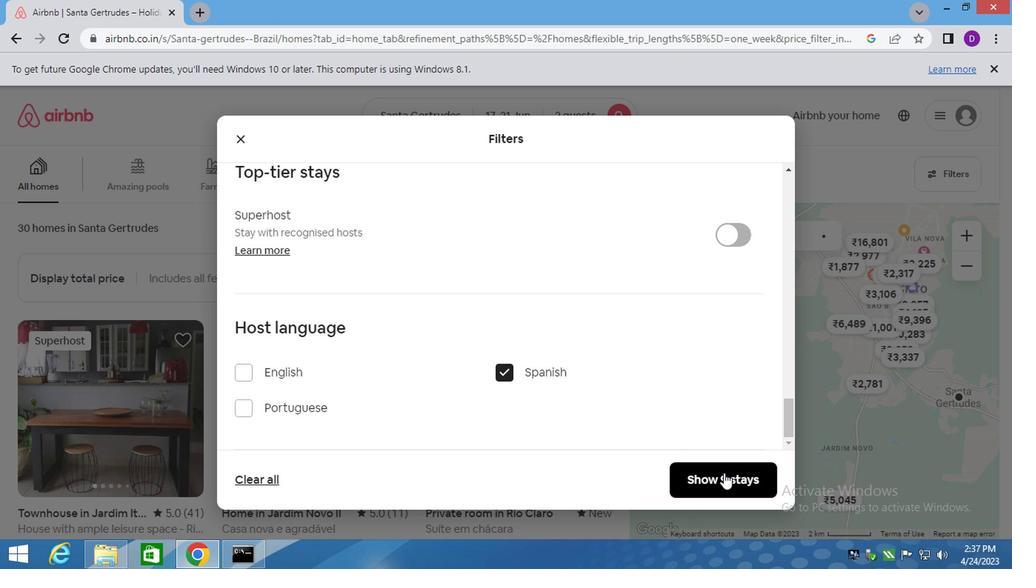 
Action: Mouse moved to (521, 272)
Screenshot: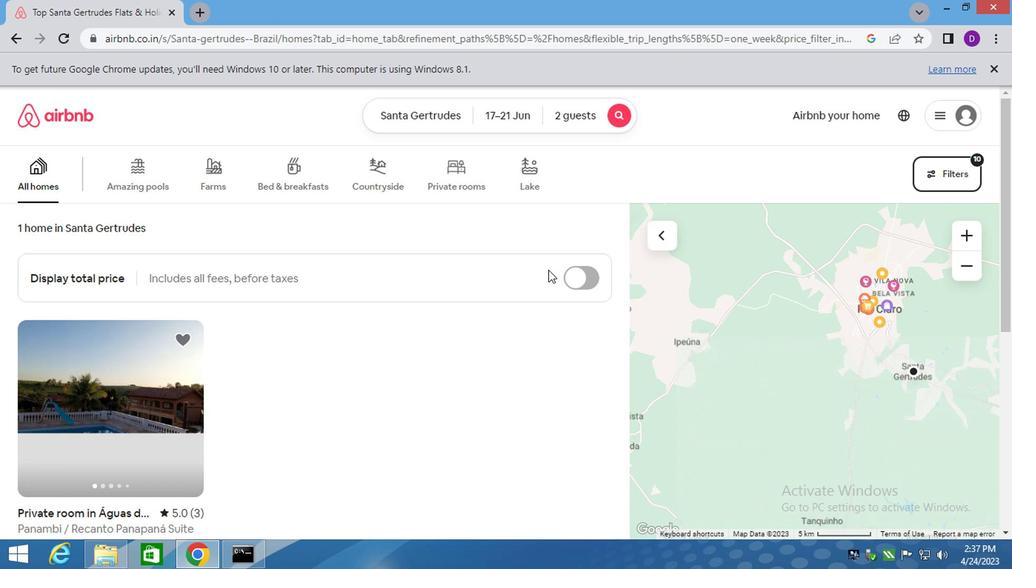 
